 Task: Look for space in Kaufbeuren, Germany from 12th  July, 2023 to 15th July, 2023 for 3 adults in price range Rs.12000 to Rs.16000. Place can be entire place with 2 bedrooms having 3 beds and 1 bathroom. Property type can be house, flat, guest house. Booking option can be shelf check-in. Required host language is English.
Action: Mouse moved to (457, 124)
Screenshot: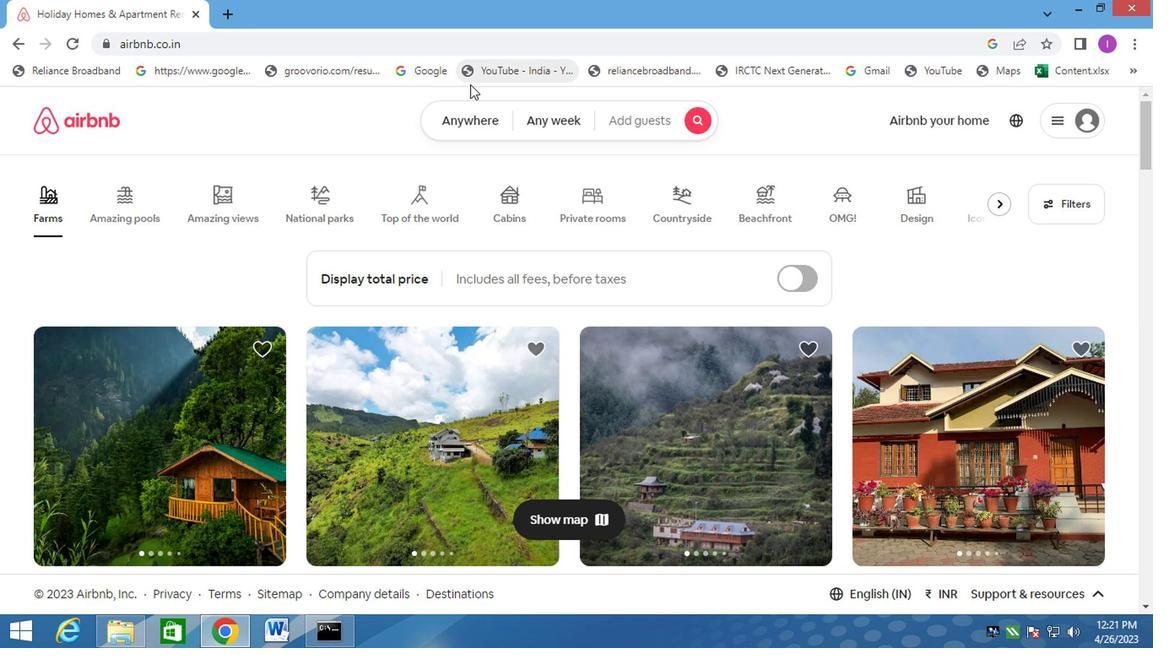 
Action: Mouse pressed left at (457, 124)
Screenshot: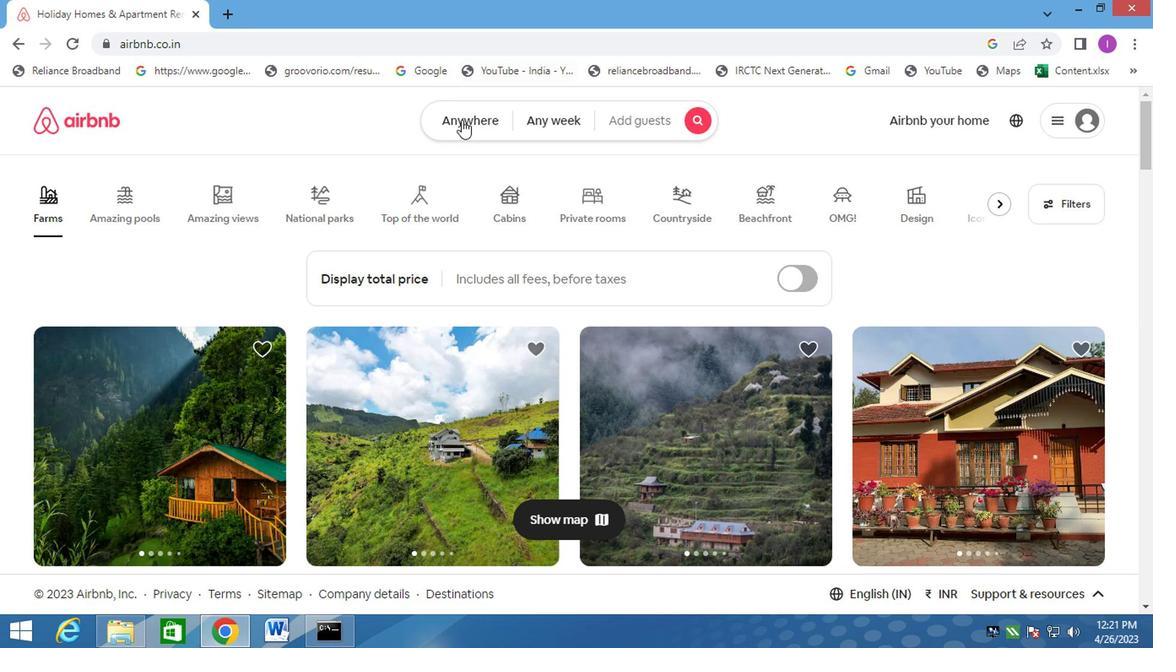 
Action: Mouse moved to (340, 190)
Screenshot: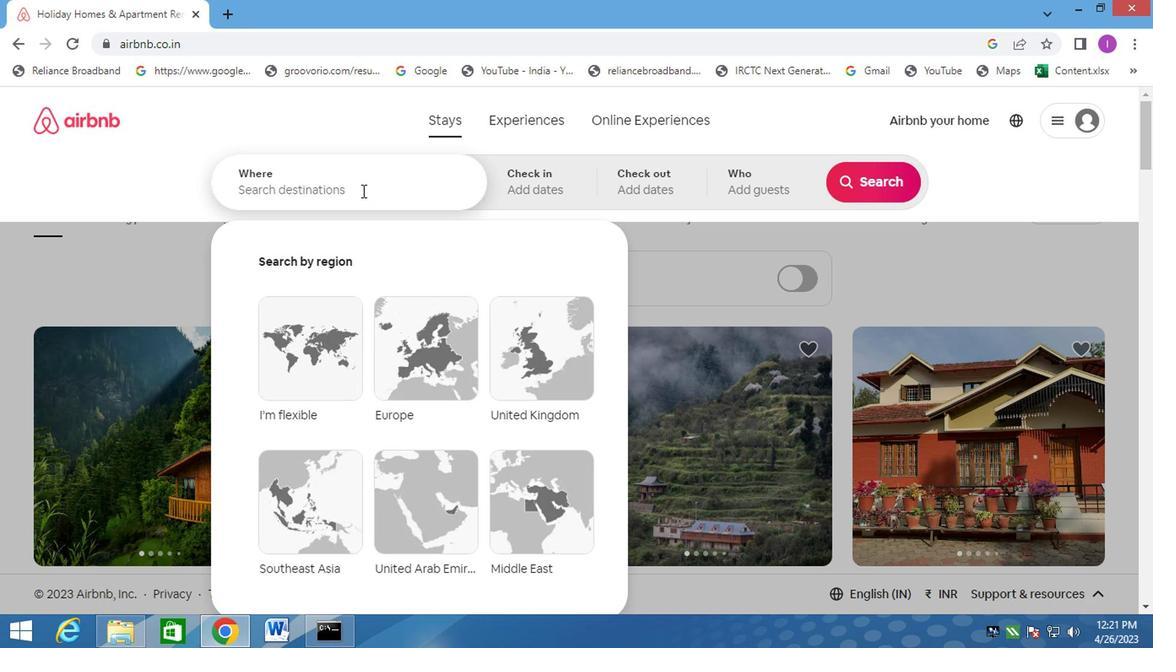 
Action: Mouse pressed left at (340, 190)
Screenshot: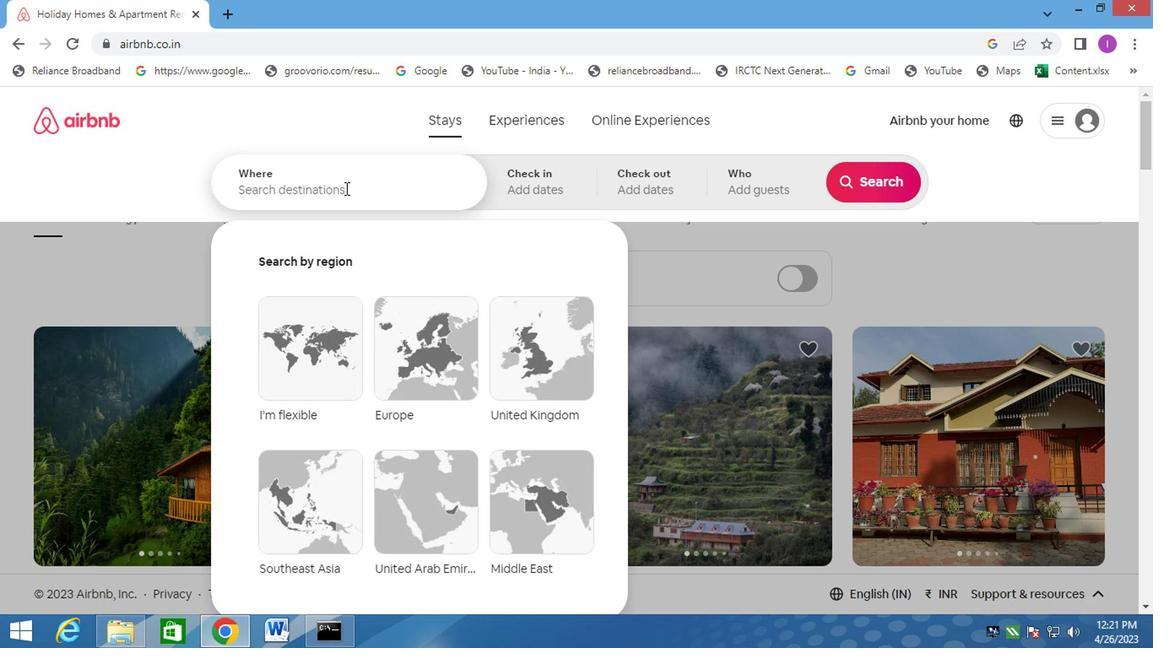 
Action: Mouse moved to (347, 186)
Screenshot: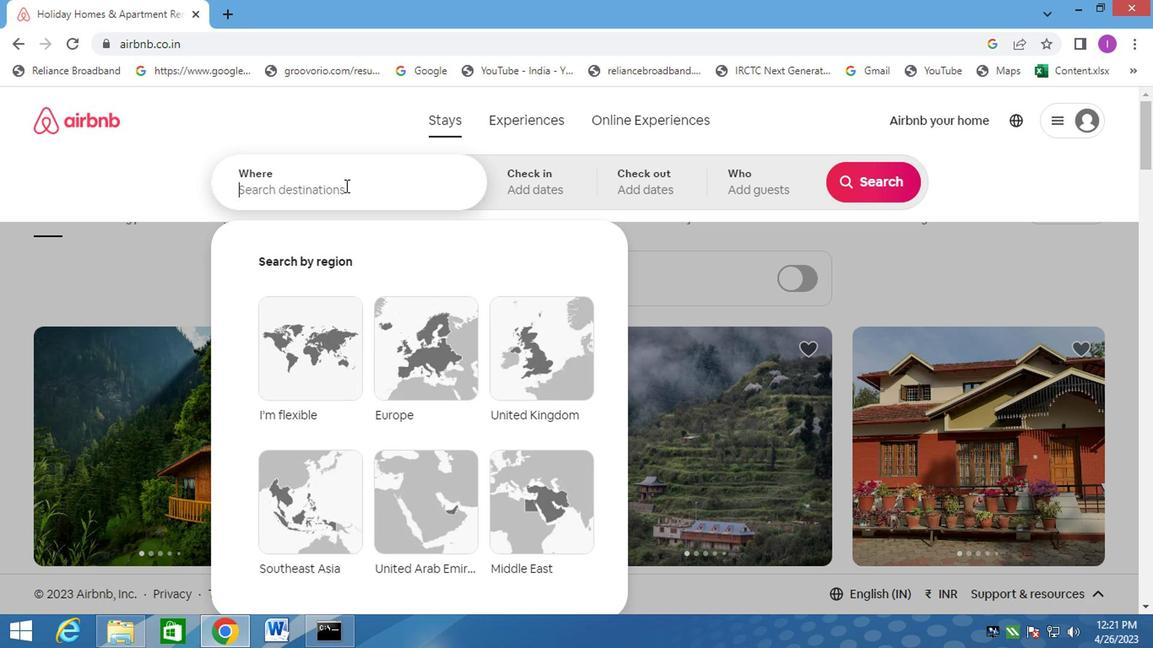 
Action: Key pressed kaufbeuren,germant<Key.backspace>y
Screenshot: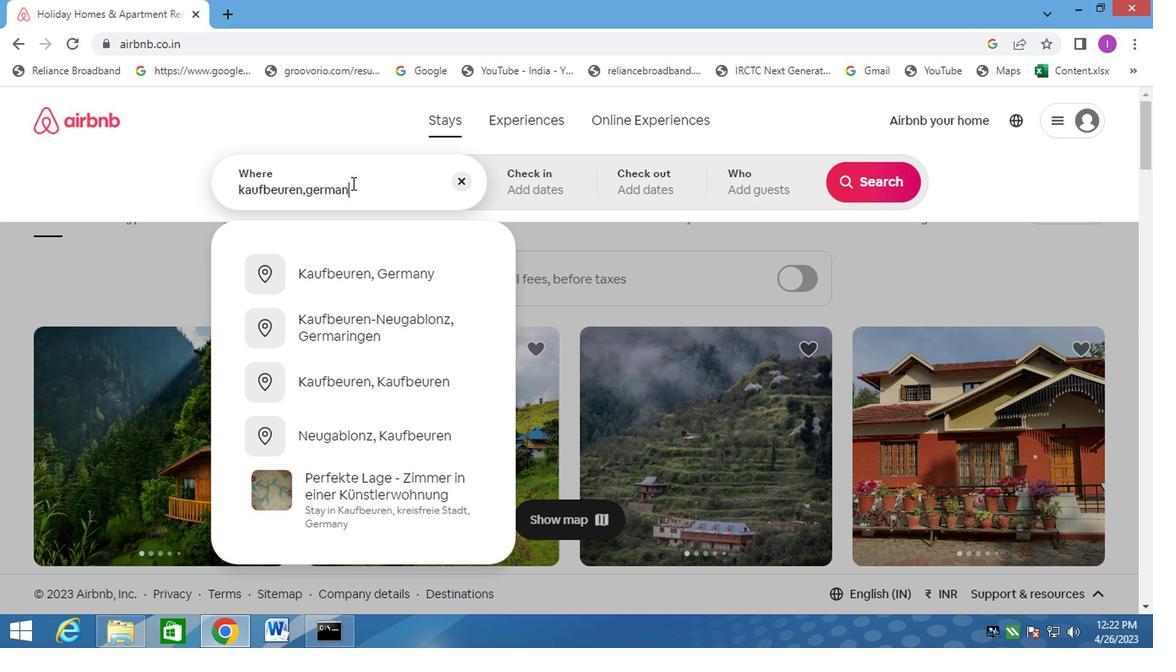 
Action: Mouse moved to (294, 279)
Screenshot: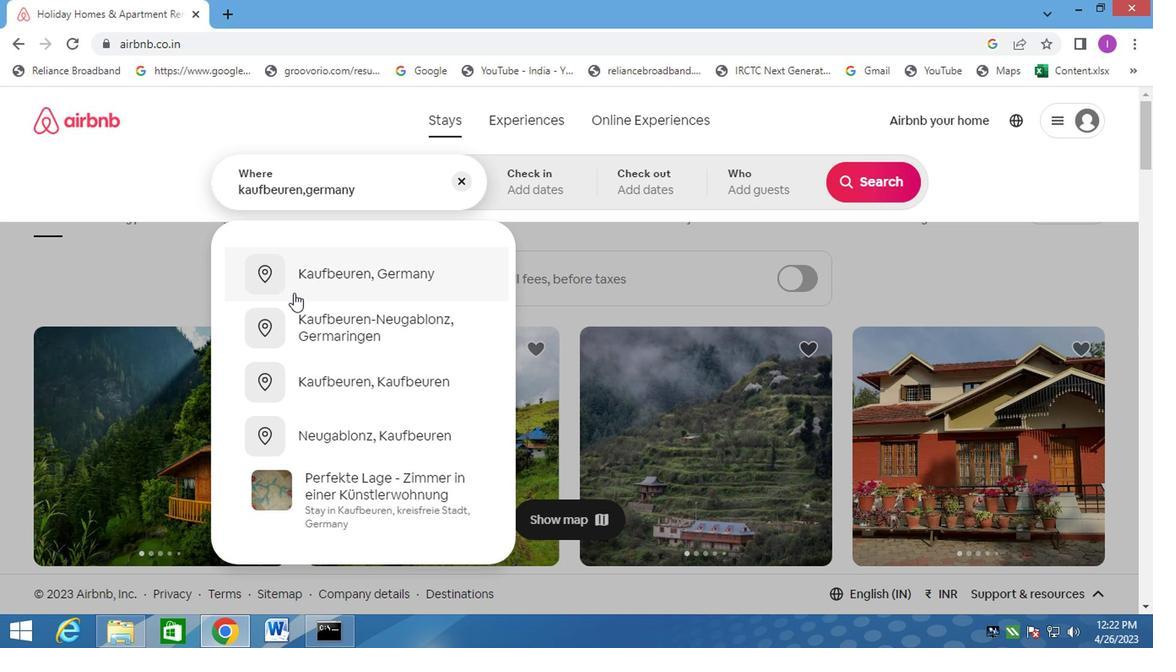 
Action: Mouse pressed left at (294, 279)
Screenshot: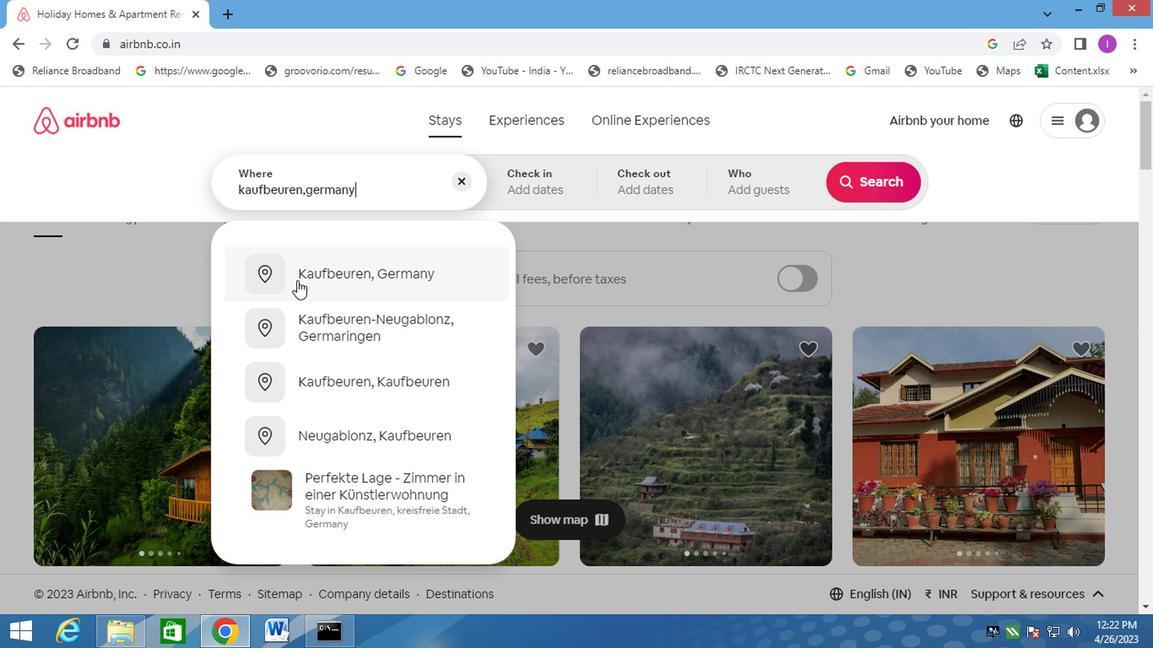 
Action: Mouse moved to (862, 317)
Screenshot: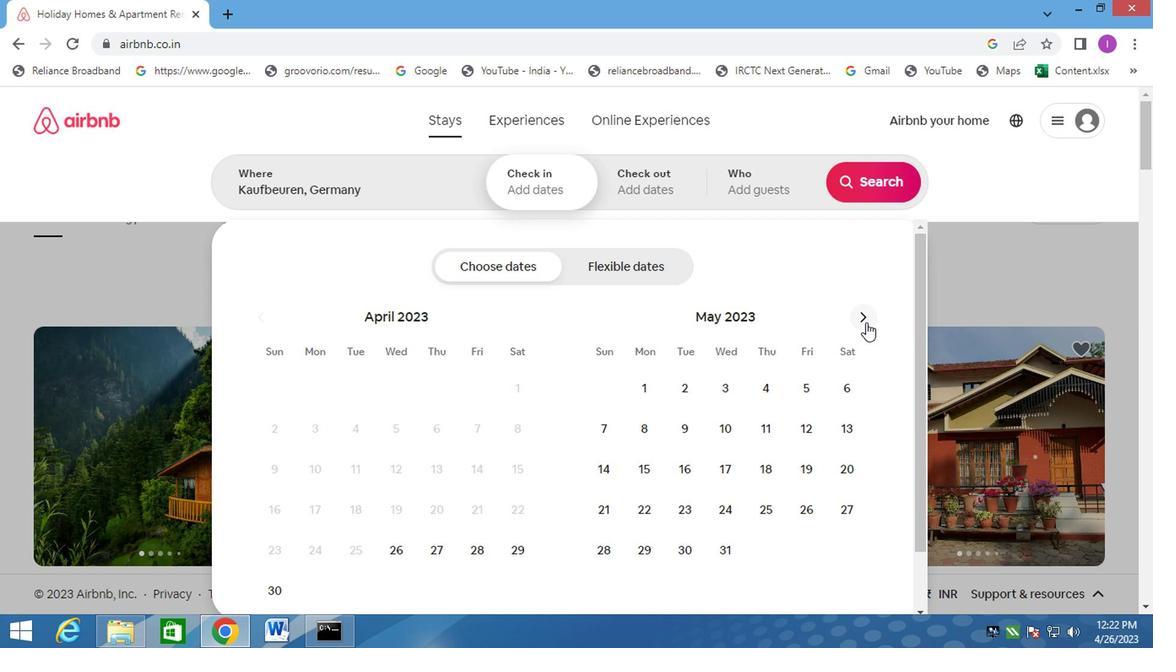 
Action: Mouse pressed left at (862, 317)
Screenshot: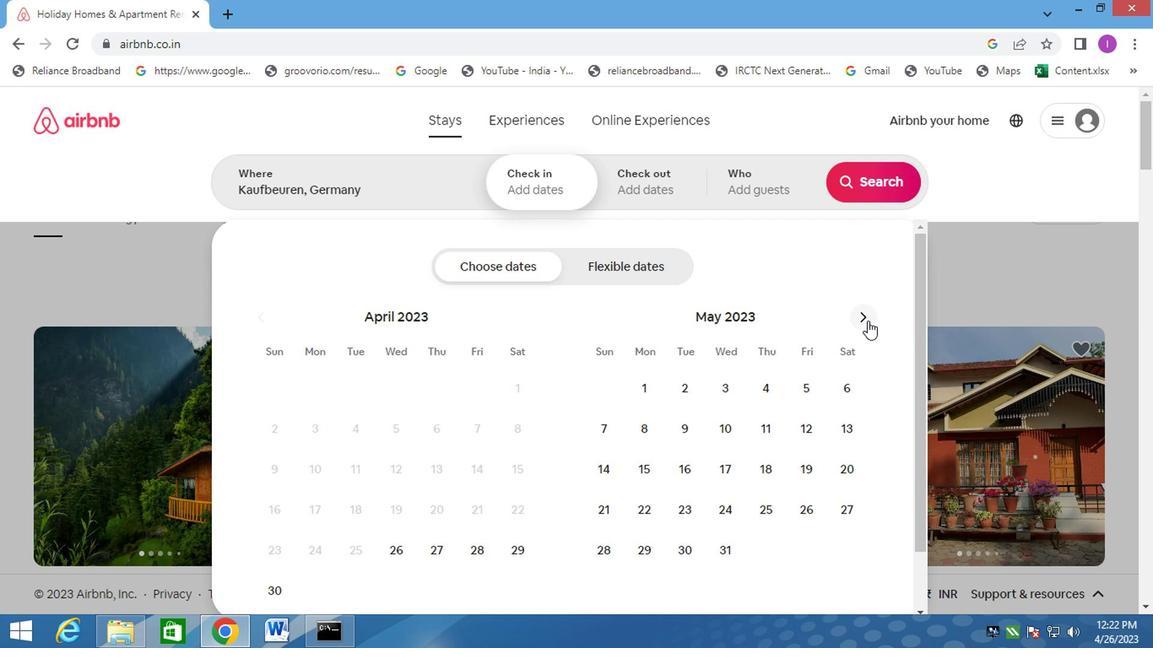 
Action: Mouse pressed left at (862, 317)
Screenshot: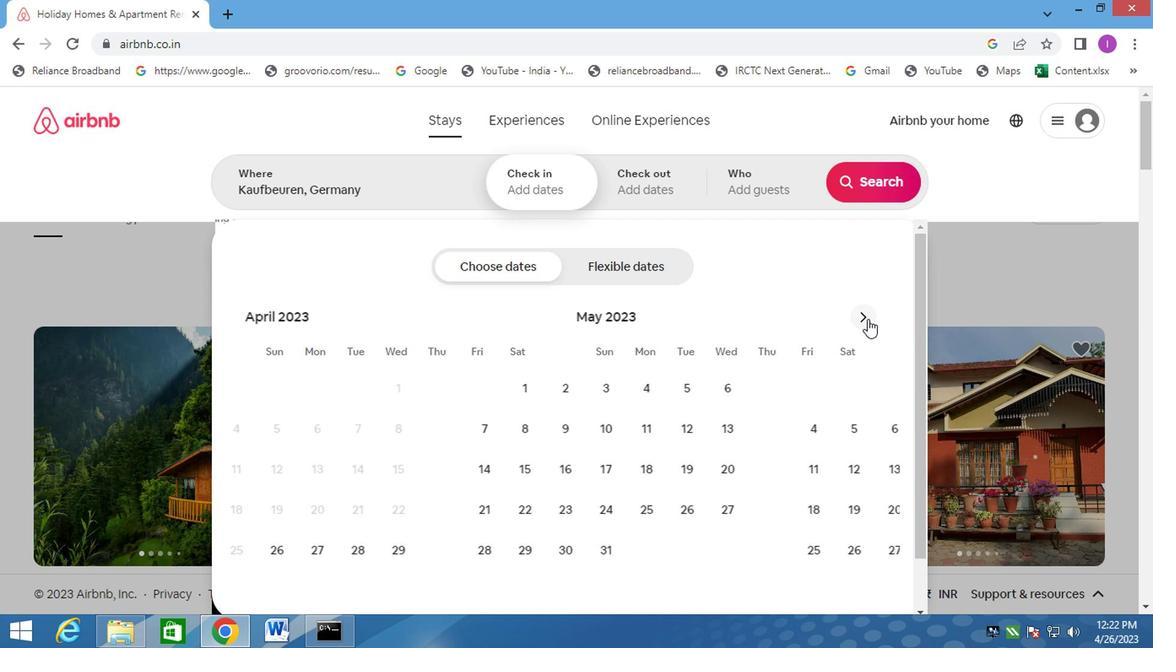 
Action: Mouse moved to (724, 469)
Screenshot: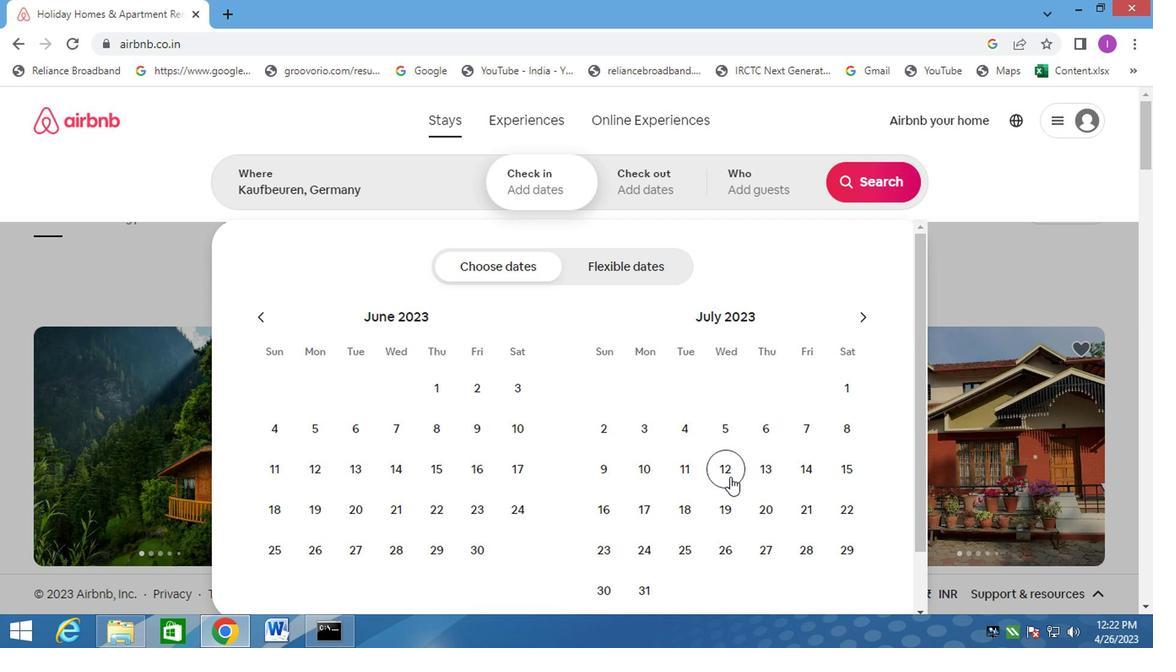 
Action: Mouse pressed left at (724, 469)
Screenshot: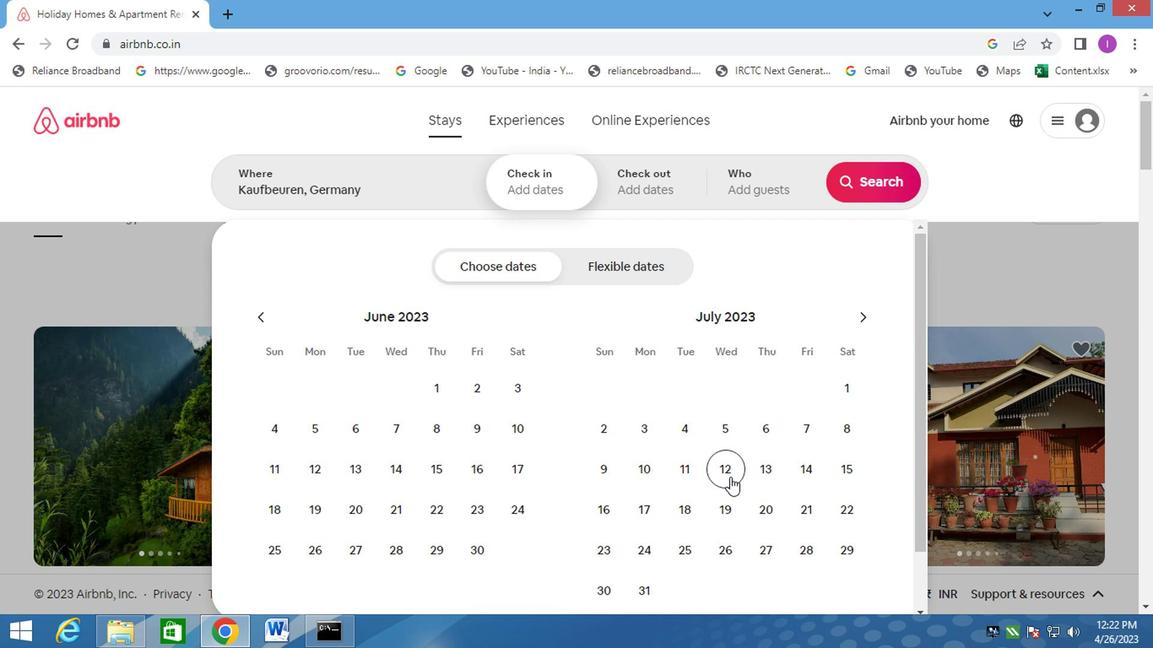 
Action: Mouse moved to (839, 464)
Screenshot: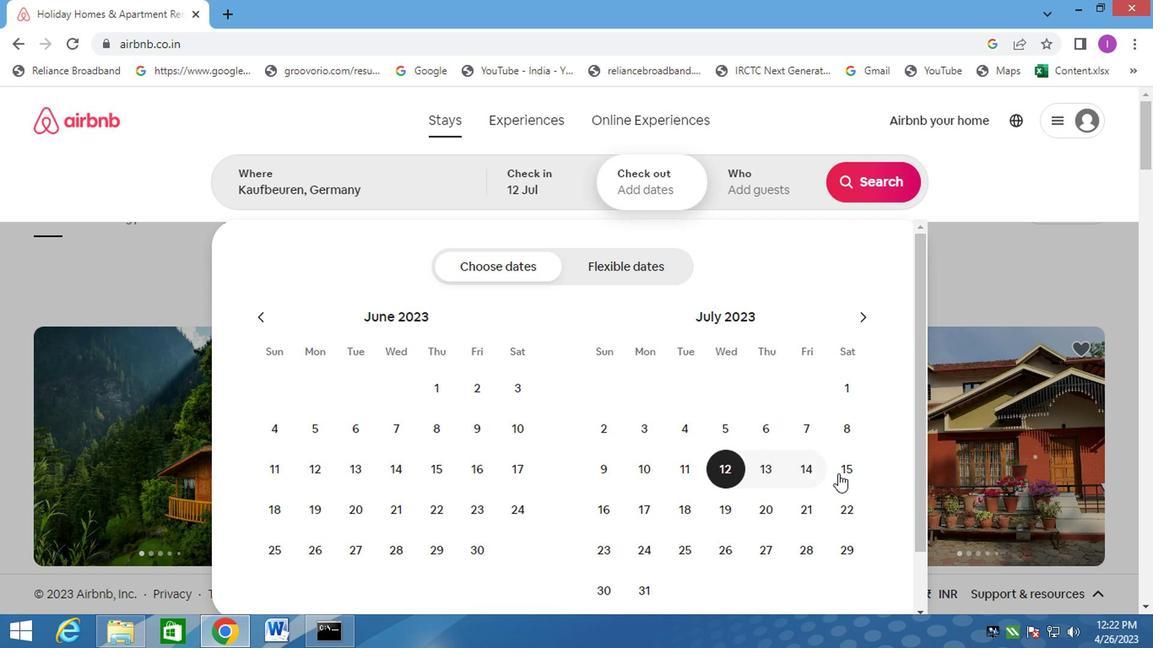 
Action: Mouse pressed left at (839, 464)
Screenshot: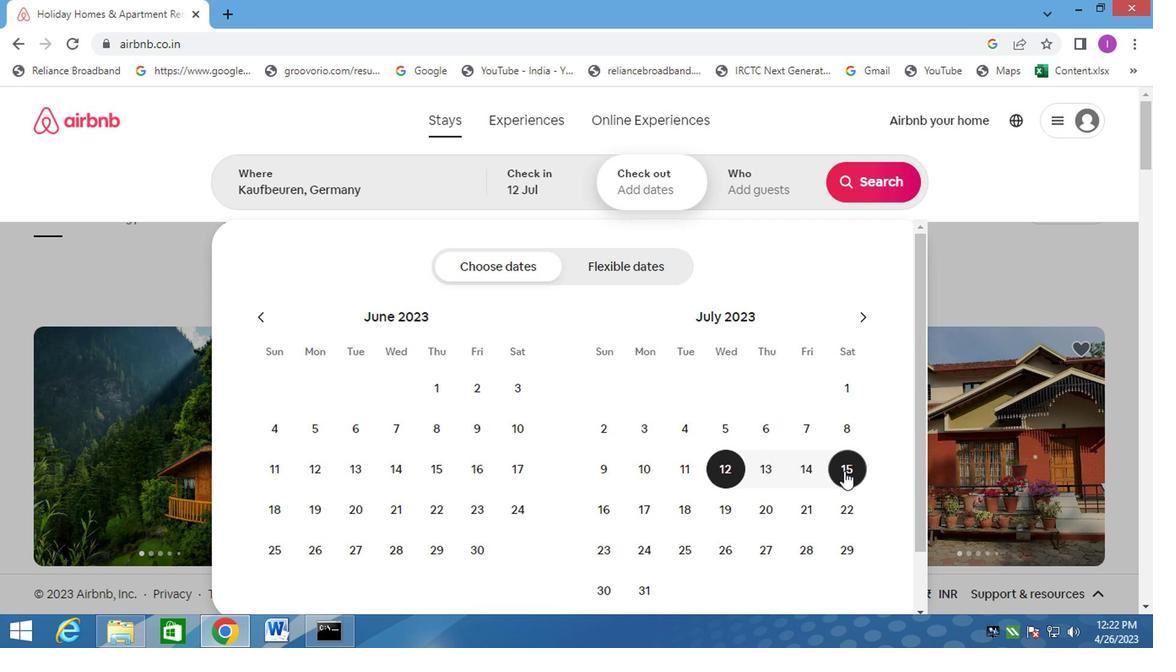 
Action: Mouse moved to (794, 190)
Screenshot: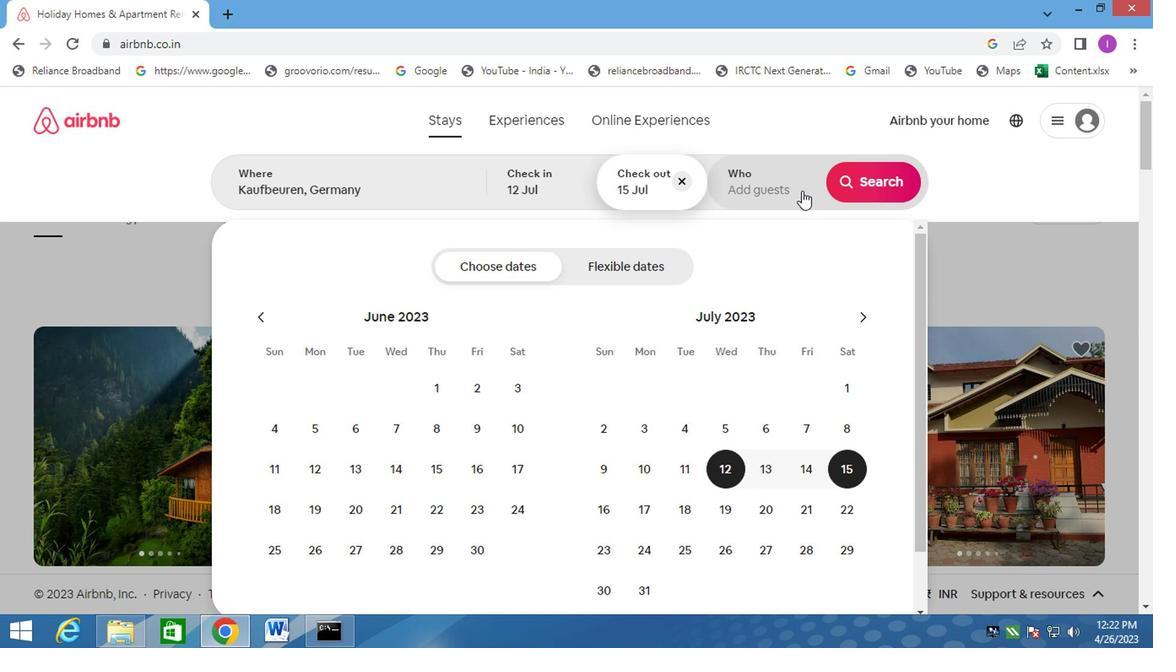 
Action: Mouse pressed left at (794, 190)
Screenshot: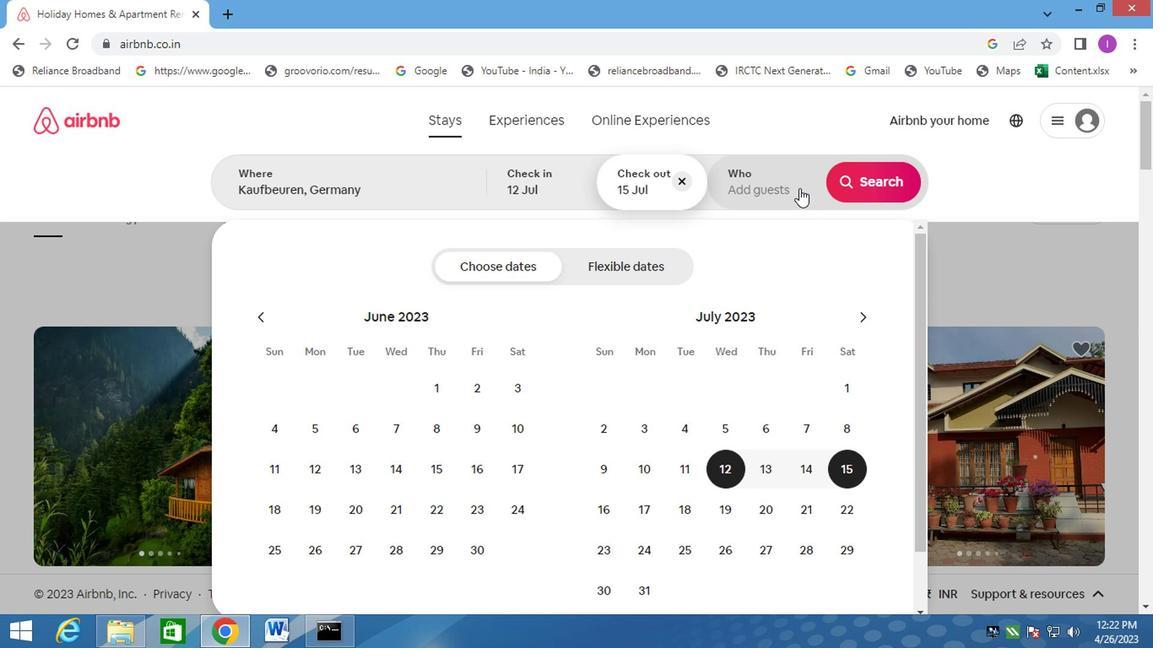 
Action: Mouse moved to (879, 271)
Screenshot: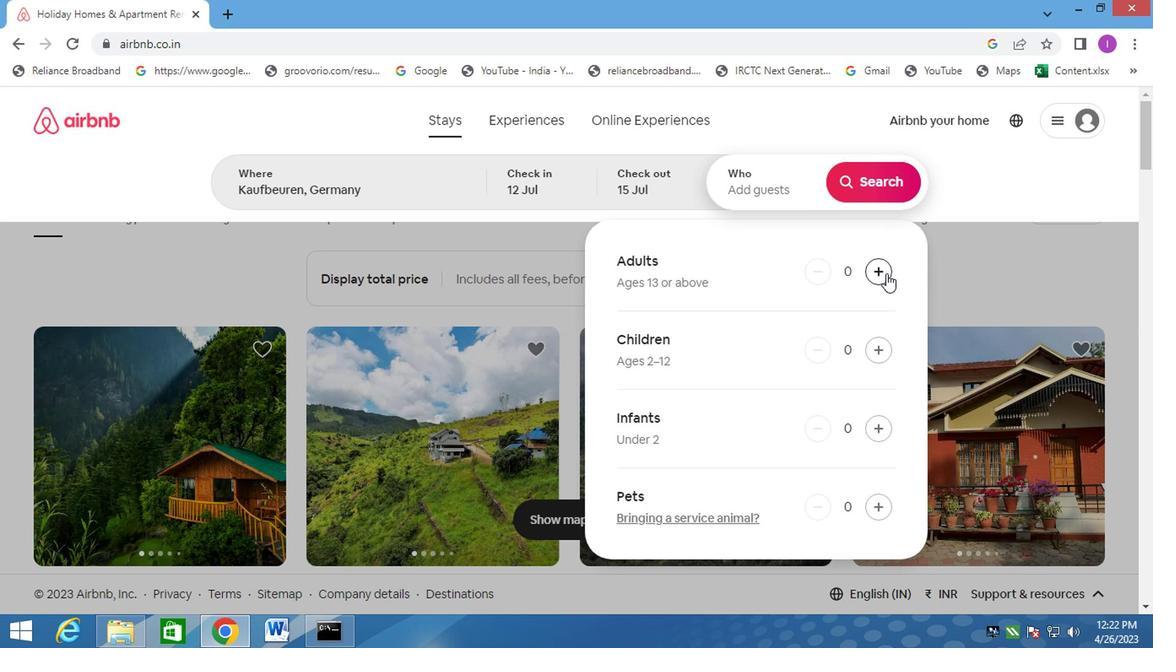 
Action: Mouse pressed left at (879, 271)
Screenshot: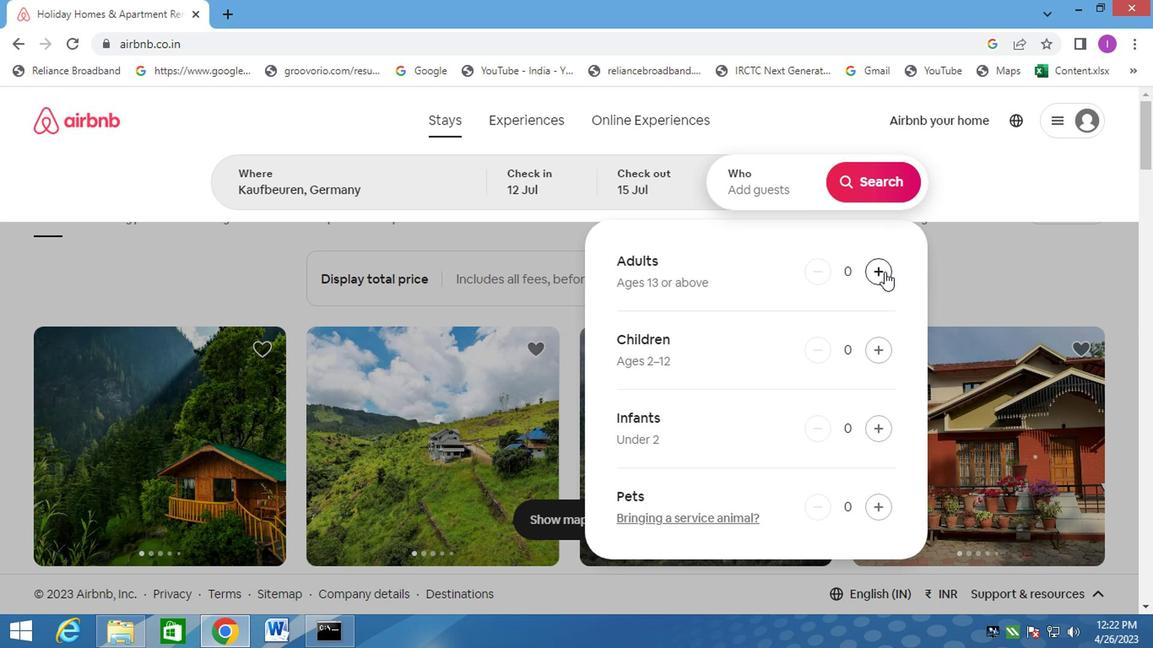
Action: Mouse pressed left at (879, 271)
Screenshot: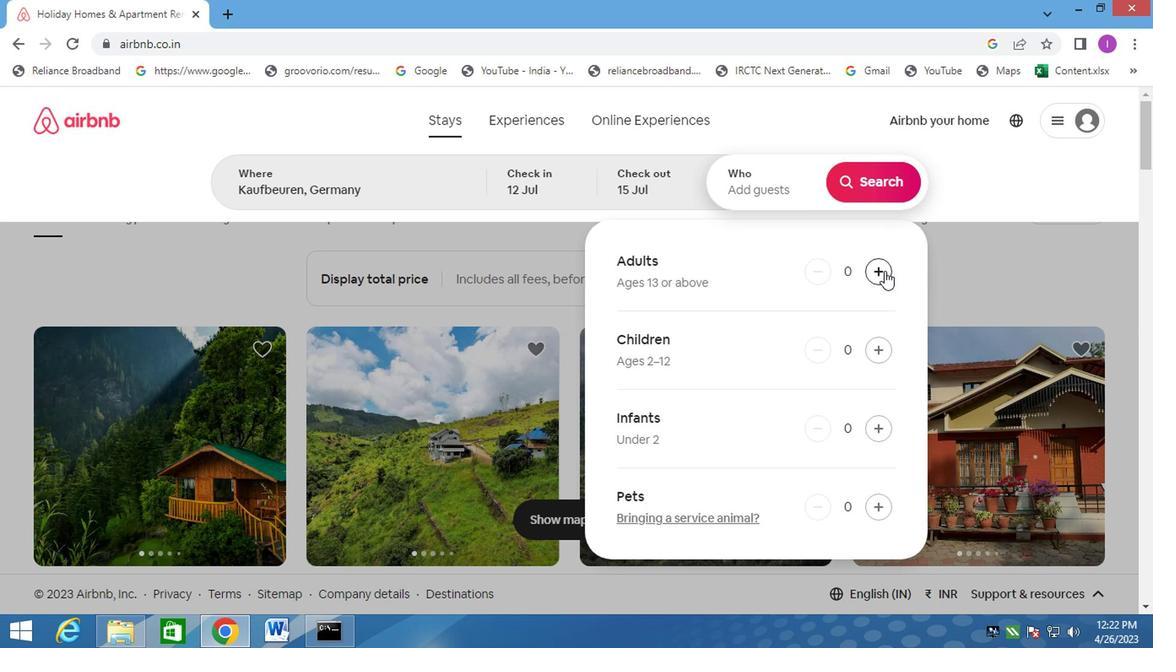 
Action: Mouse pressed left at (879, 271)
Screenshot: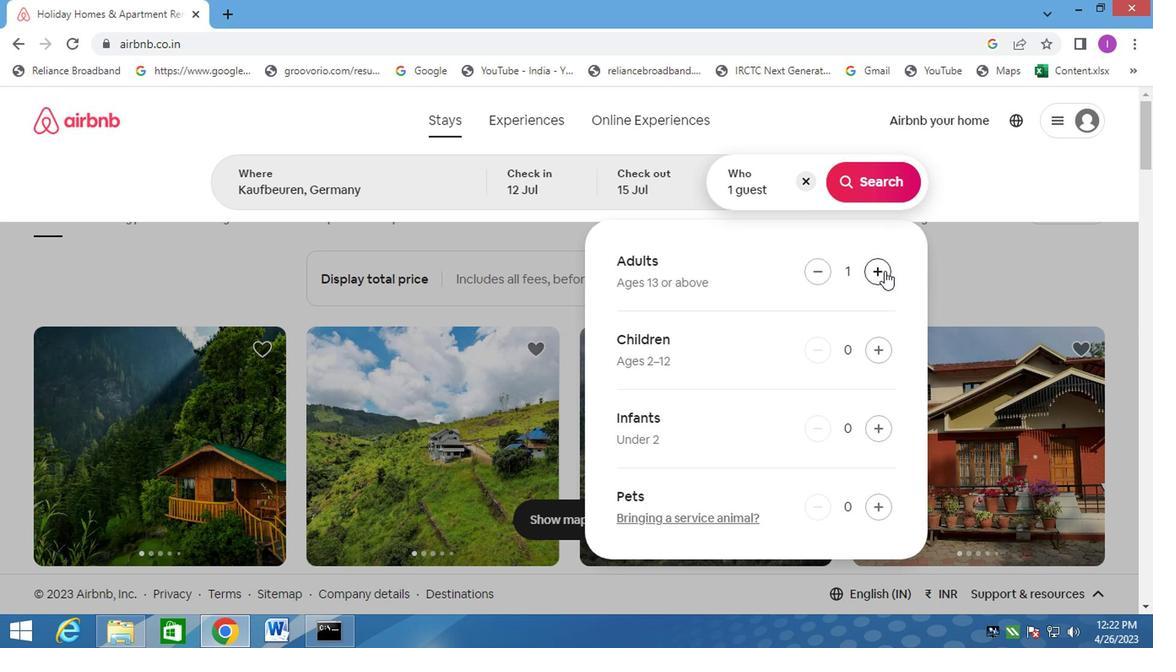 
Action: Mouse moved to (845, 192)
Screenshot: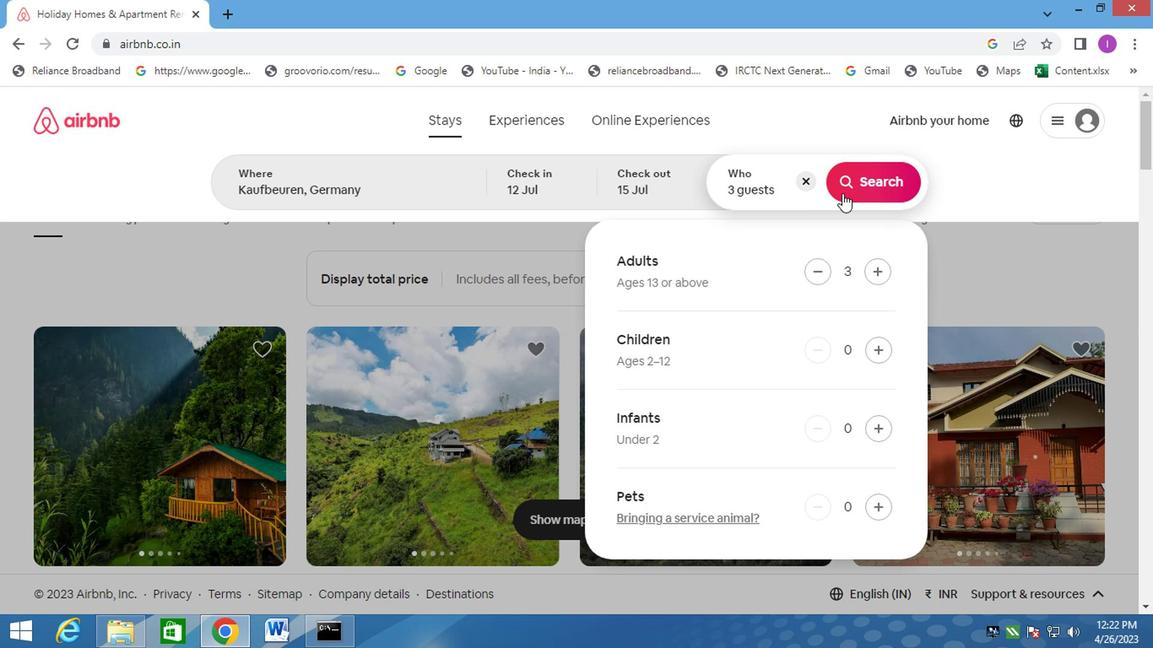 
Action: Mouse pressed left at (845, 192)
Screenshot: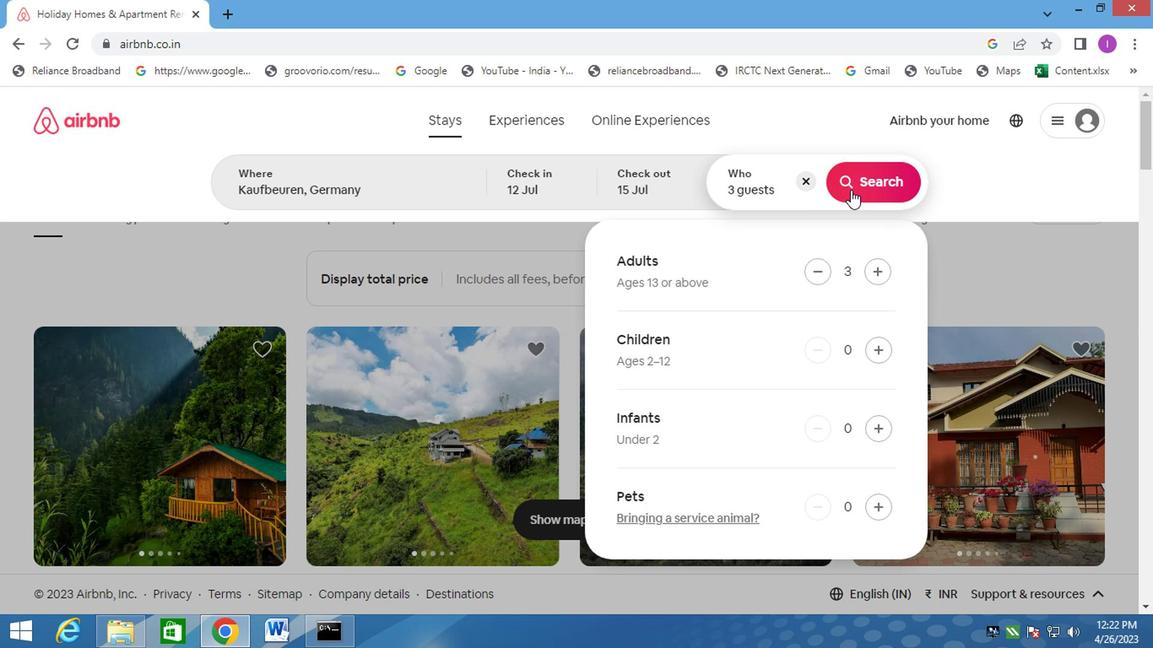 
Action: Mouse moved to (1090, 195)
Screenshot: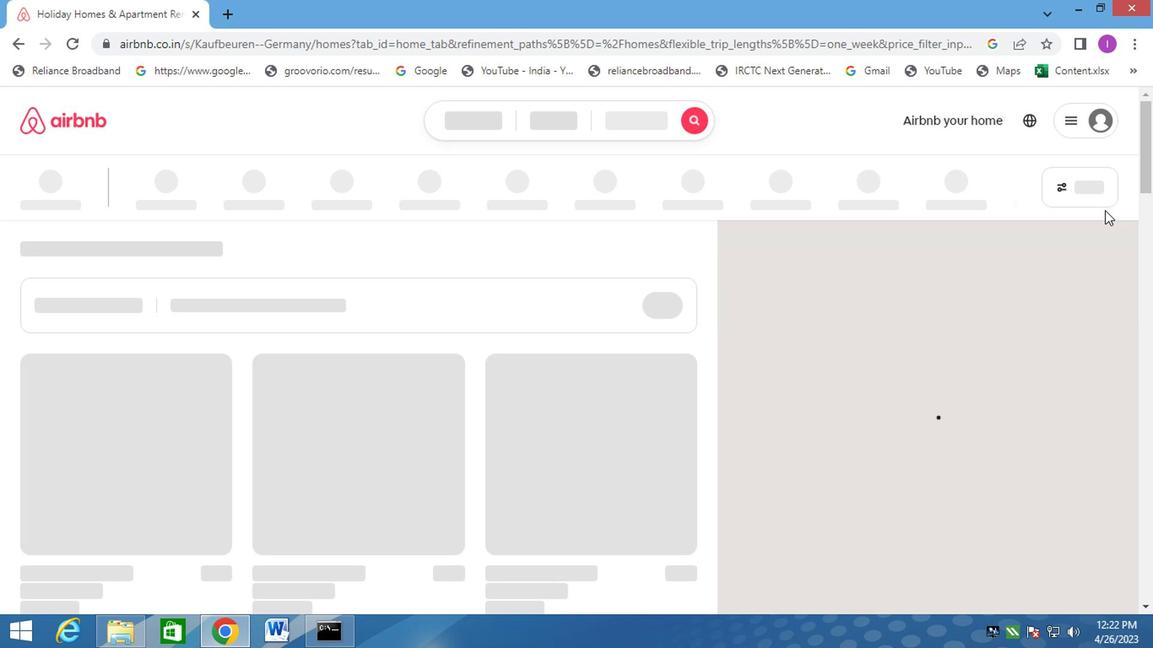 
Action: Mouse pressed left at (1090, 195)
Screenshot: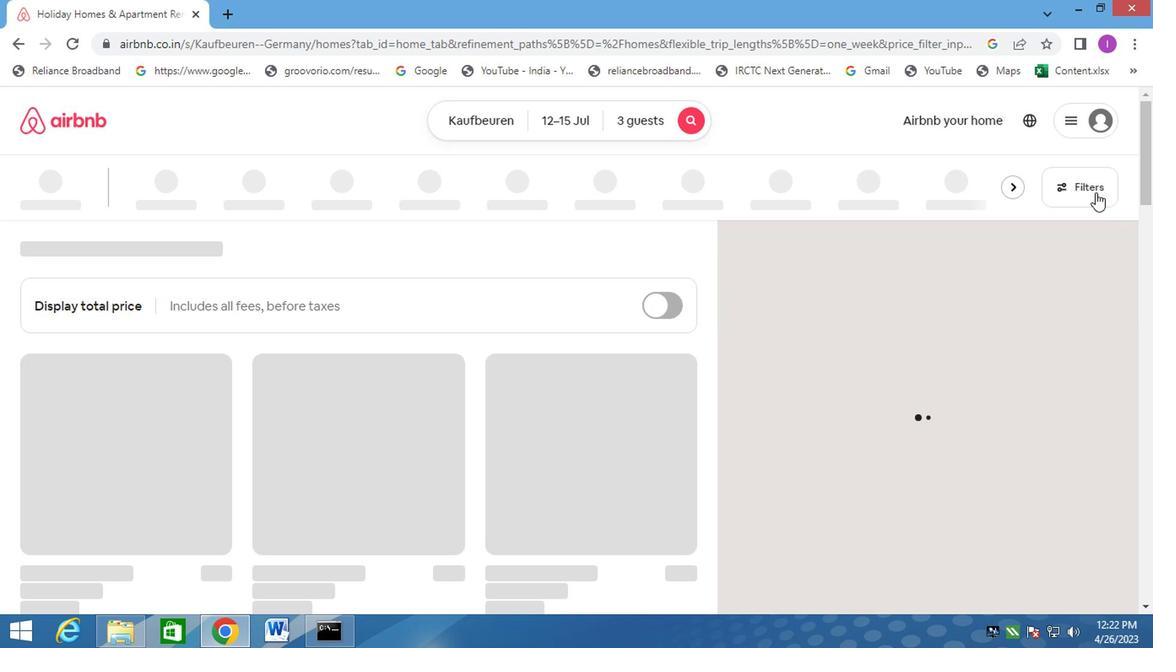 
Action: Mouse moved to (378, 395)
Screenshot: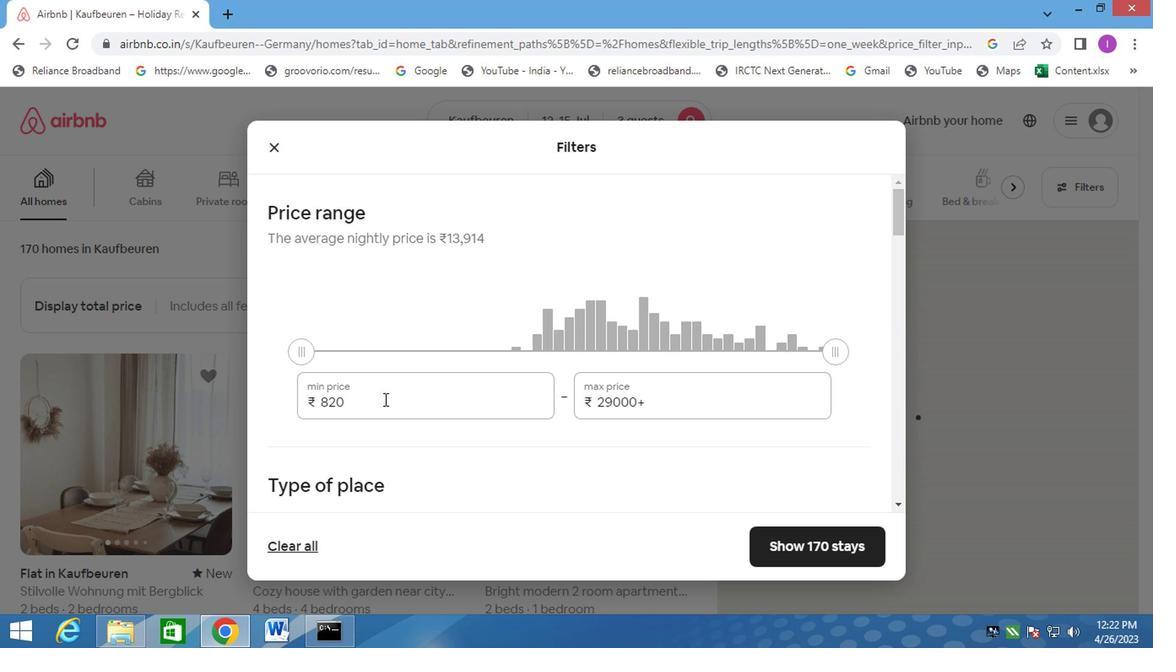 
Action: Mouse pressed left at (378, 395)
Screenshot: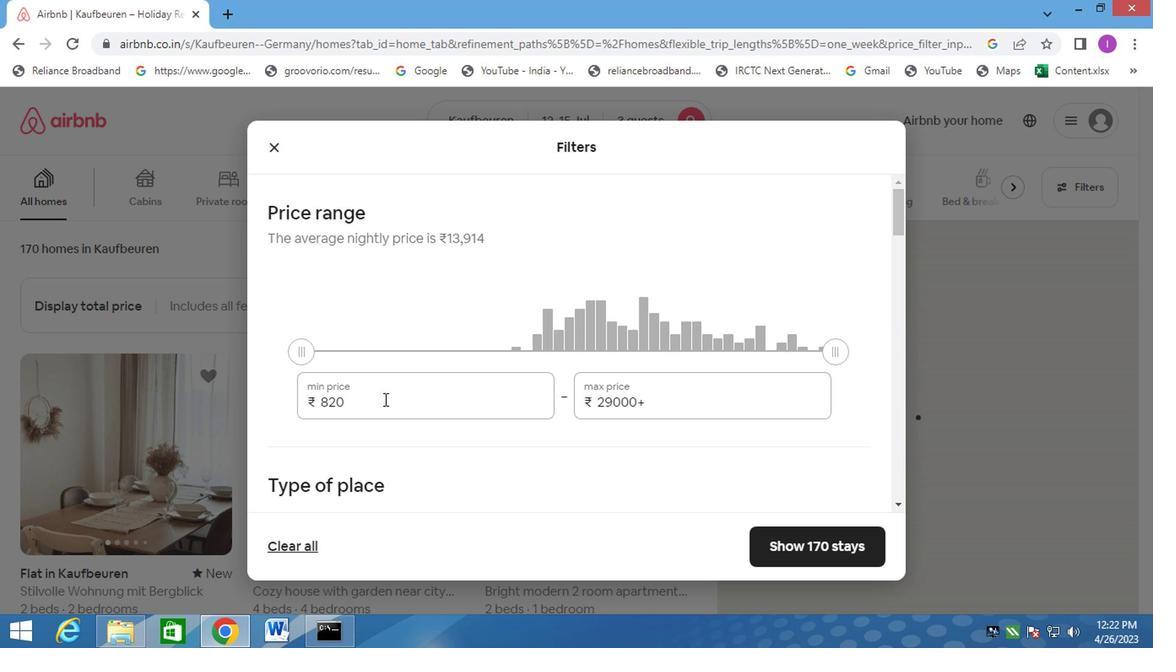 
Action: Mouse moved to (322, 397)
Screenshot: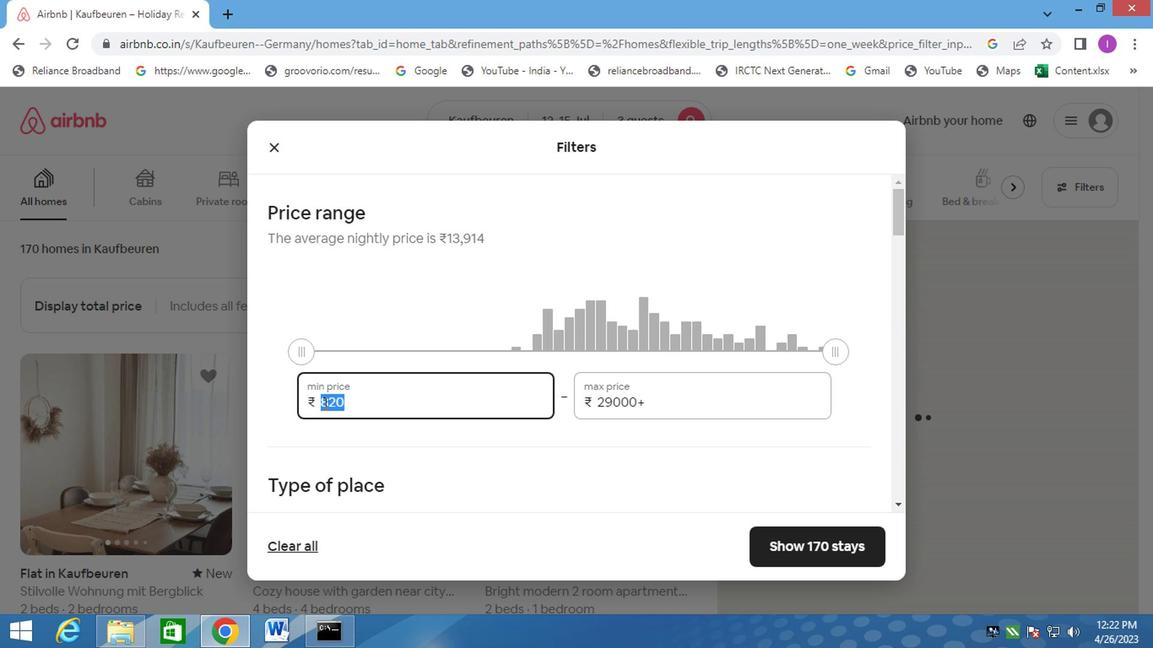 
Action: Key pressed 12000
Screenshot: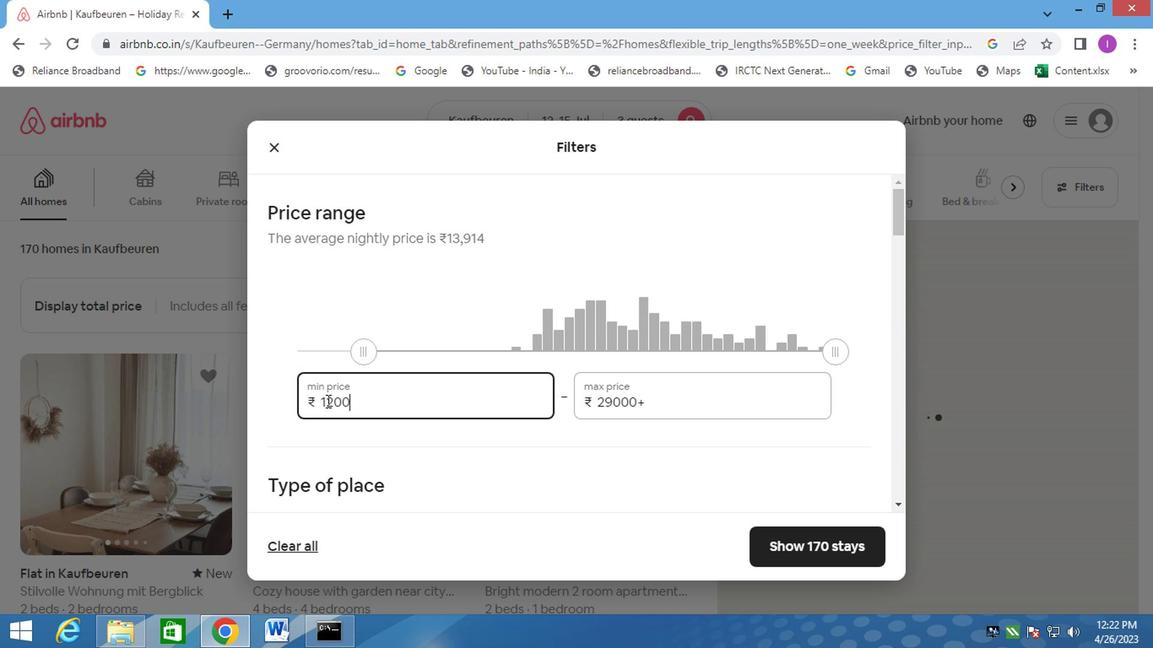 
Action: Mouse moved to (397, 455)
Screenshot: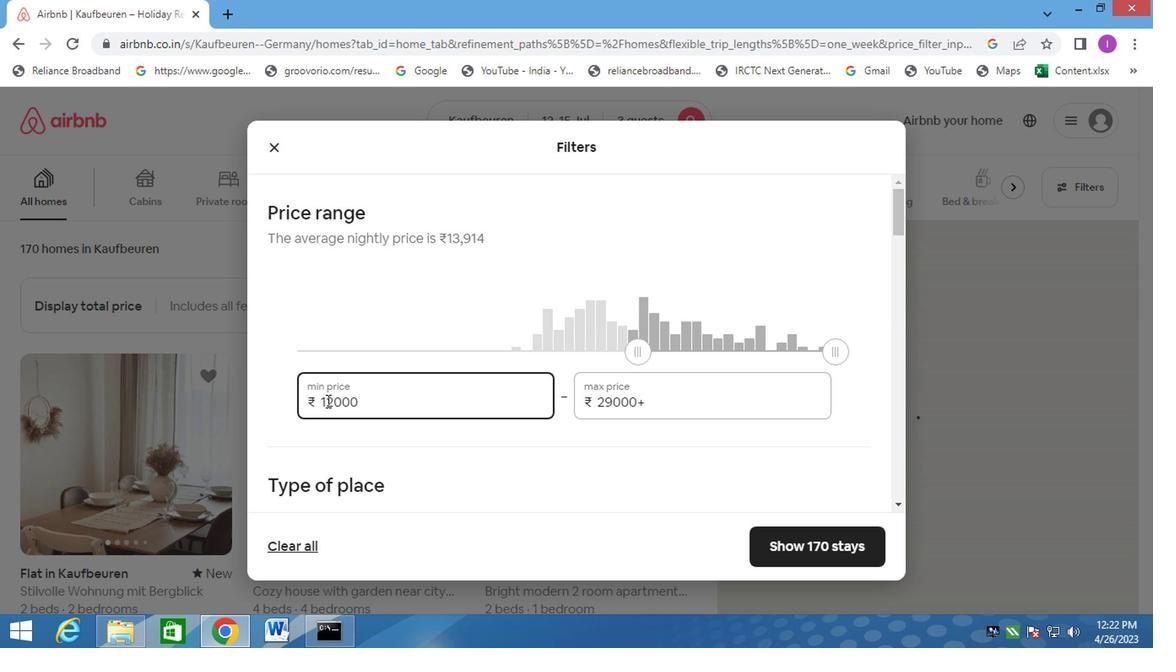 
Action: Mouse scrolled (397, 454) with delta (0, -1)
Screenshot: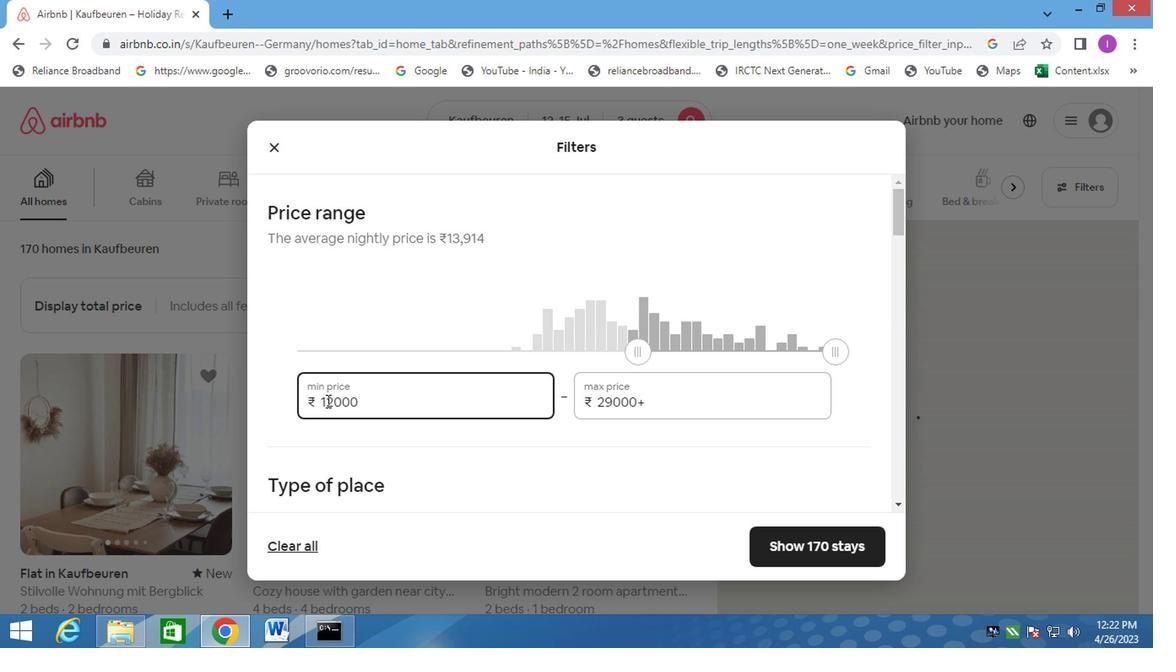 
Action: Mouse moved to (672, 322)
Screenshot: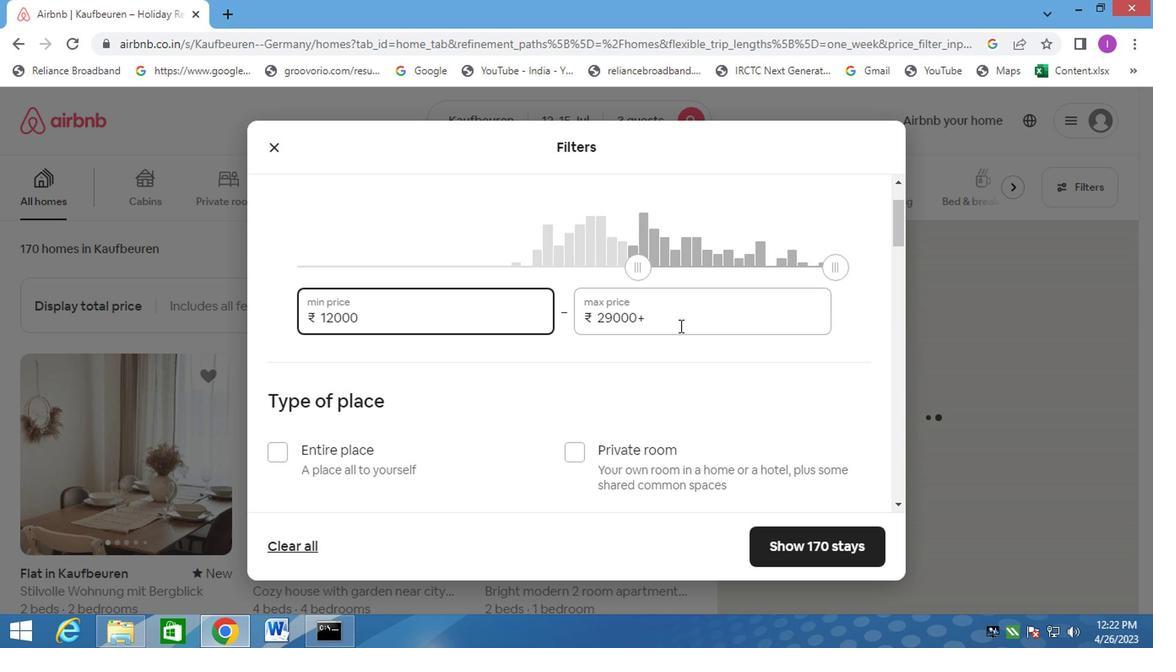 
Action: Mouse pressed left at (672, 322)
Screenshot: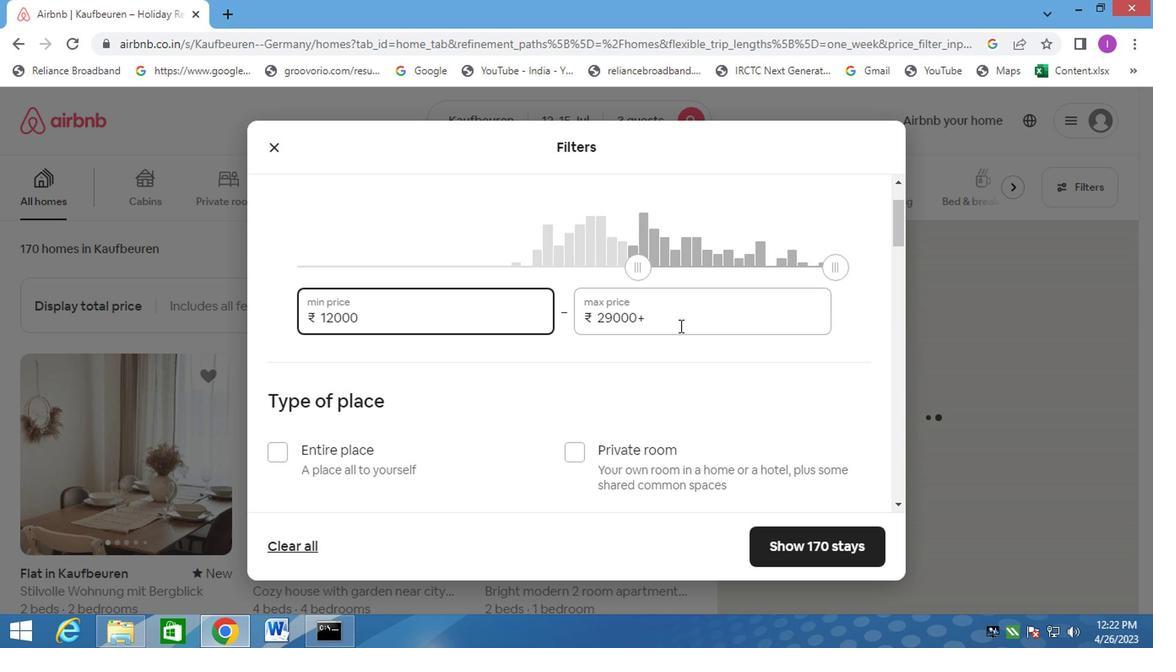 
Action: Mouse moved to (585, 320)
Screenshot: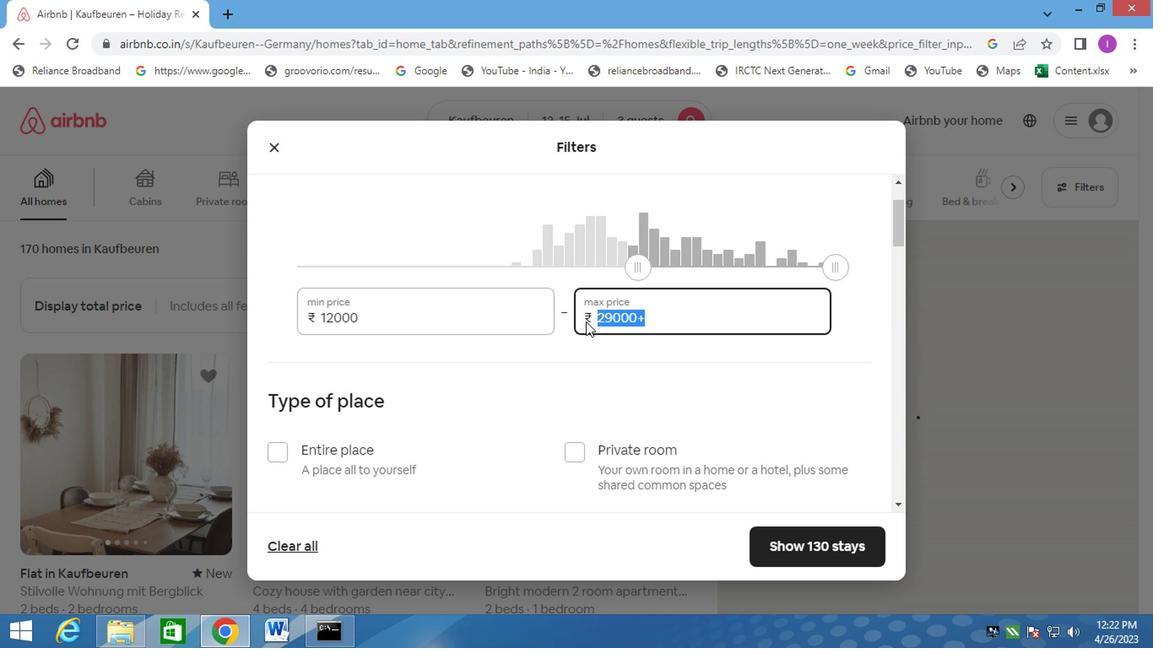 
Action: Key pressed 16000
Screenshot: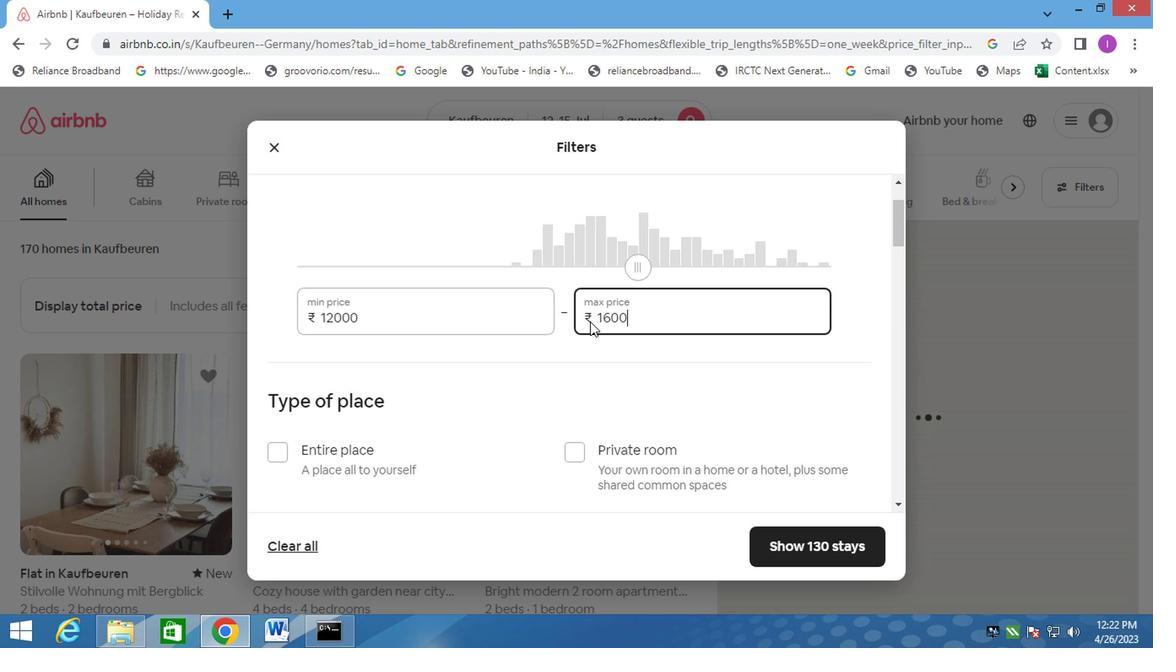 
Action: Mouse moved to (542, 329)
Screenshot: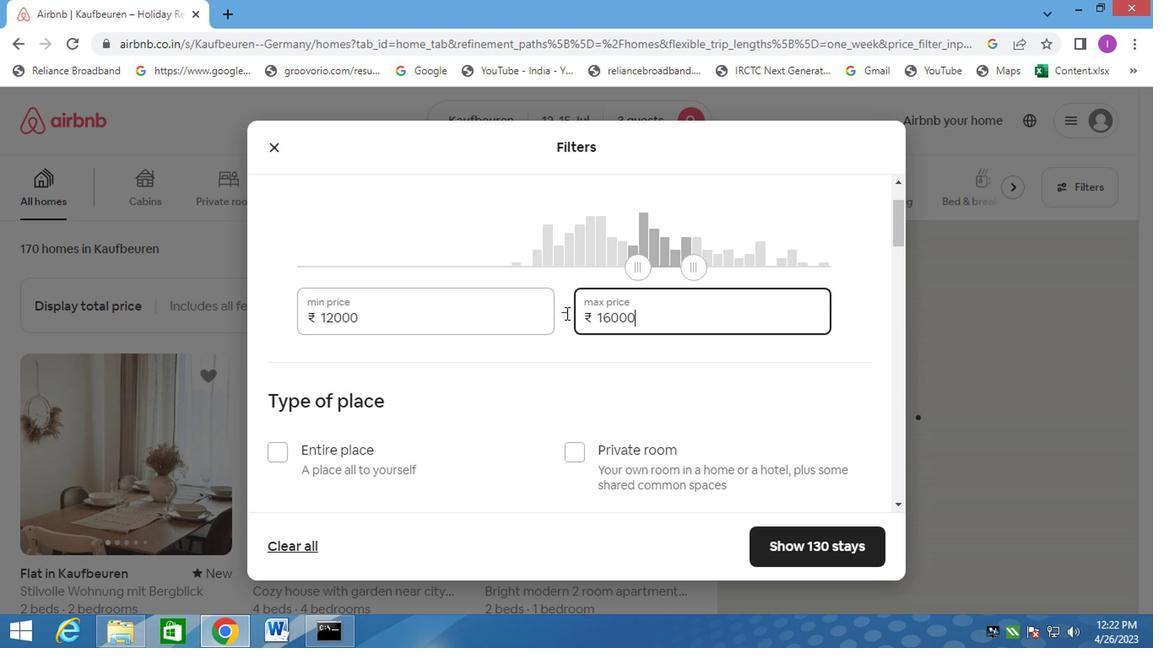 
Action: Mouse scrolled (542, 328) with delta (0, 0)
Screenshot: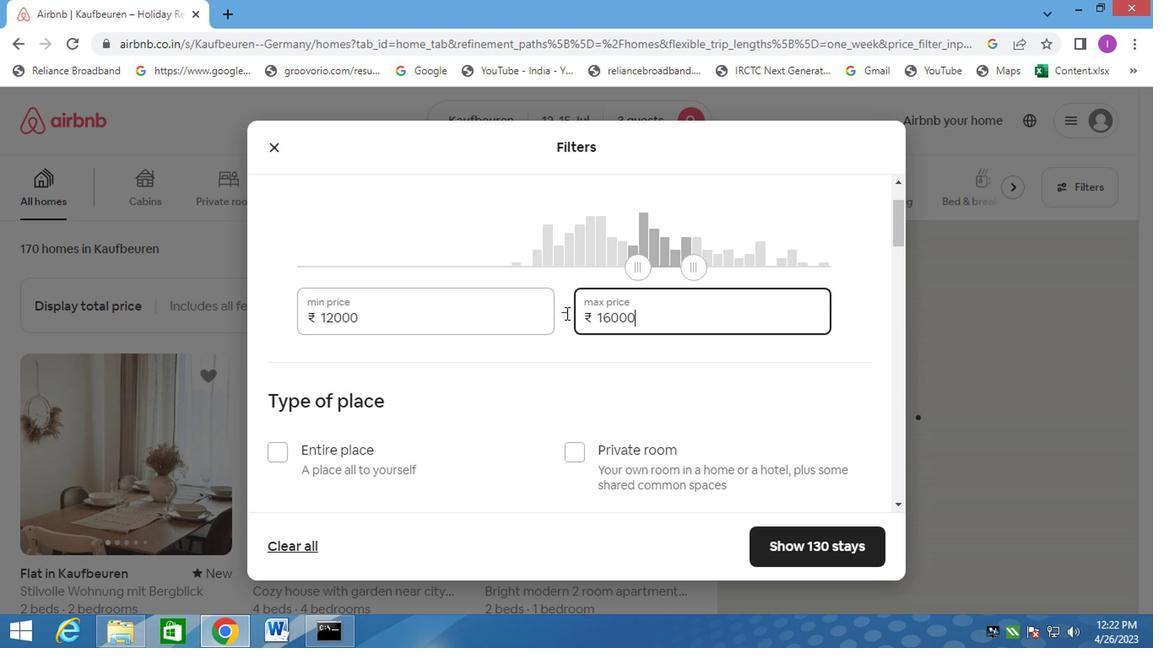 
Action: Mouse moved to (278, 364)
Screenshot: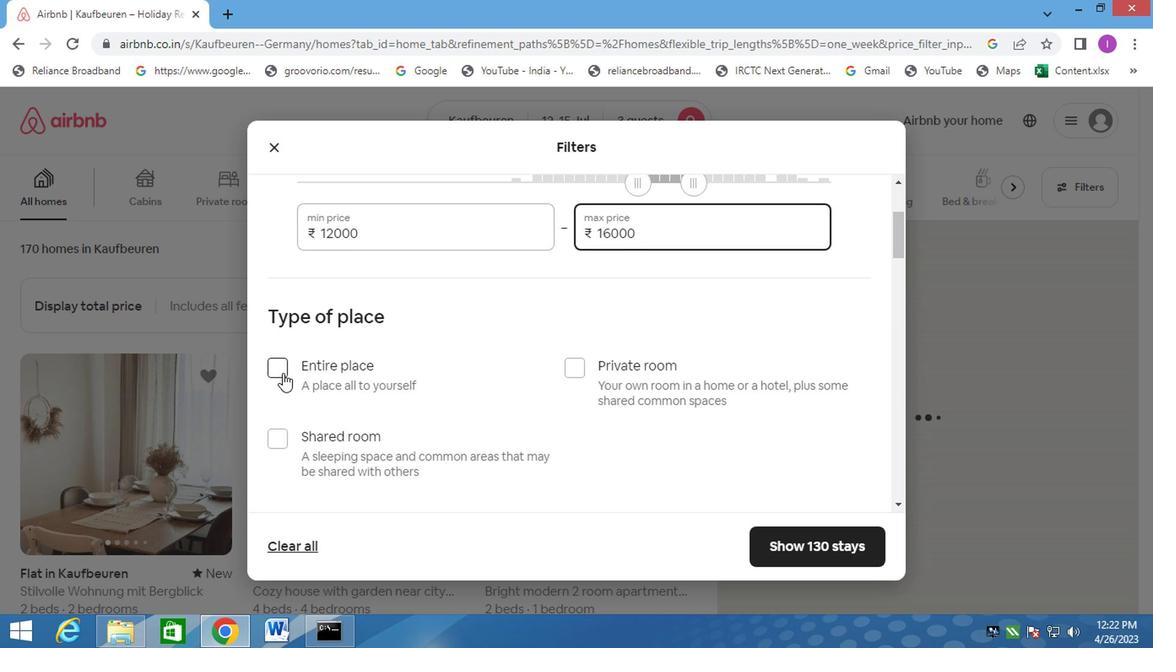 
Action: Mouse pressed left at (278, 364)
Screenshot: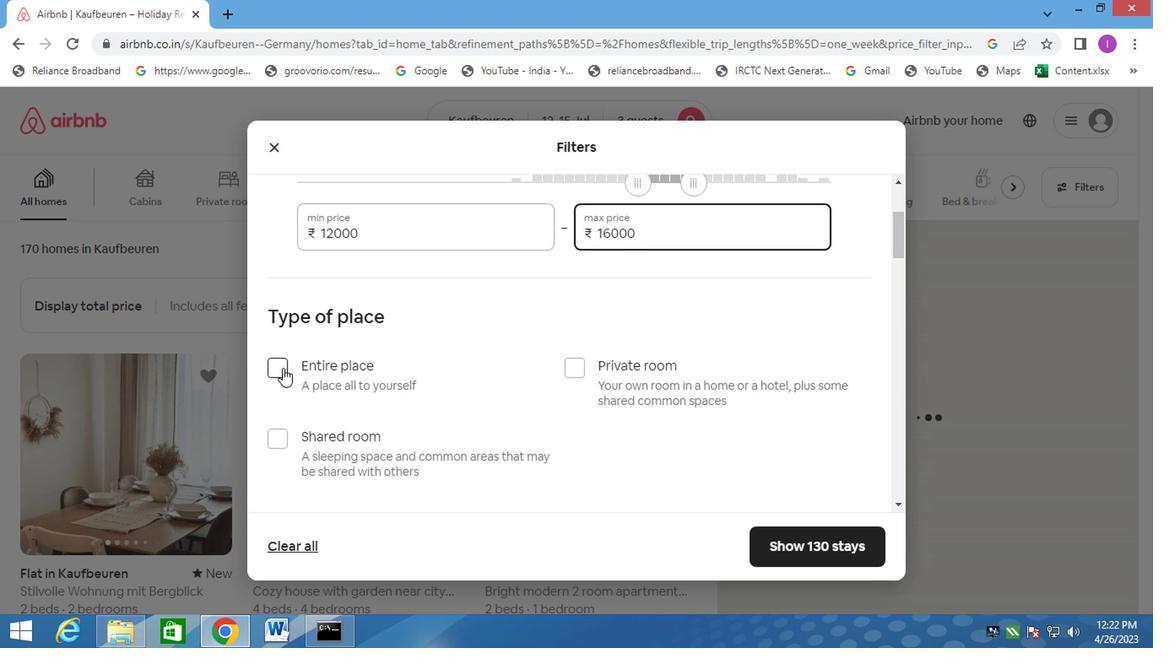 
Action: Mouse moved to (397, 373)
Screenshot: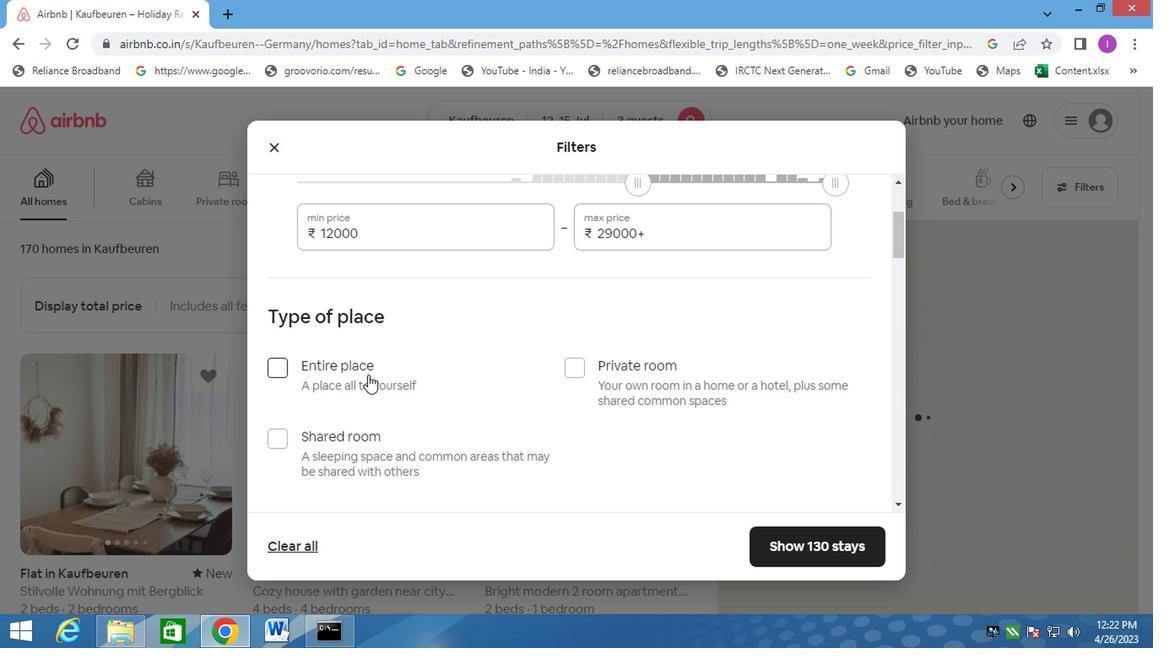
Action: Mouse scrolled (397, 372) with delta (0, -1)
Screenshot: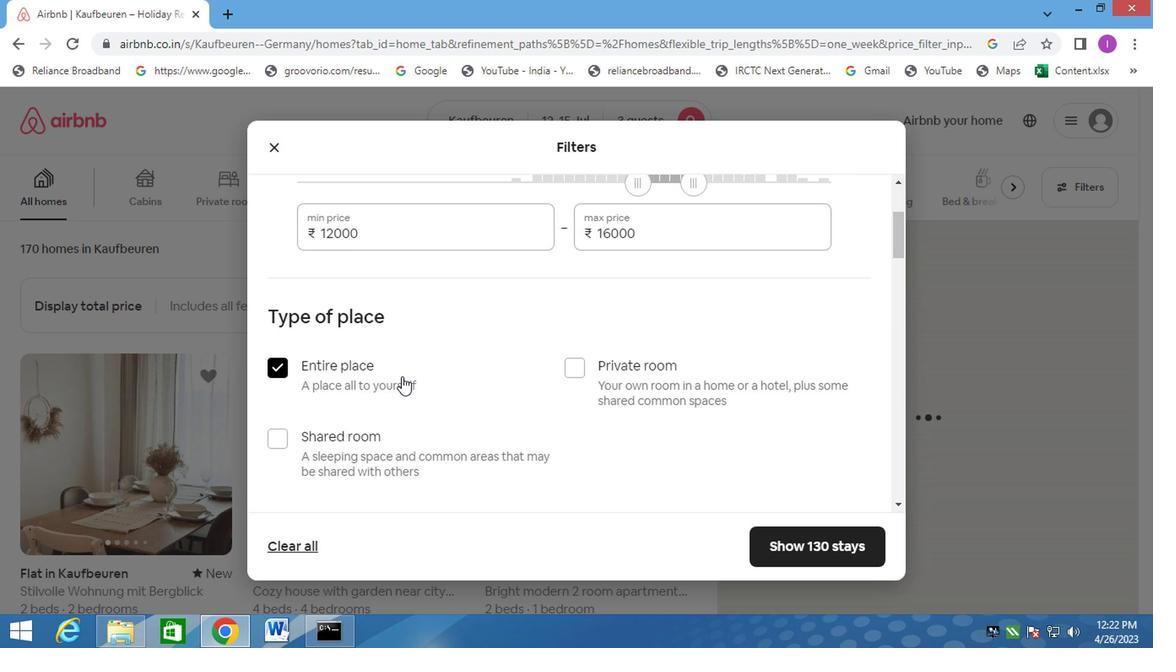 
Action: Mouse scrolled (397, 372) with delta (0, -1)
Screenshot: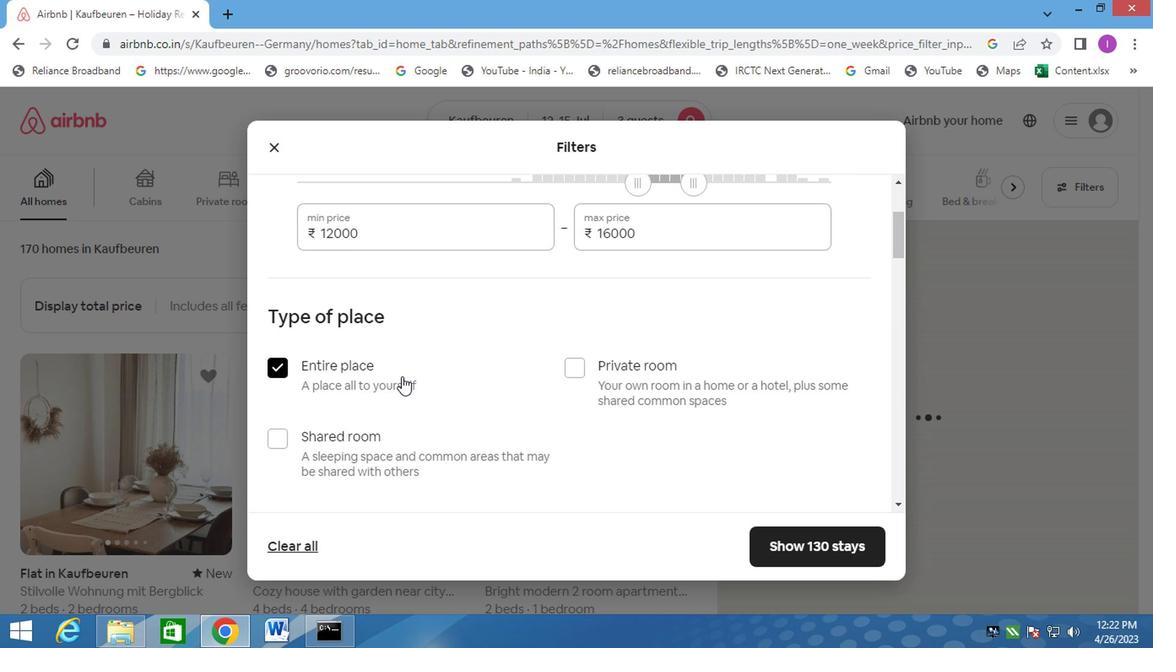 
Action: Mouse scrolled (397, 372) with delta (0, -1)
Screenshot: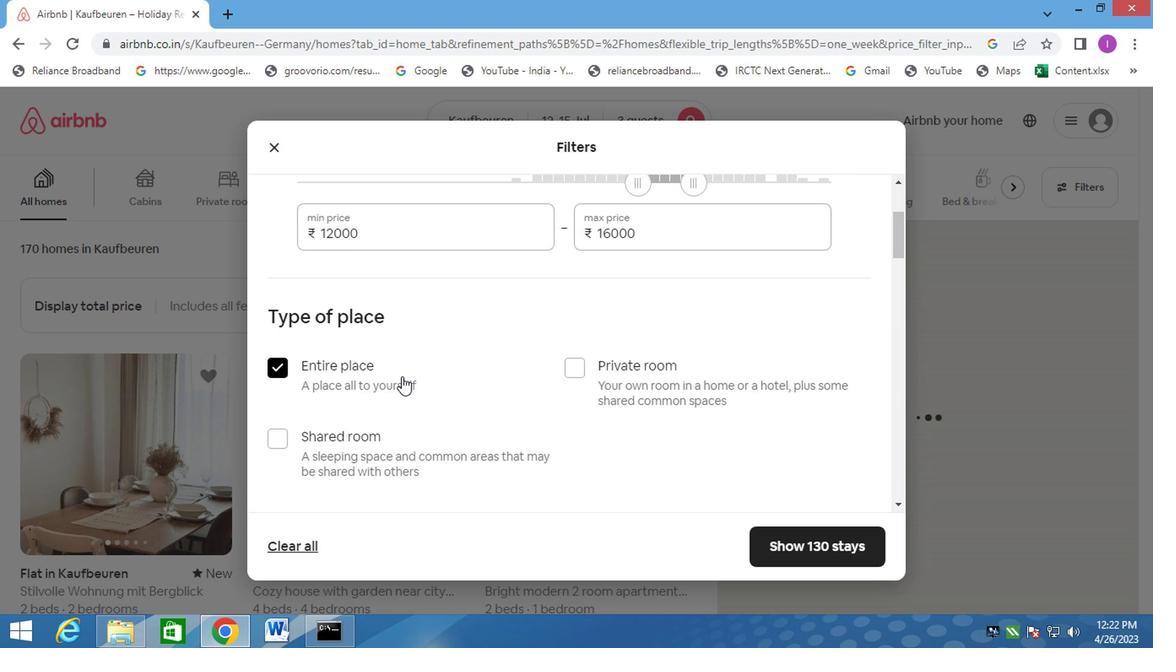 
Action: Mouse moved to (401, 370)
Screenshot: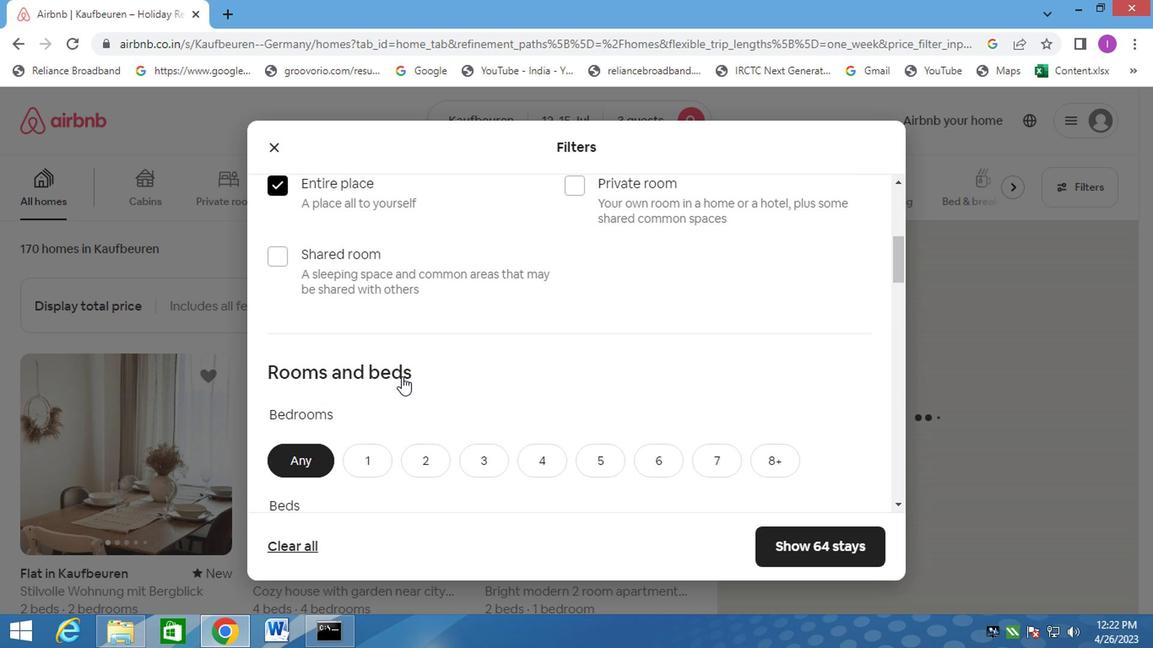 
Action: Mouse scrolled (401, 369) with delta (0, 0)
Screenshot: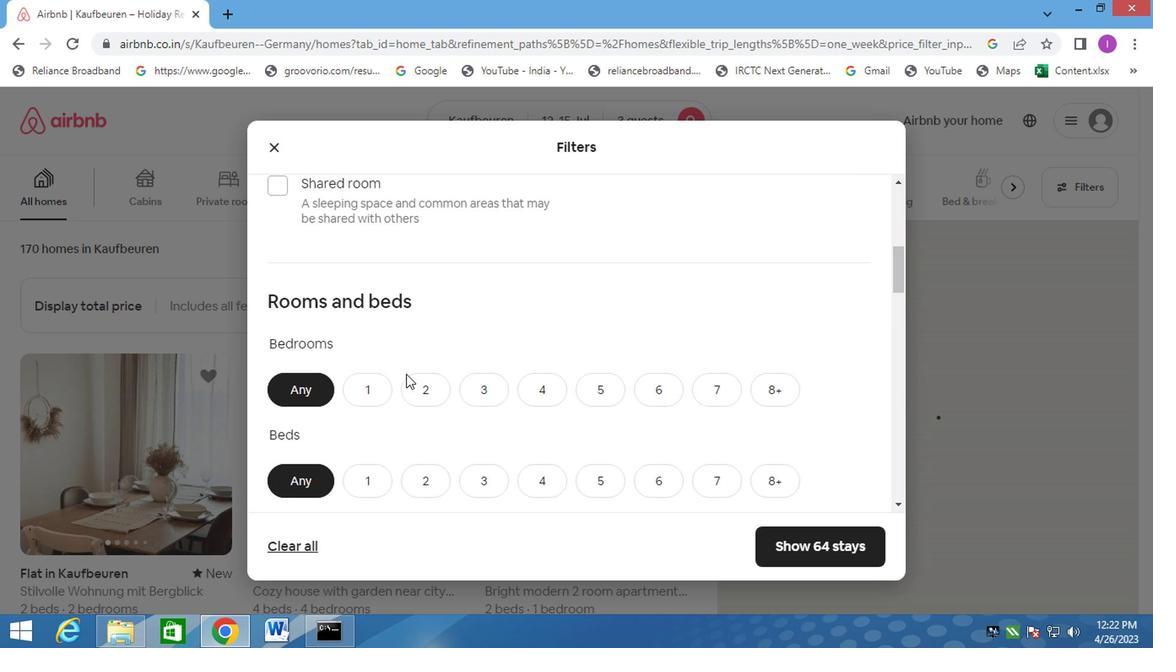 
Action: Mouse moved to (424, 302)
Screenshot: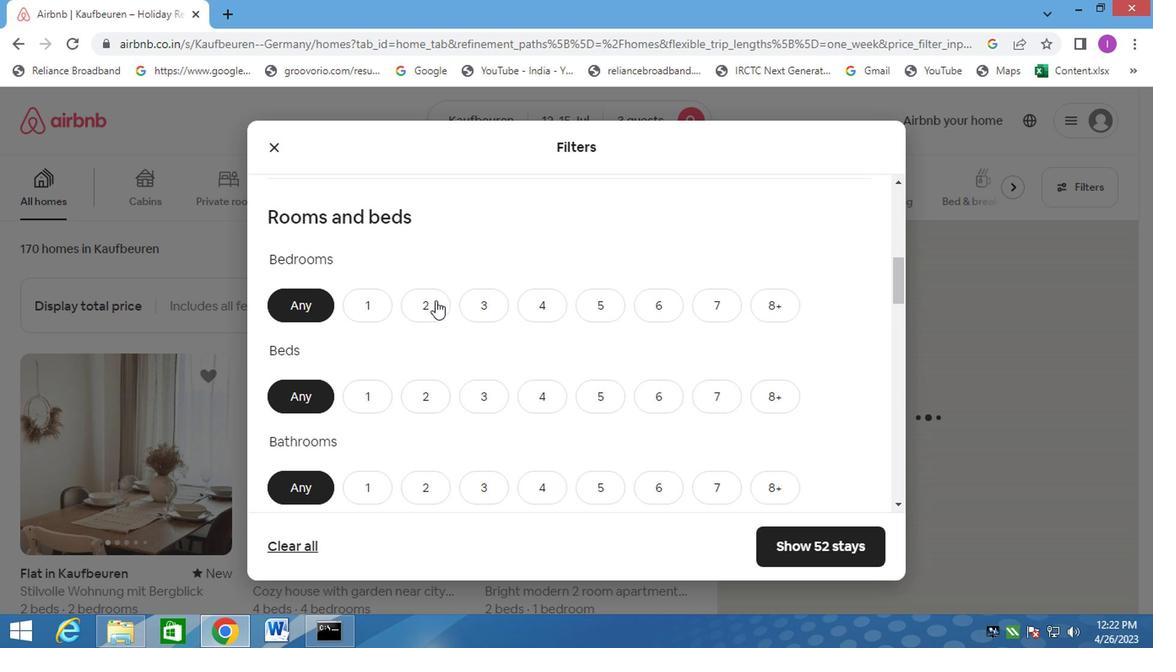 
Action: Mouse pressed left at (424, 302)
Screenshot: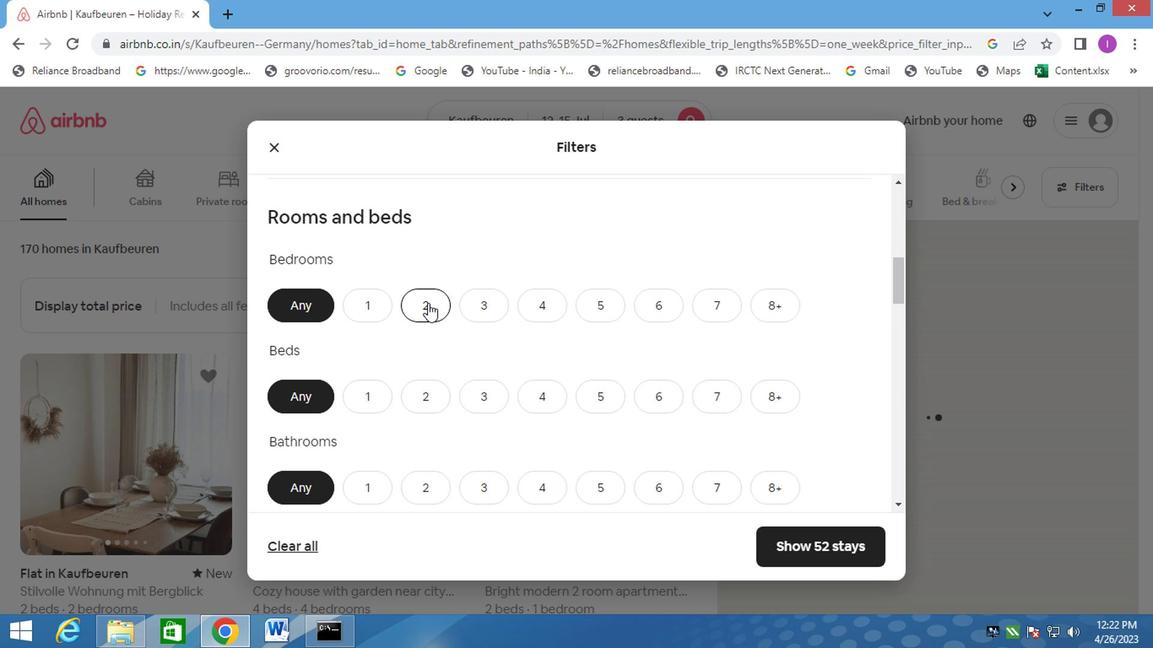 
Action: Mouse moved to (476, 400)
Screenshot: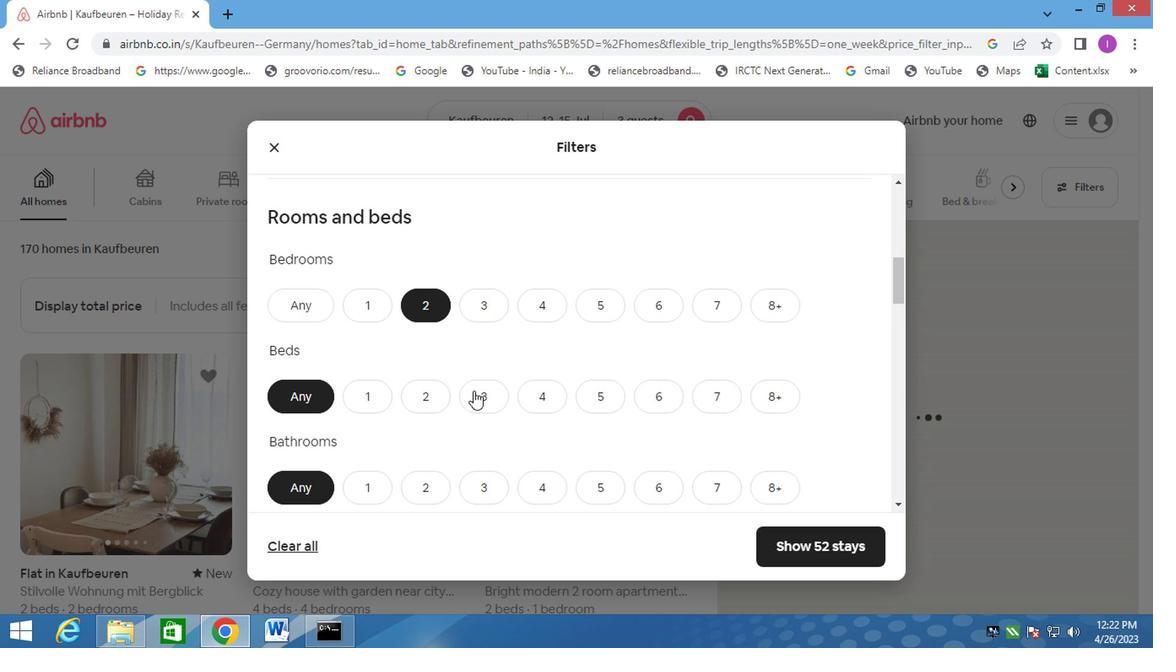 
Action: Mouse pressed left at (476, 400)
Screenshot: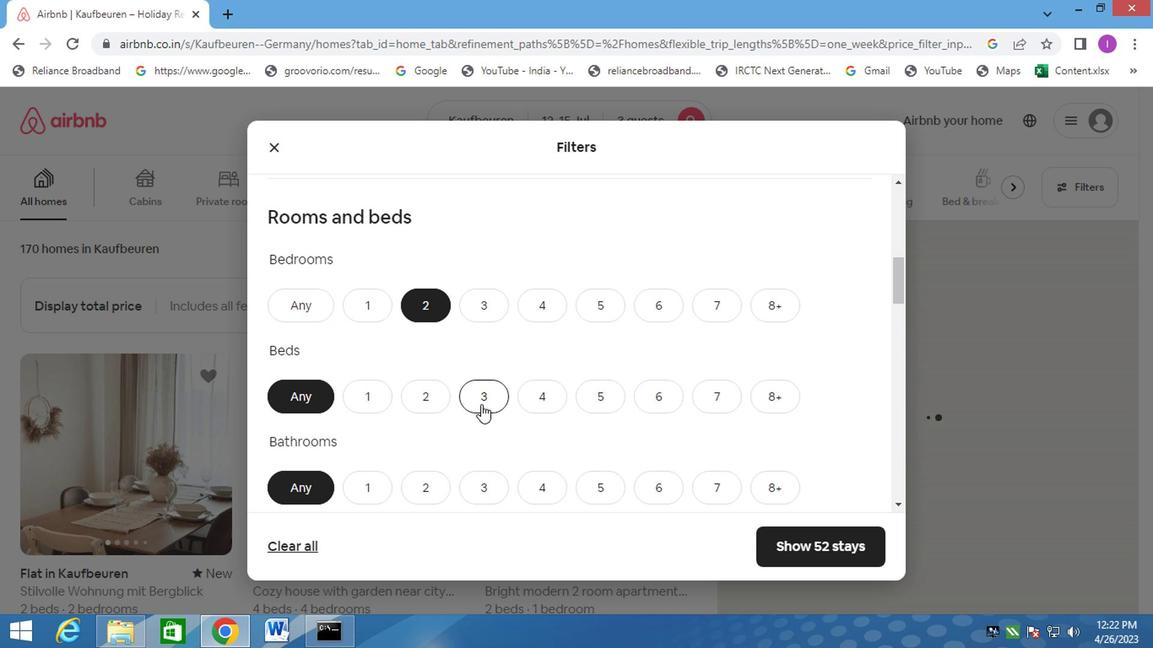 
Action: Mouse moved to (367, 470)
Screenshot: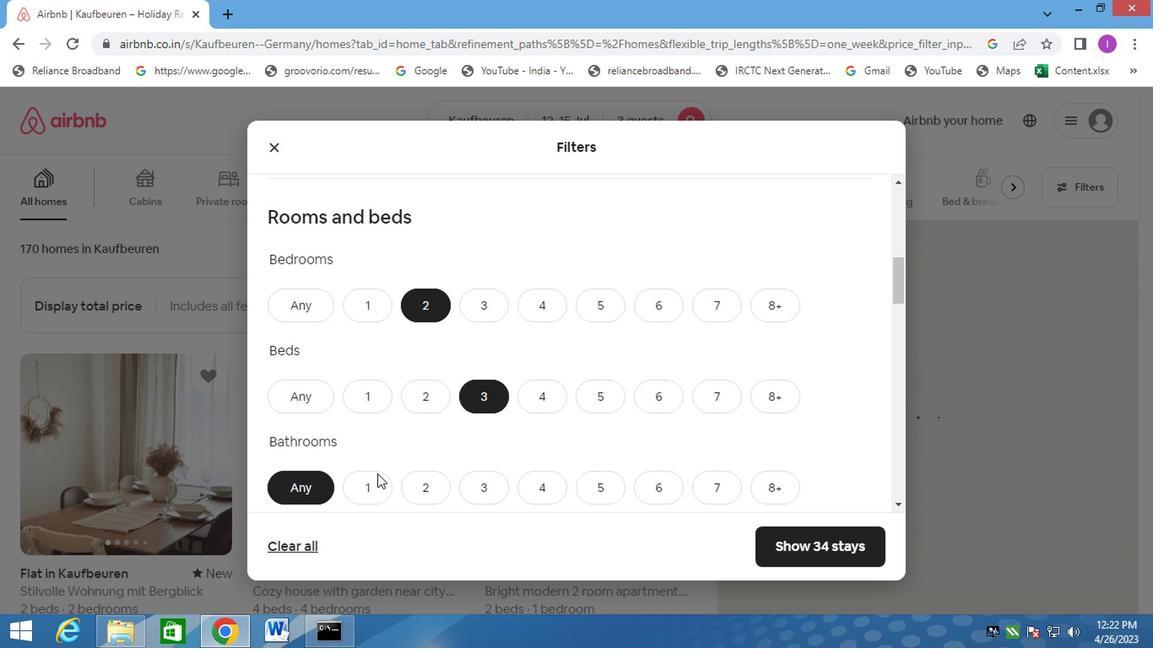 
Action: Mouse pressed left at (367, 470)
Screenshot: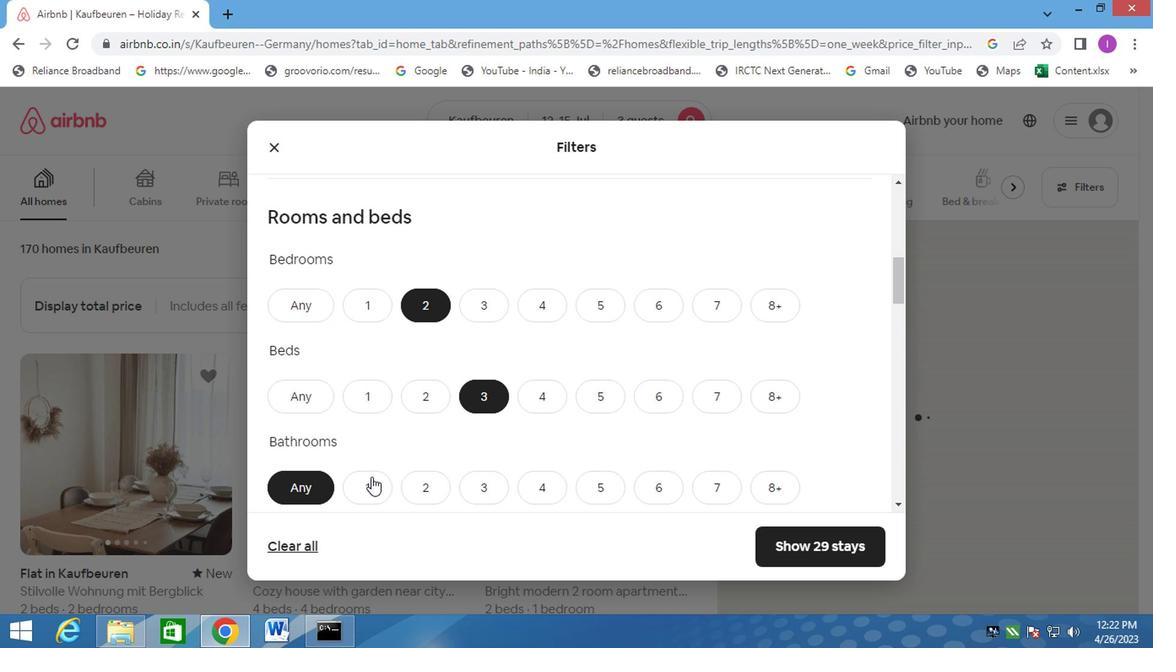 
Action: Mouse moved to (480, 412)
Screenshot: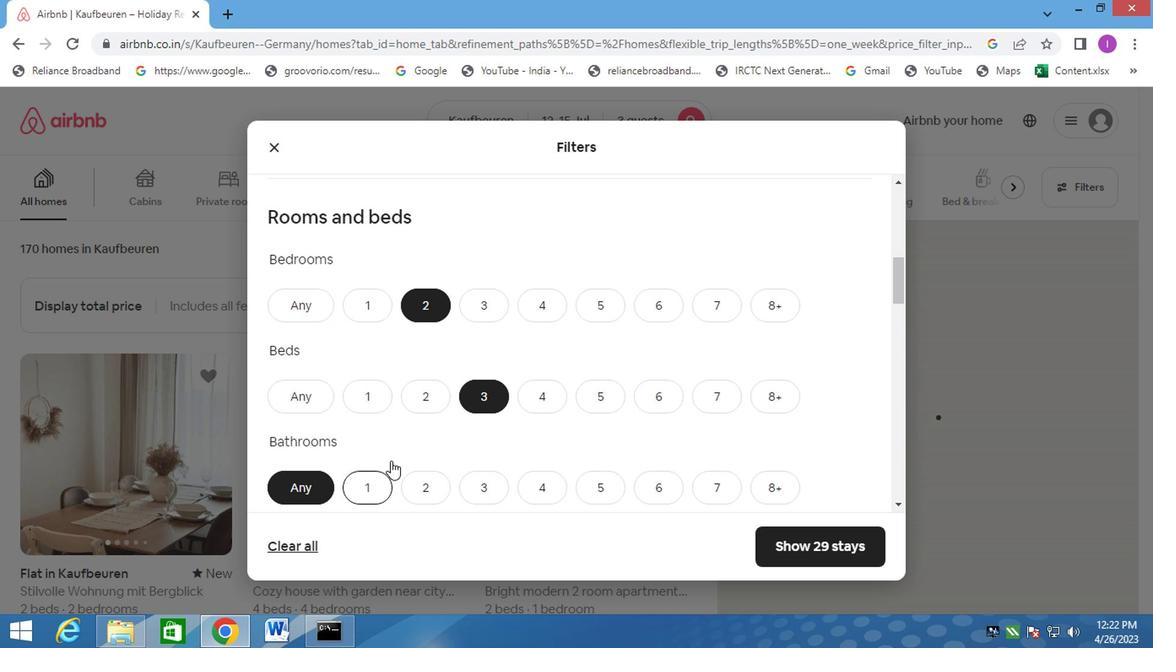 
Action: Mouse scrolled (480, 411) with delta (0, -1)
Screenshot: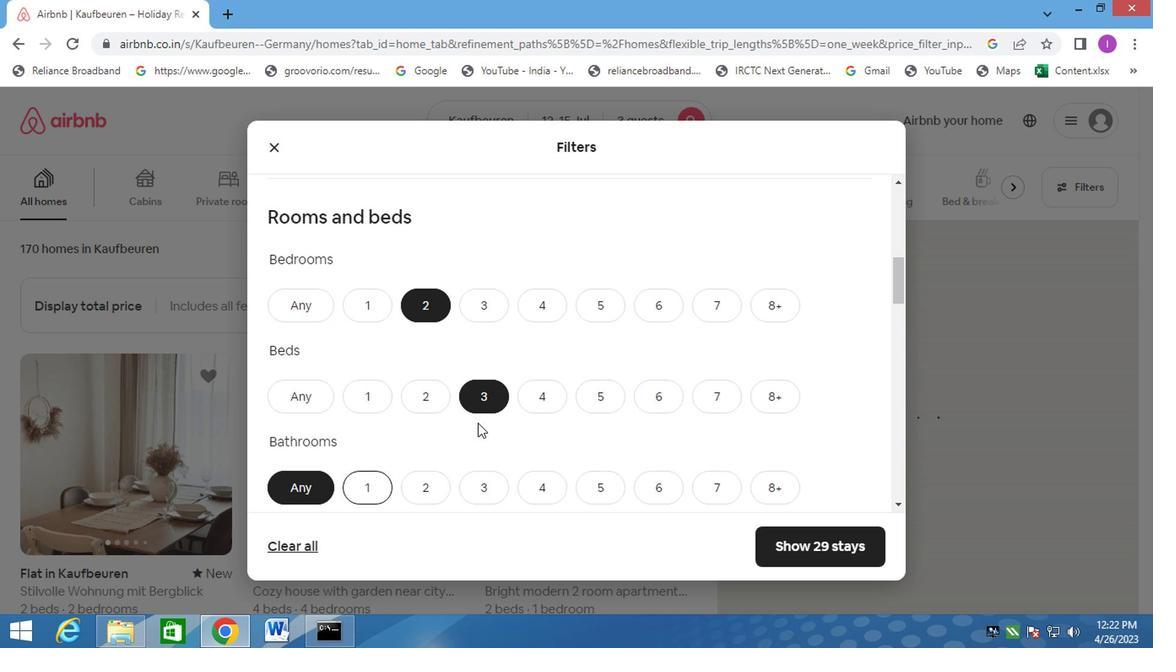 
Action: Mouse scrolled (480, 411) with delta (0, -1)
Screenshot: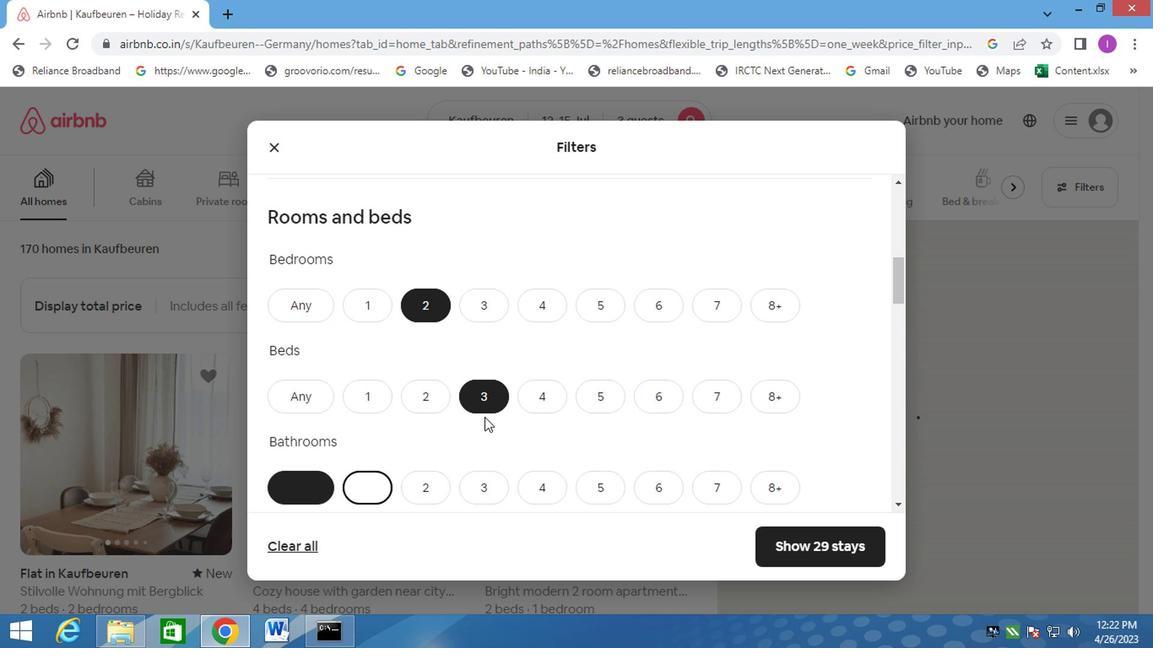
Action: Mouse scrolled (480, 411) with delta (0, -1)
Screenshot: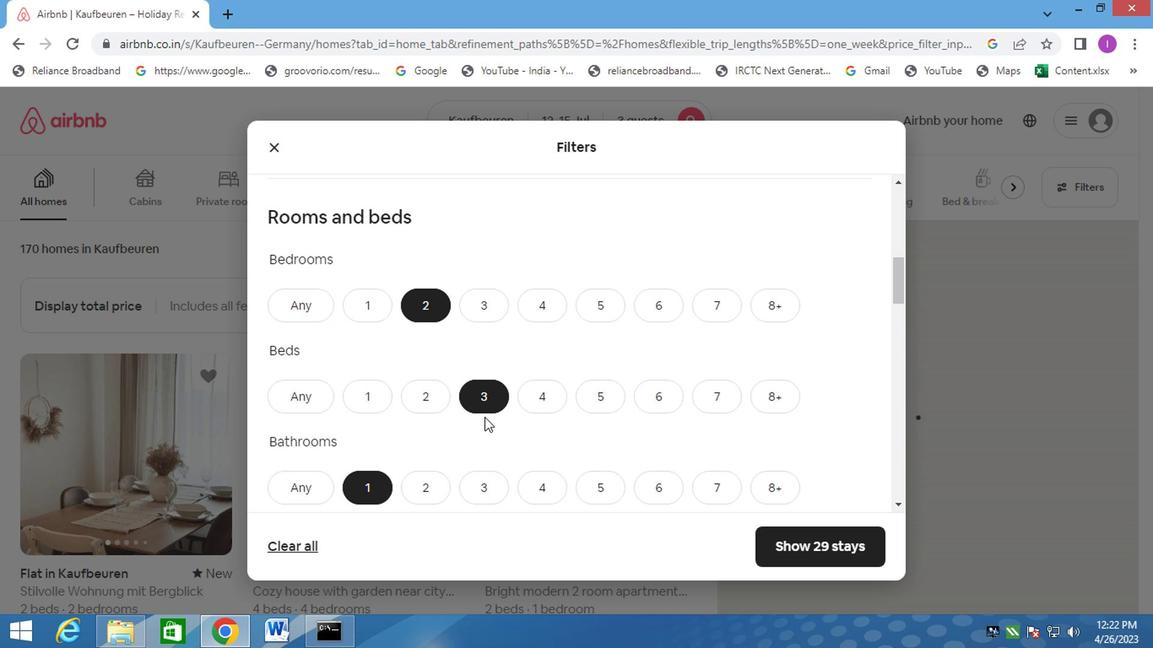 
Action: Mouse moved to (502, 388)
Screenshot: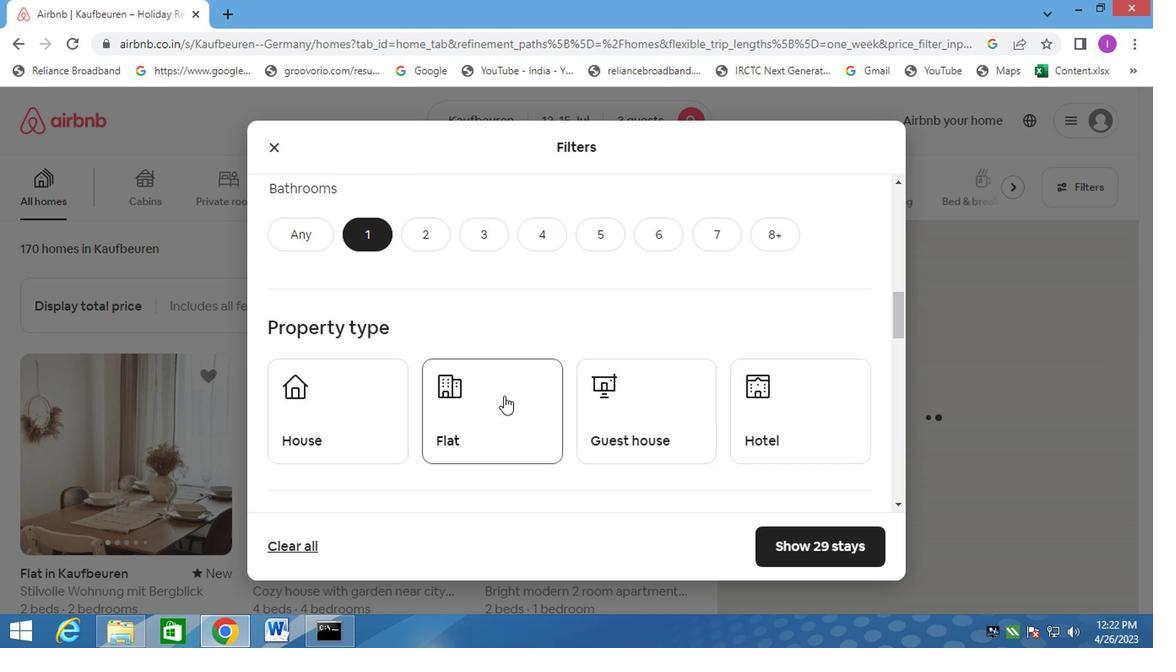 
Action: Mouse scrolled (502, 387) with delta (0, 0)
Screenshot: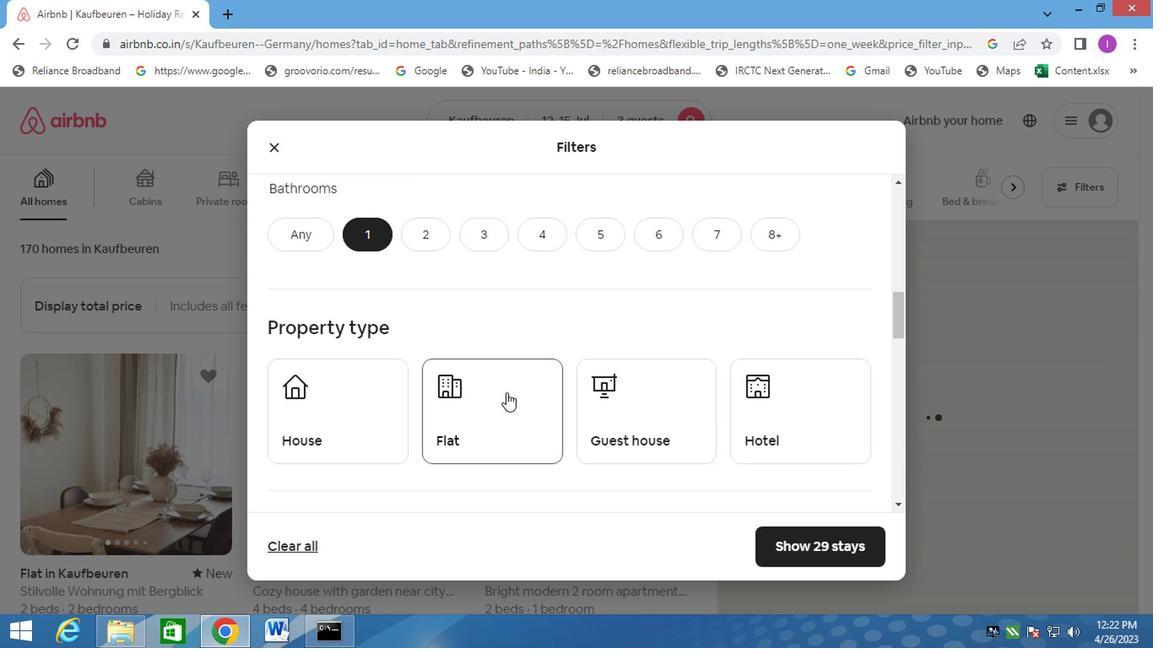 
Action: Mouse scrolled (502, 387) with delta (0, 0)
Screenshot: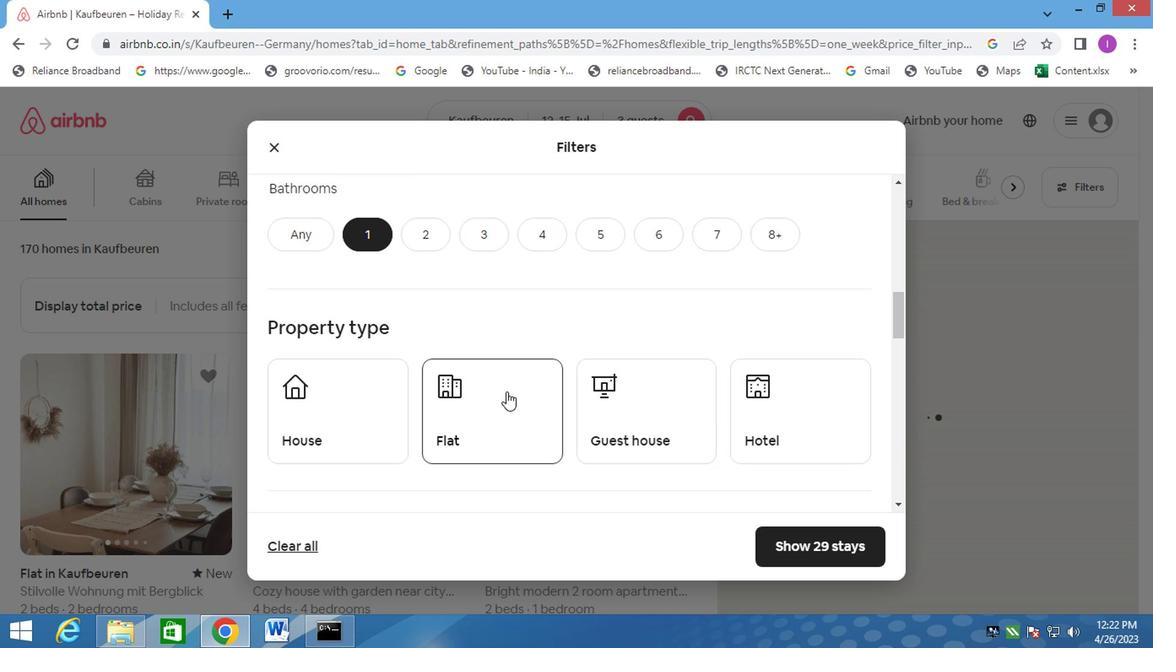 
Action: Mouse moved to (361, 272)
Screenshot: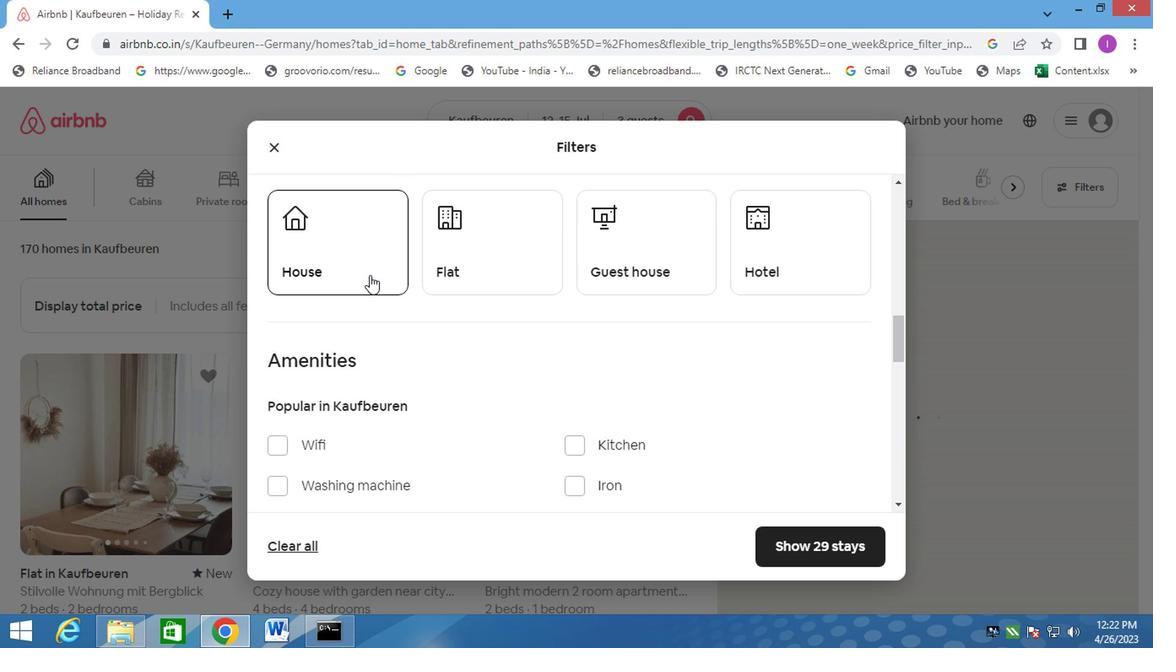 
Action: Mouse pressed left at (361, 272)
Screenshot: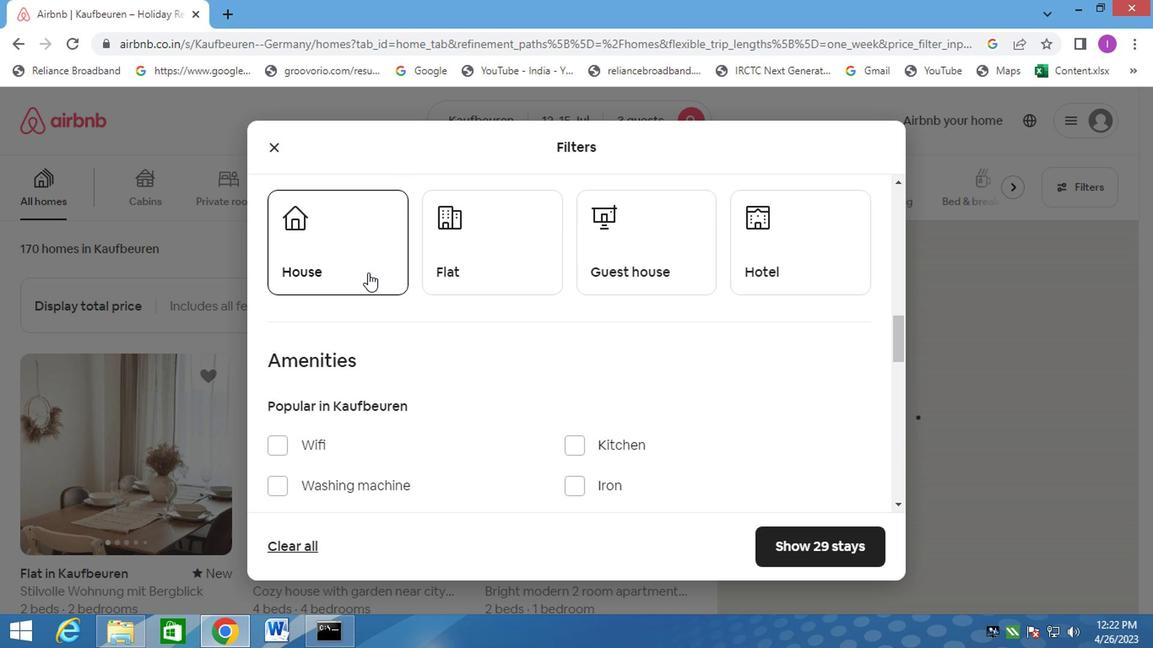 
Action: Mouse moved to (472, 284)
Screenshot: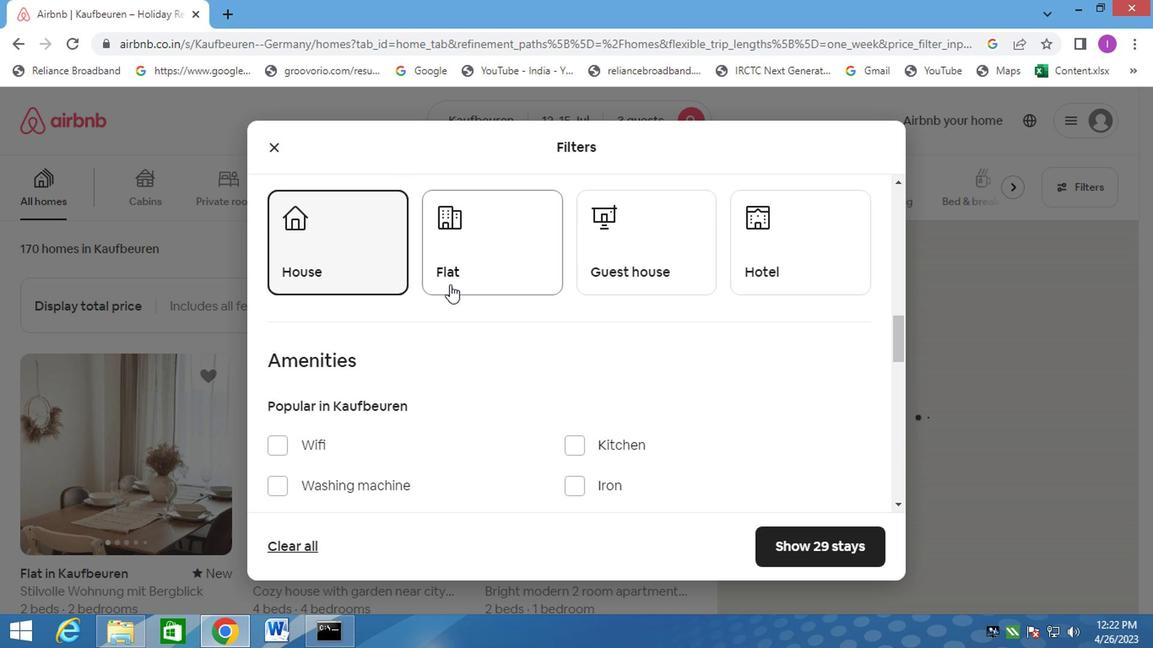 
Action: Mouse pressed left at (472, 284)
Screenshot: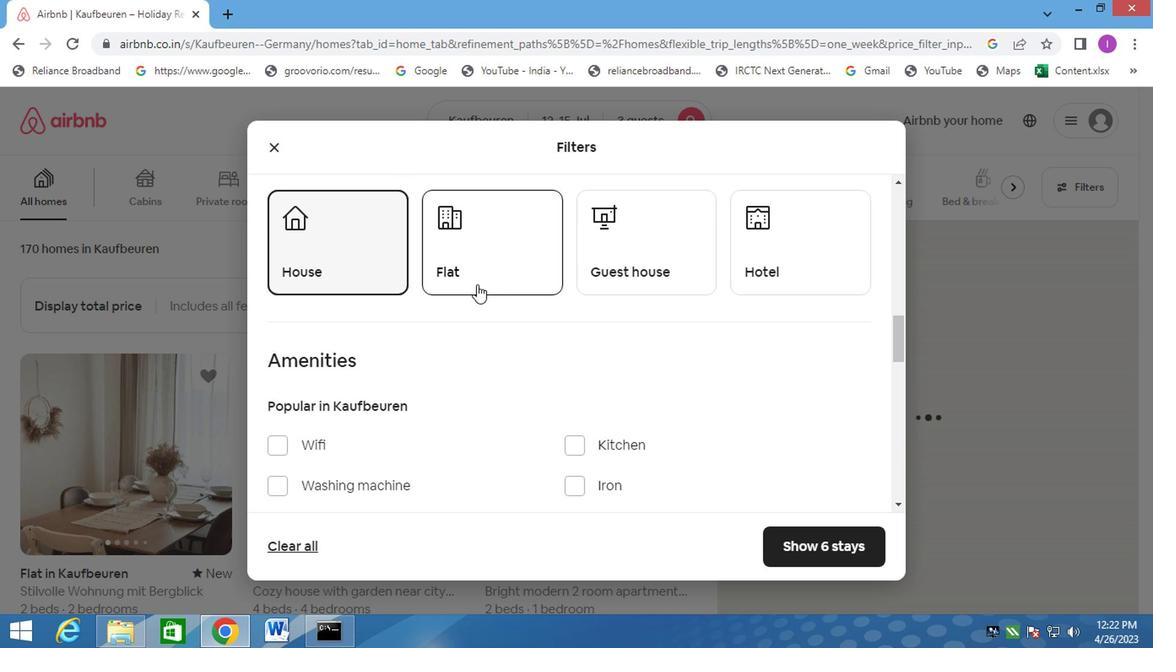 
Action: Mouse moved to (619, 278)
Screenshot: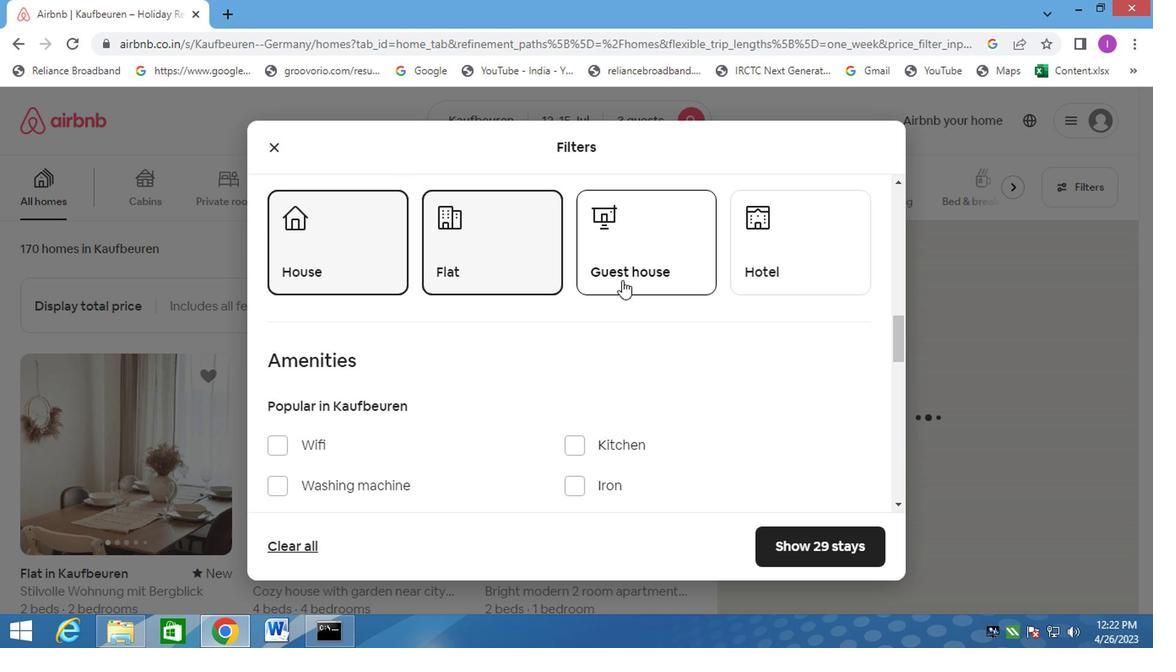 
Action: Mouse pressed left at (619, 278)
Screenshot: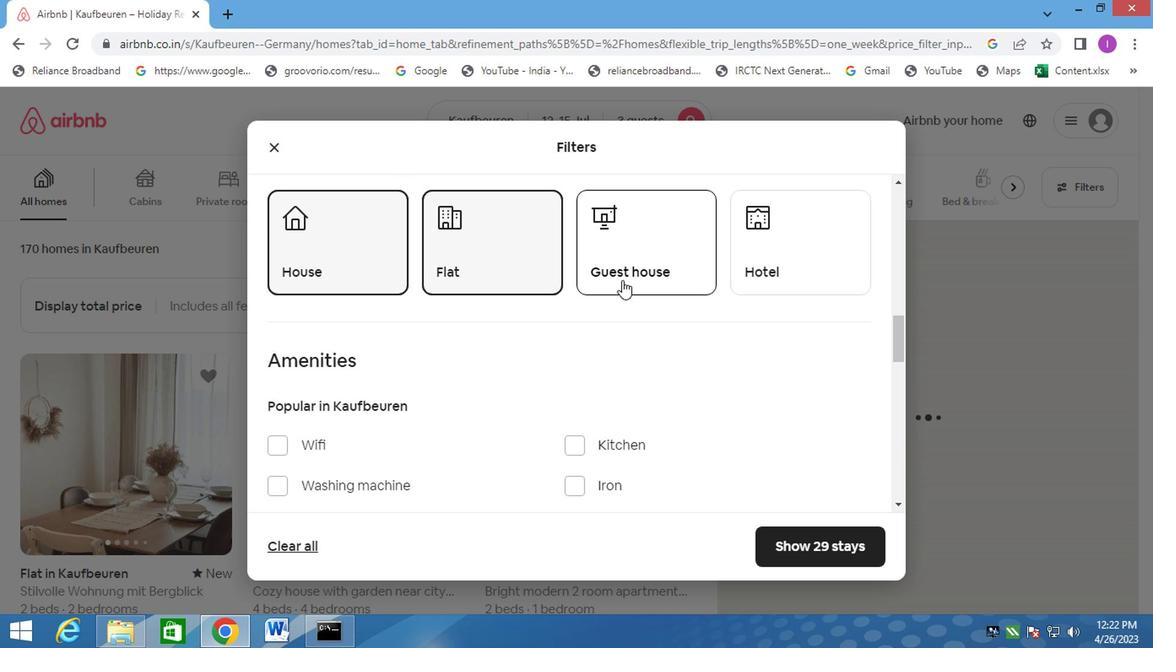
Action: Mouse moved to (531, 349)
Screenshot: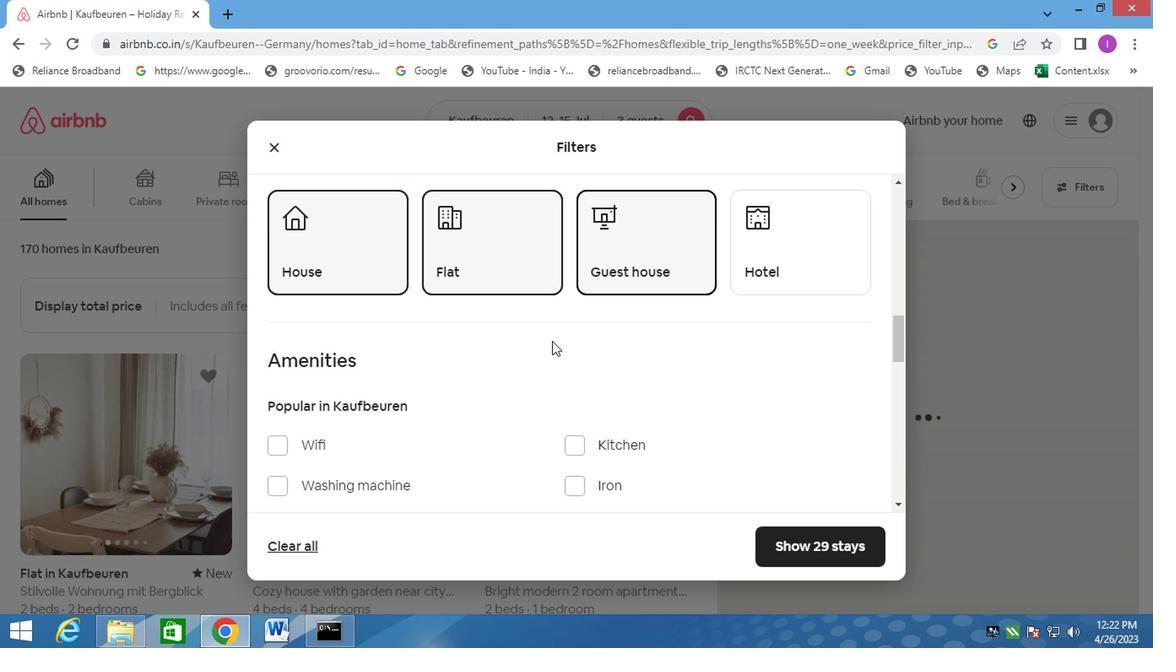 
Action: Mouse scrolled (531, 348) with delta (0, 0)
Screenshot: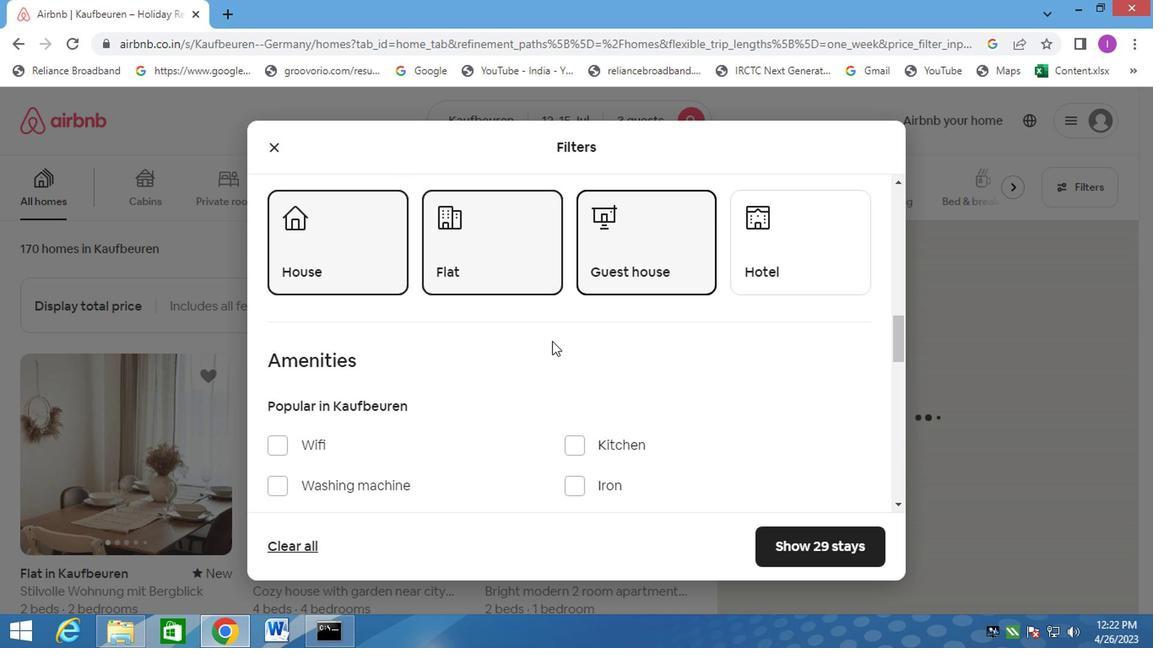 
Action: Mouse moved to (529, 351)
Screenshot: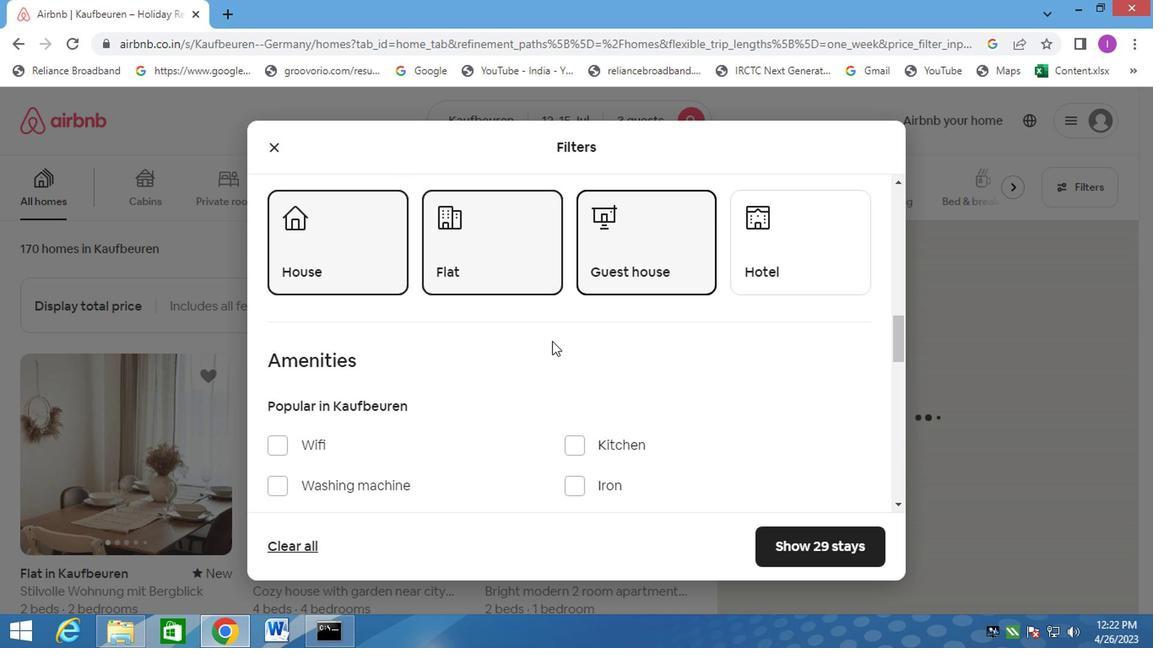 
Action: Mouse scrolled (529, 351) with delta (0, 0)
Screenshot: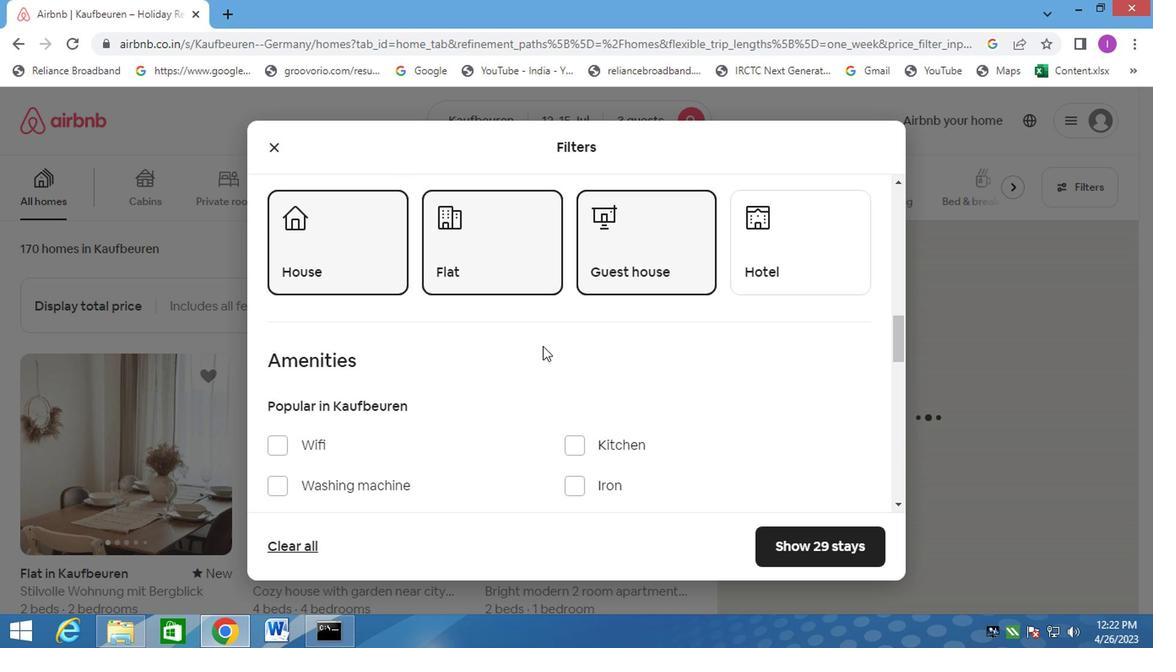 
Action: Mouse moved to (529, 353)
Screenshot: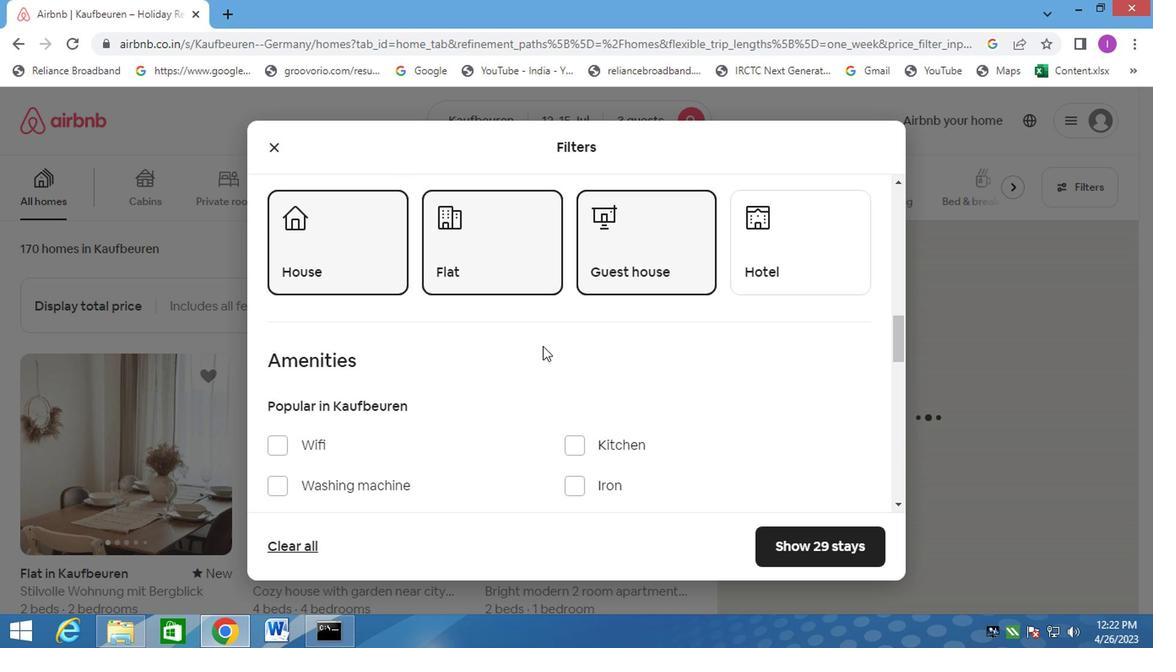 
Action: Mouse scrolled (529, 351) with delta (0, -1)
Screenshot: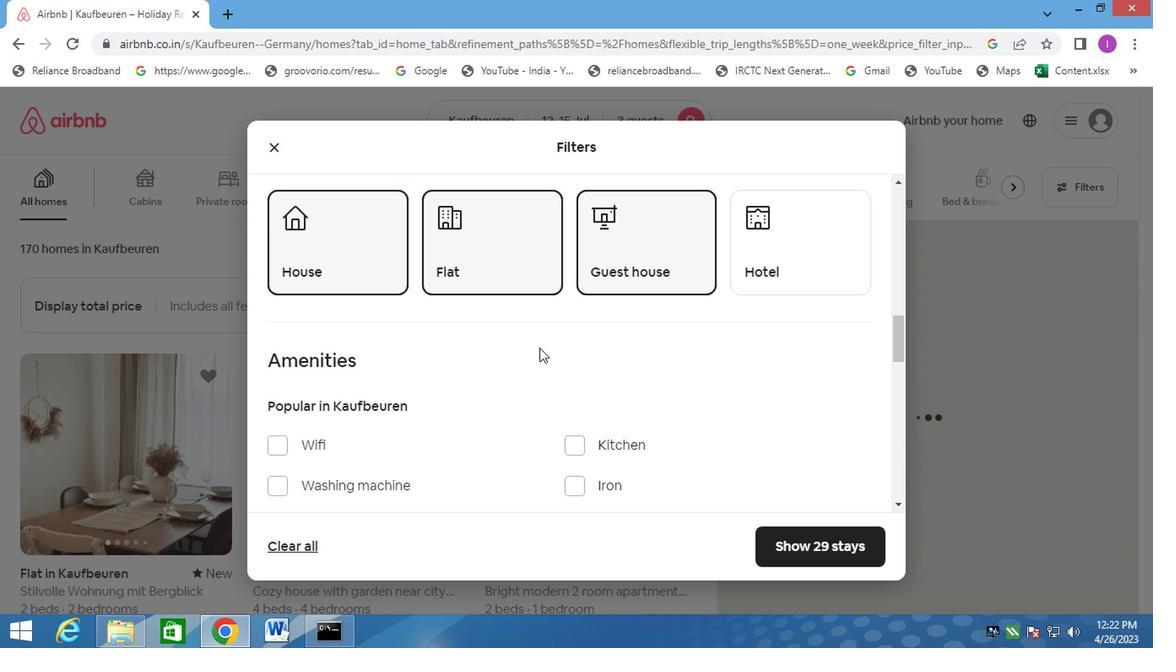
Action: Mouse moved to (527, 347)
Screenshot: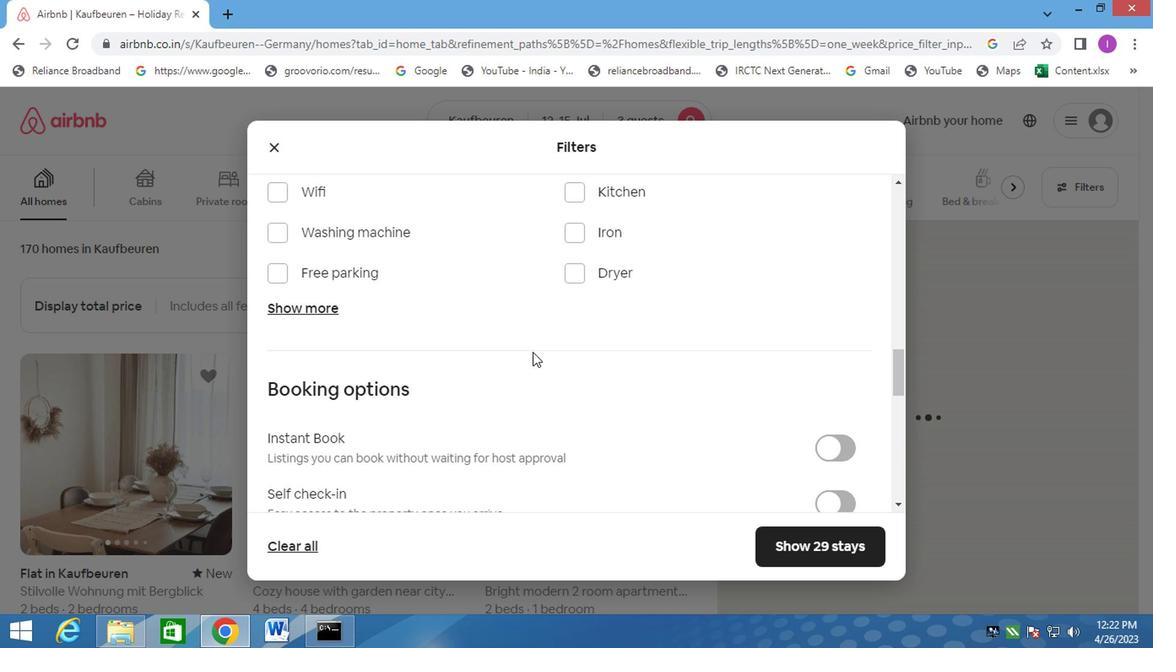 
Action: Mouse scrolled (527, 346) with delta (0, 0)
Screenshot: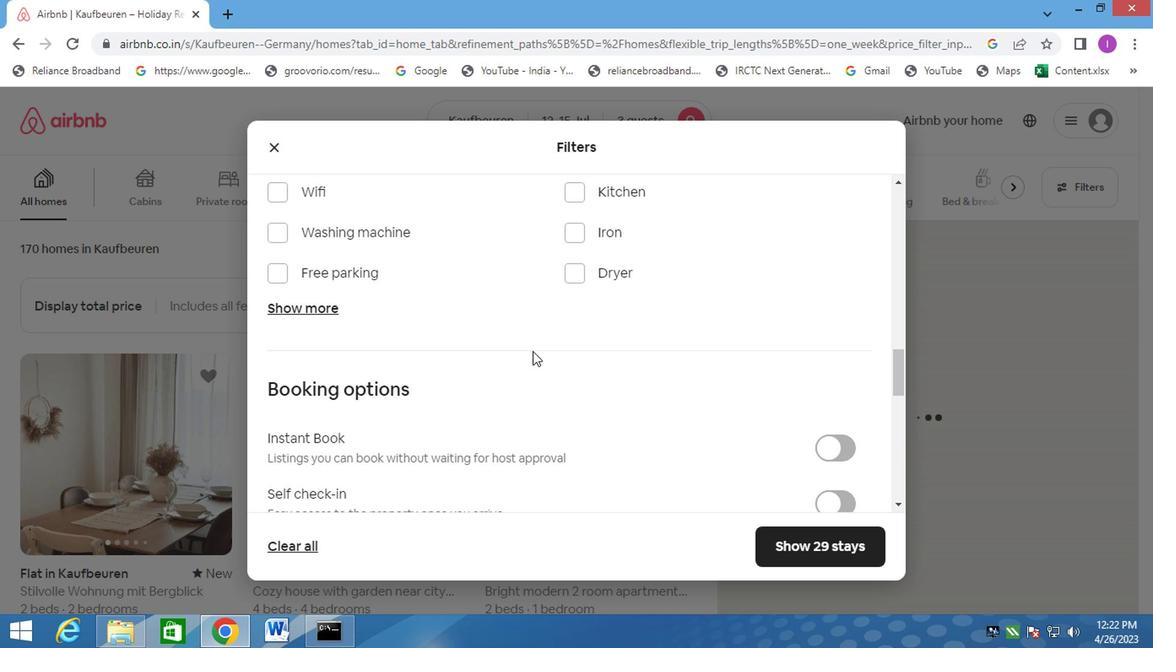
Action: Mouse scrolled (527, 346) with delta (0, 0)
Screenshot: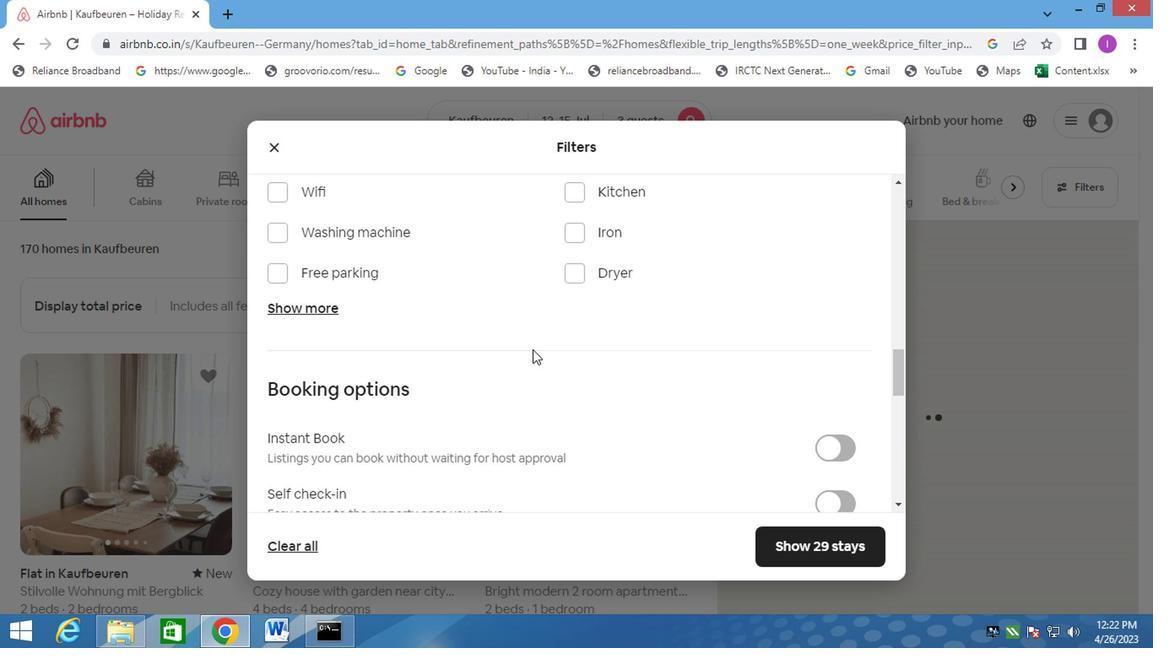 
Action: Mouse moved to (840, 339)
Screenshot: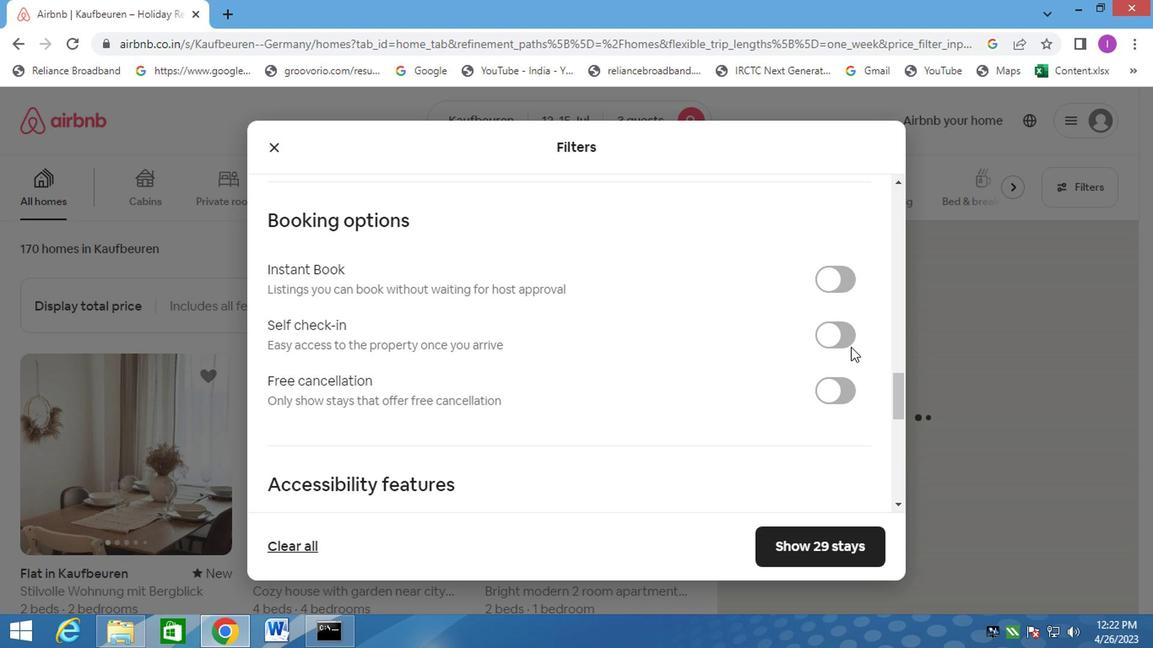 
Action: Mouse pressed left at (840, 339)
Screenshot: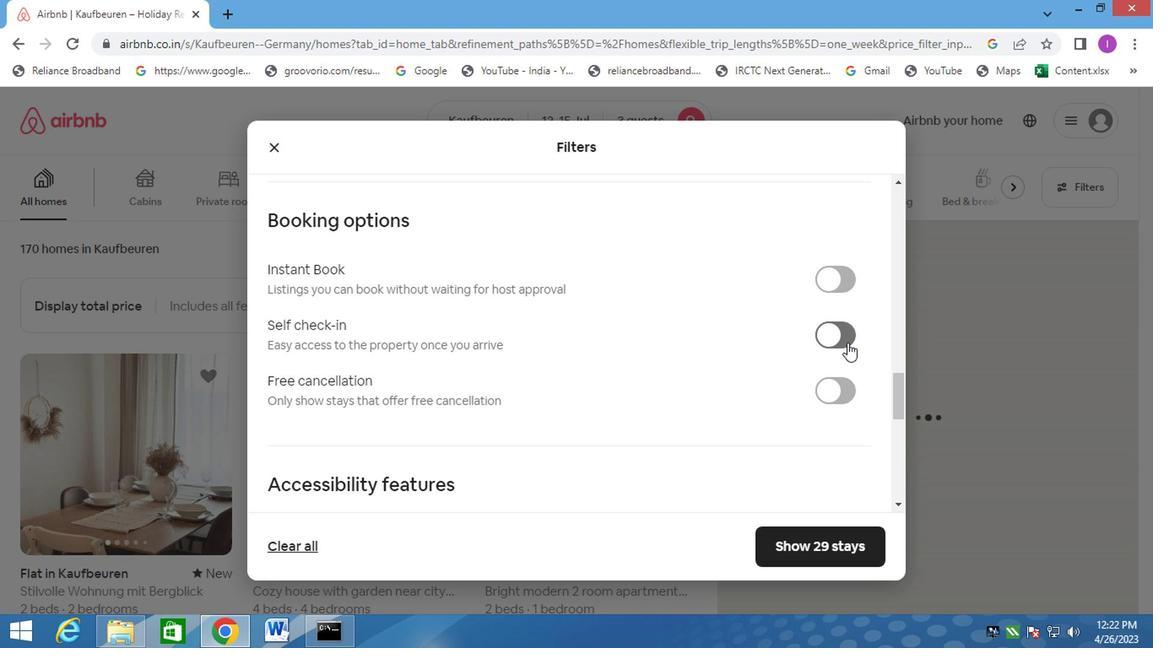 
Action: Mouse moved to (602, 342)
Screenshot: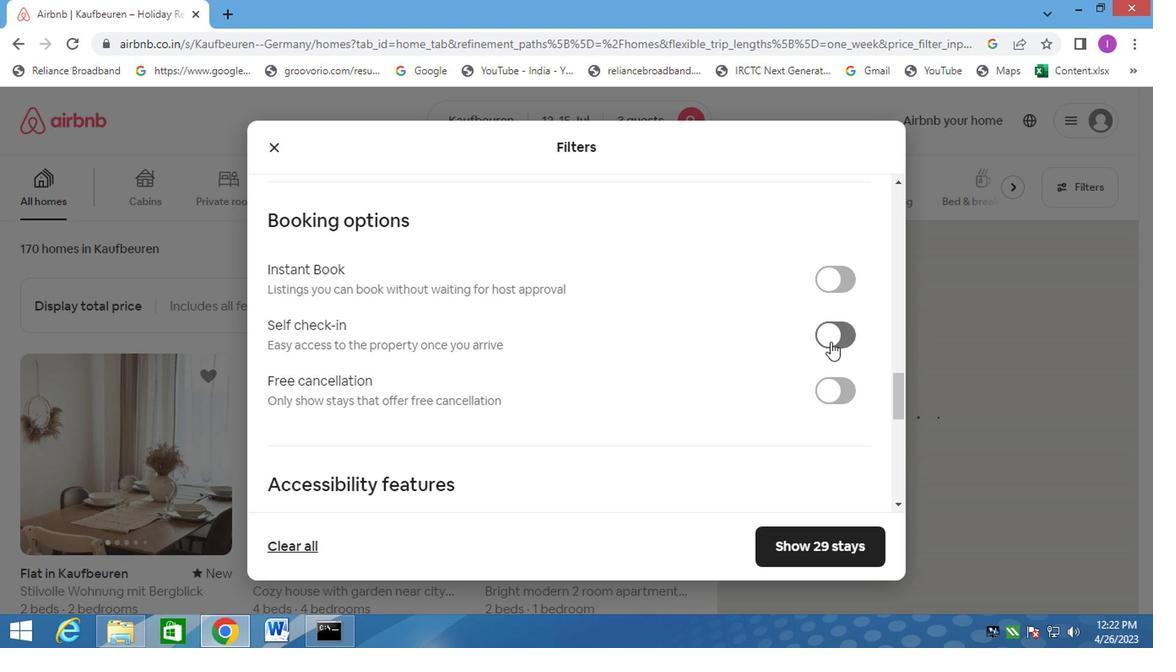 
Action: Mouse scrolled (602, 342) with delta (0, 0)
Screenshot: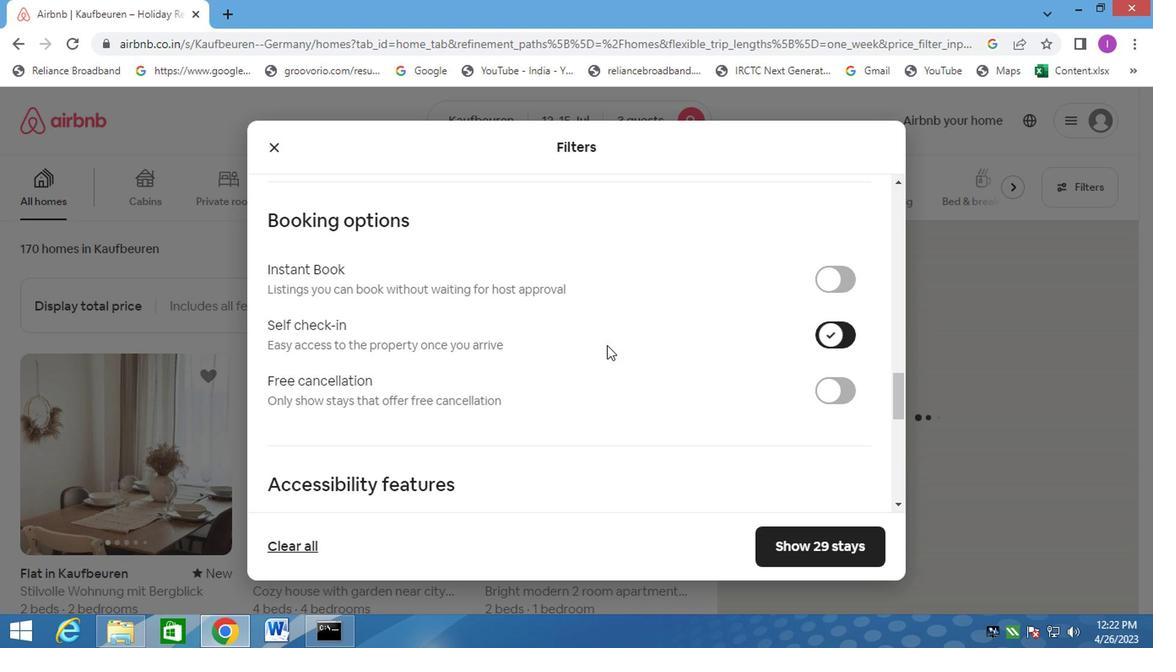 
Action: Mouse scrolled (602, 342) with delta (0, 0)
Screenshot: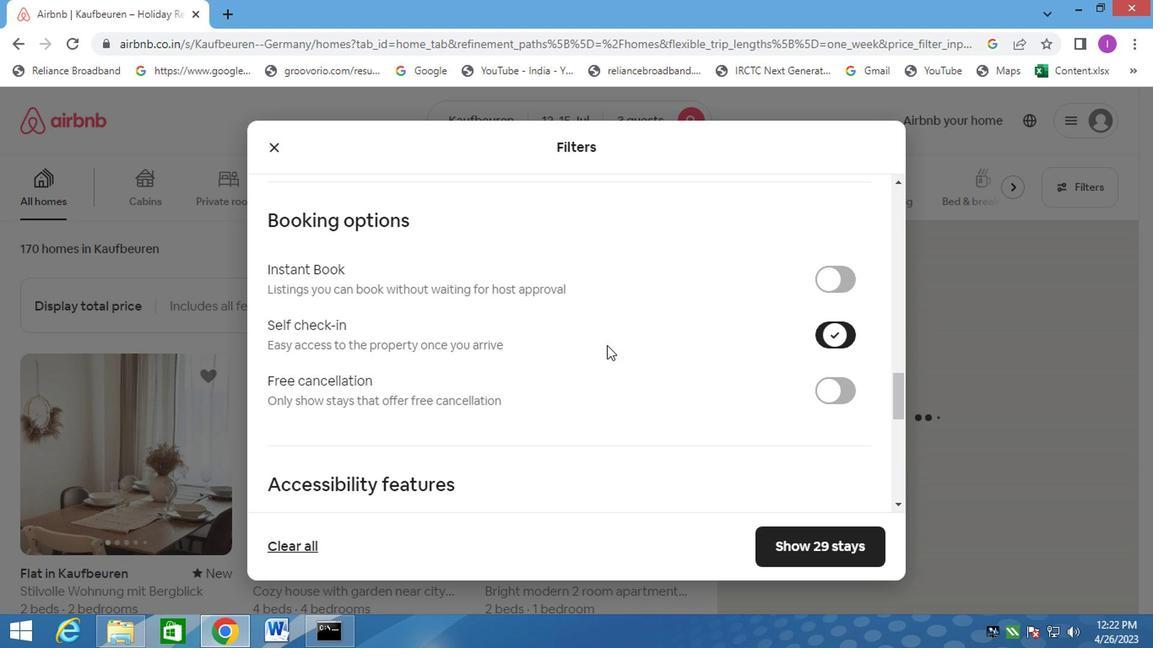 
Action: Mouse moved to (601, 344)
Screenshot: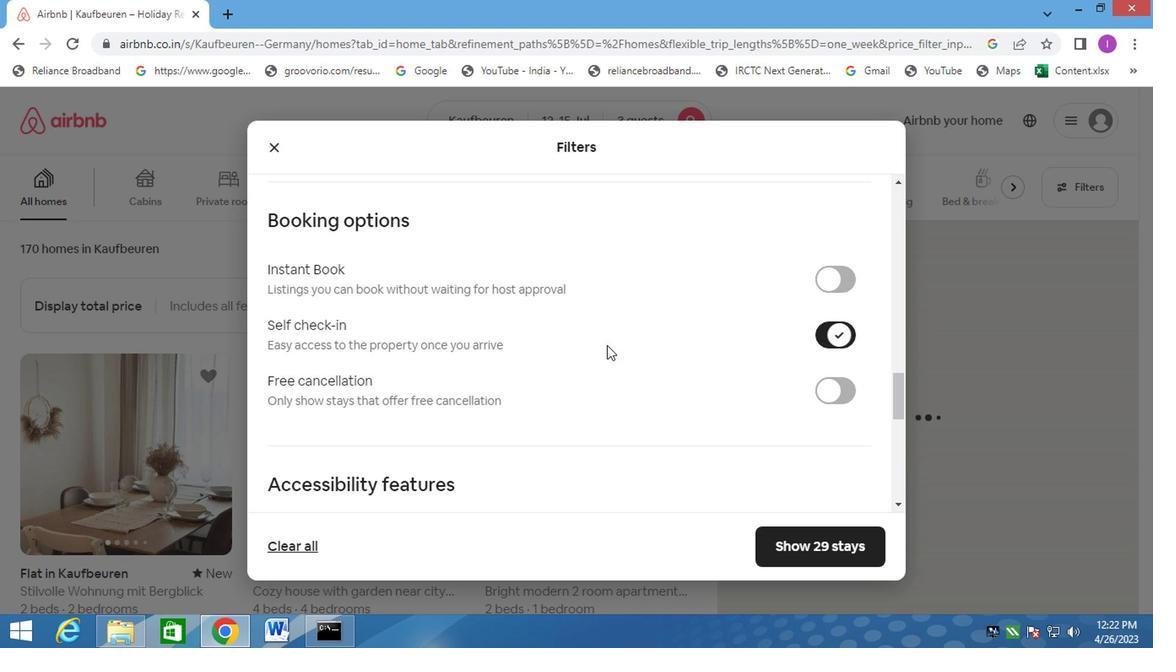 
Action: Mouse scrolled (601, 344) with delta (0, 0)
Screenshot: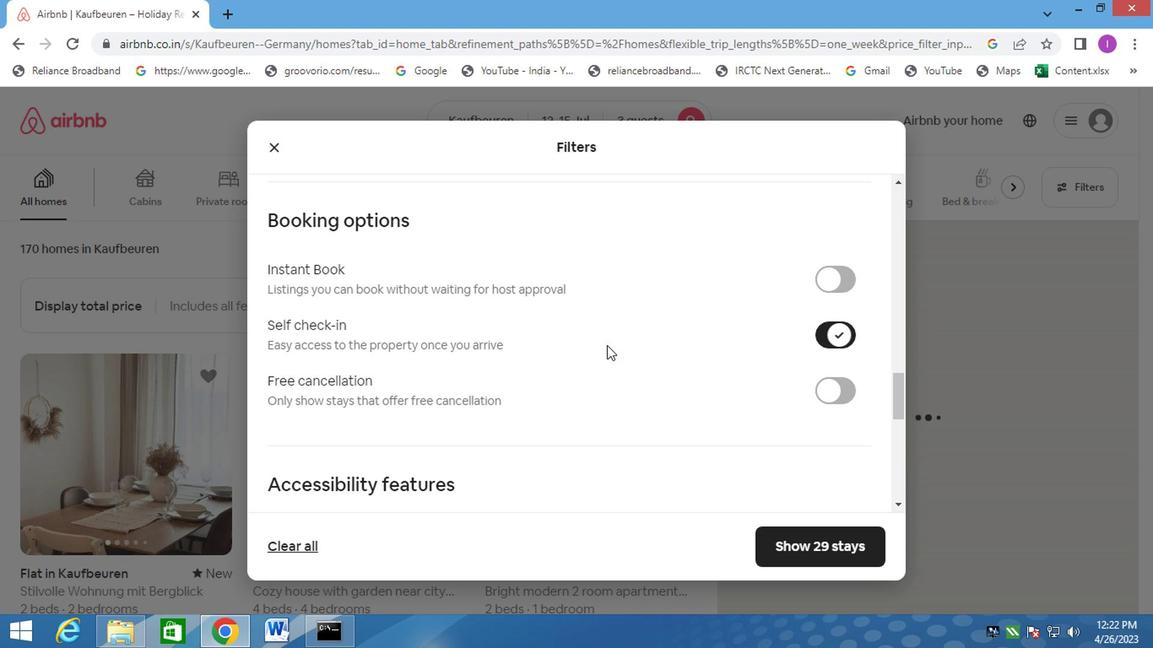 
Action: Mouse scrolled (601, 344) with delta (0, 0)
Screenshot: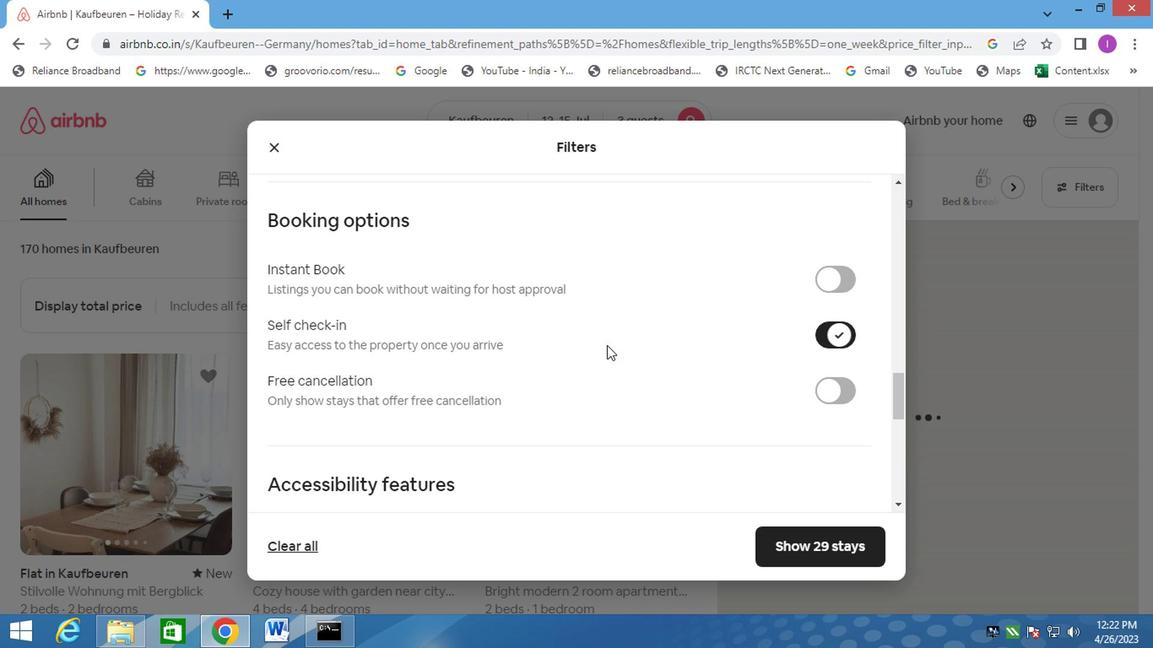 
Action: Mouse moved to (598, 346)
Screenshot: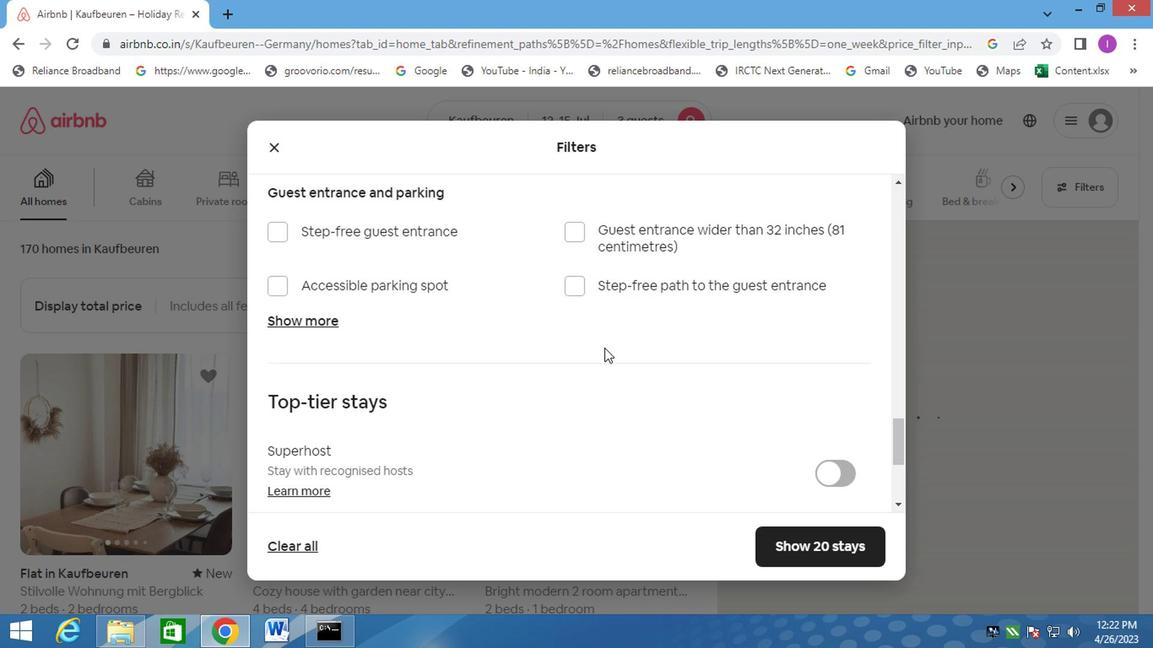 
Action: Mouse scrolled (598, 345) with delta (0, -1)
Screenshot: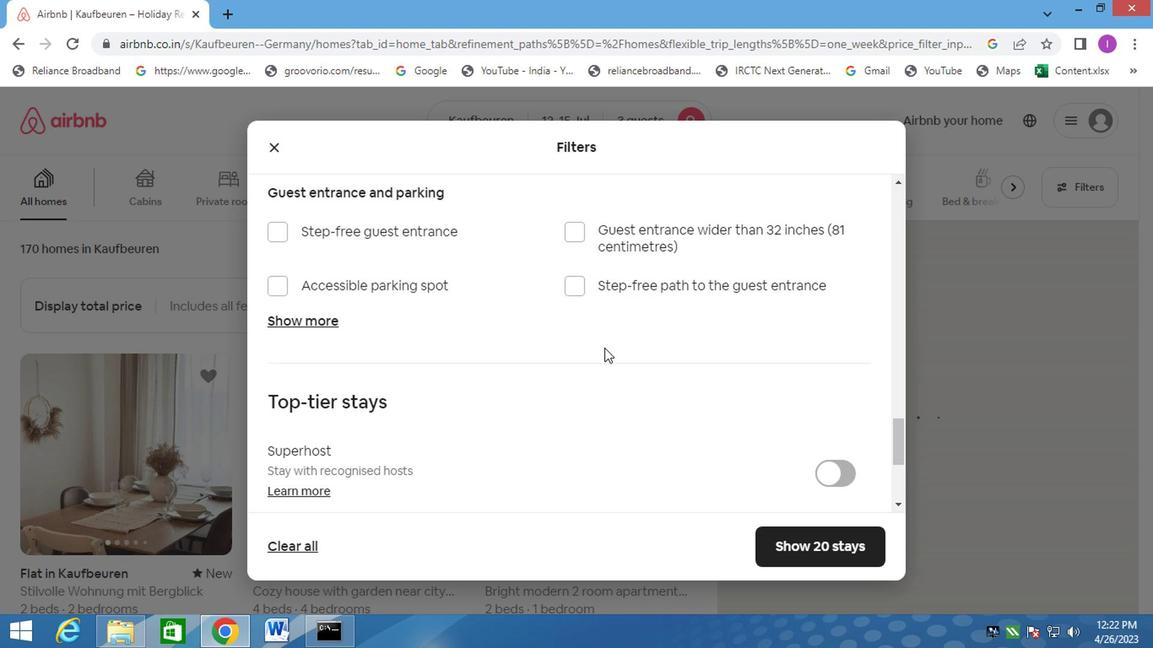 
Action: Mouse scrolled (598, 345) with delta (0, -1)
Screenshot: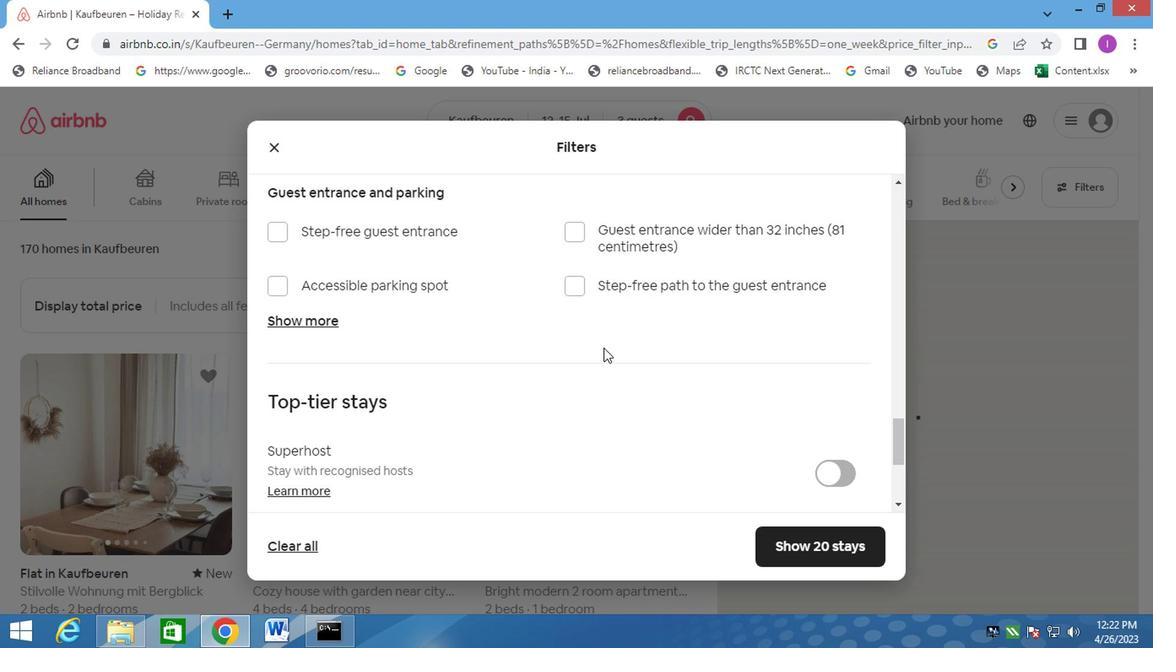
Action: Mouse scrolled (598, 345) with delta (0, -1)
Screenshot: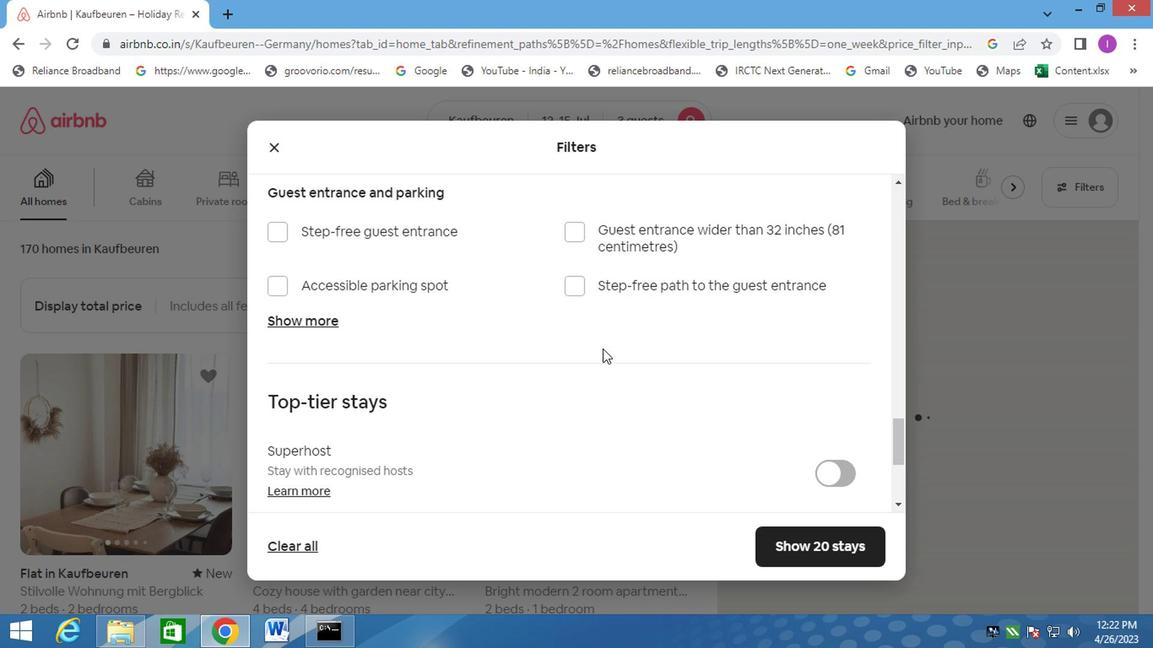 
Action: Mouse moved to (592, 339)
Screenshot: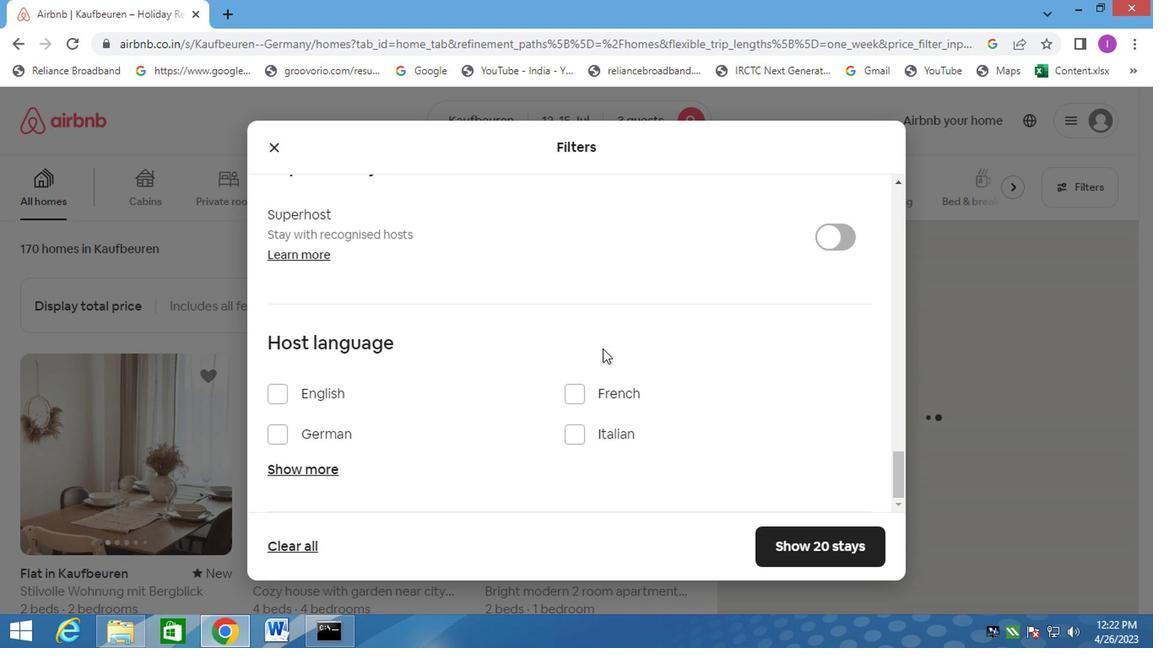
Action: Mouse scrolled (592, 338) with delta (0, -1)
Screenshot: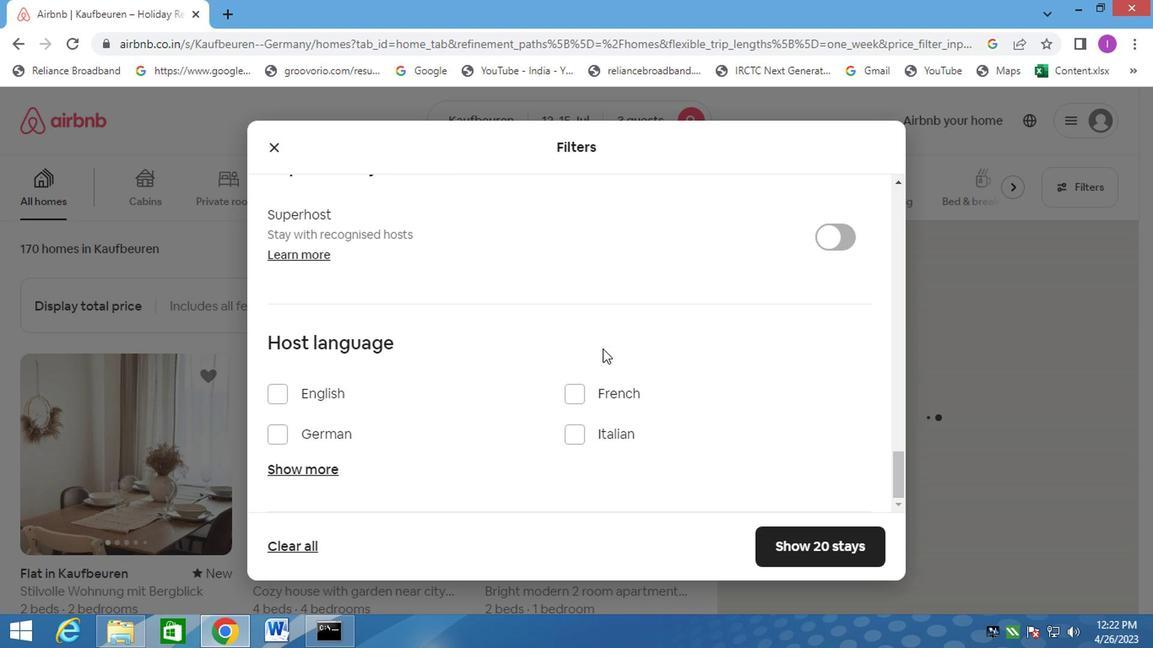 
Action: Mouse scrolled (592, 338) with delta (0, -1)
Screenshot: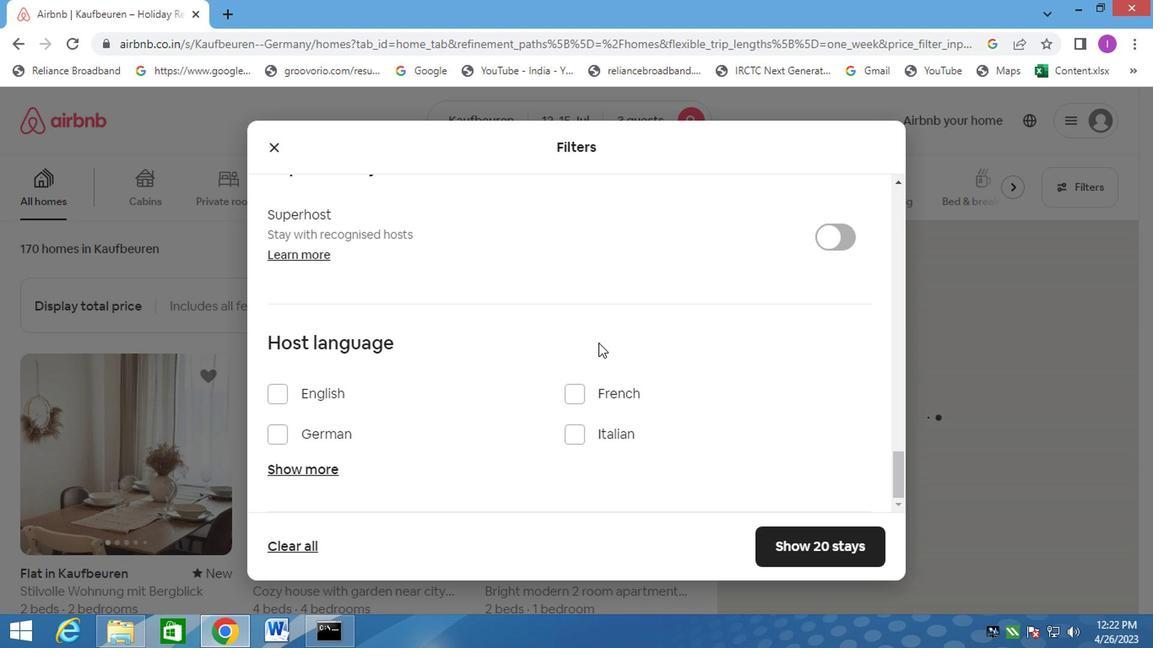 
Action: Mouse moved to (591, 339)
Screenshot: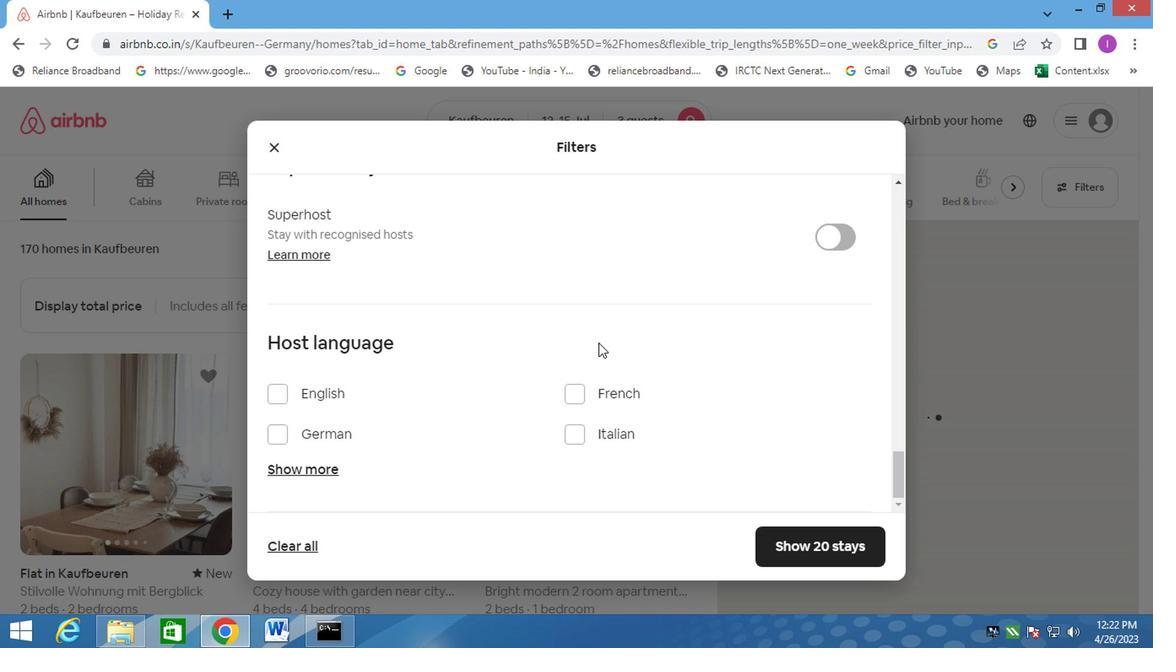 
Action: Mouse scrolled (591, 338) with delta (0, -1)
Screenshot: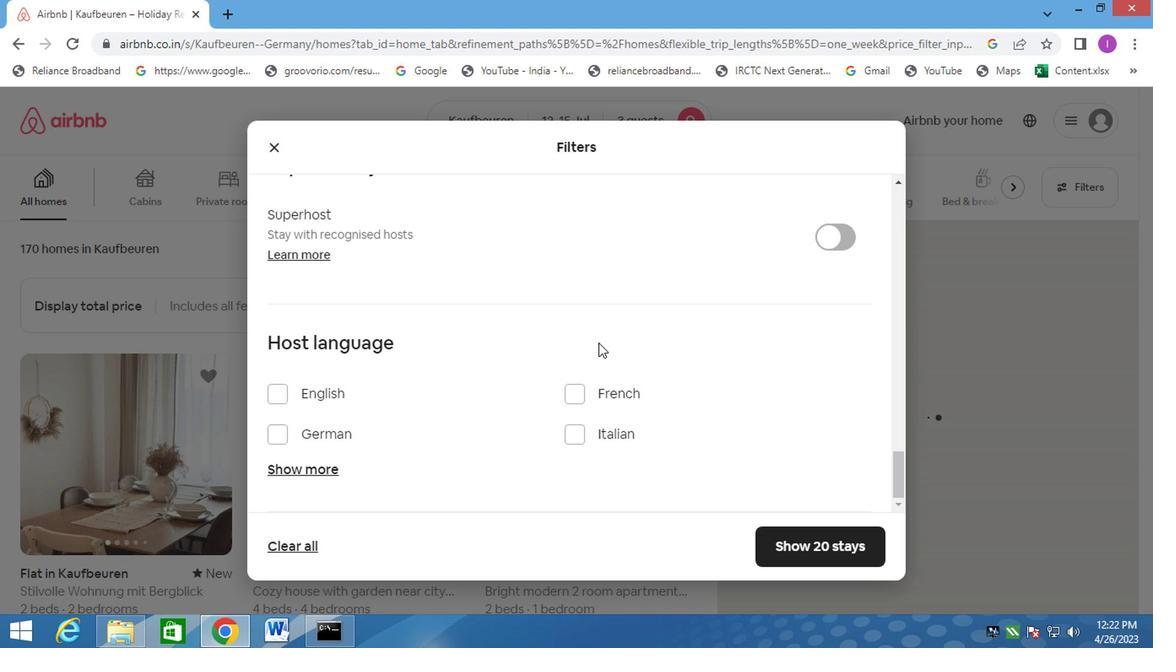 
Action: Mouse moved to (280, 394)
Screenshot: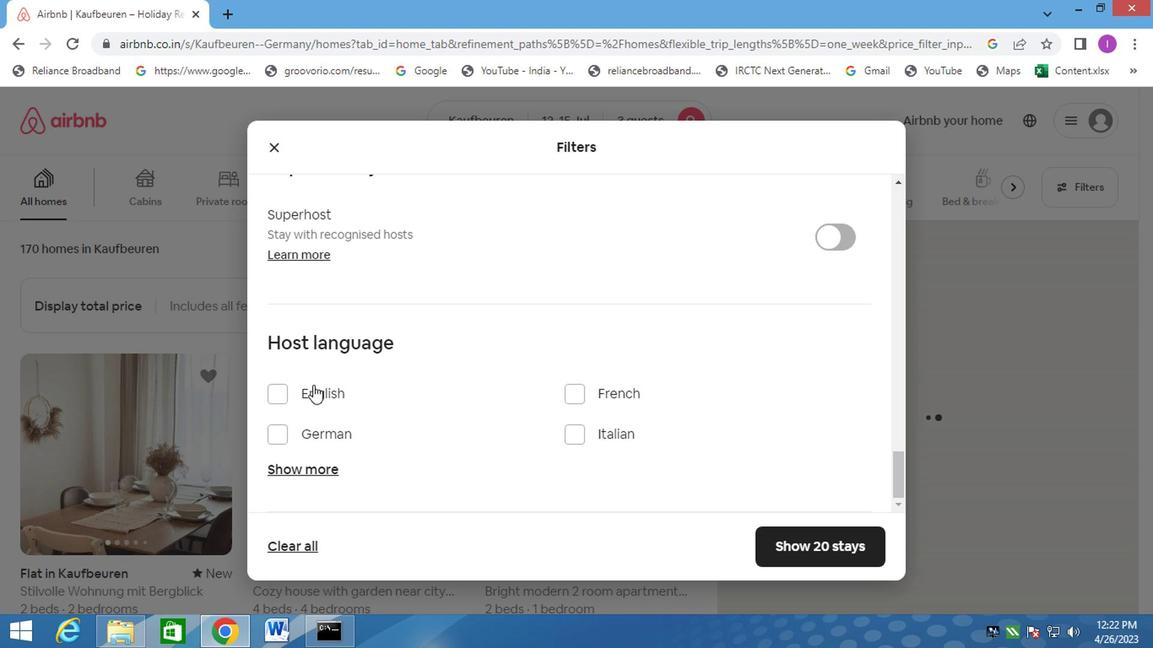 
Action: Mouse pressed left at (280, 394)
Screenshot: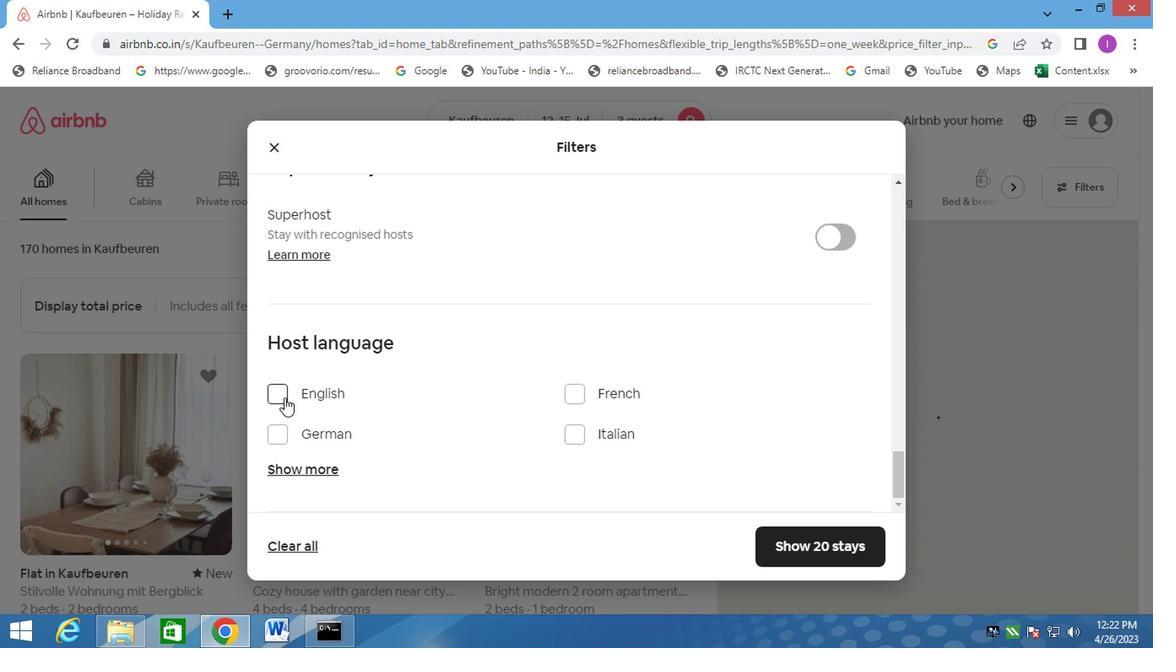 
Action: Mouse moved to (807, 539)
Screenshot: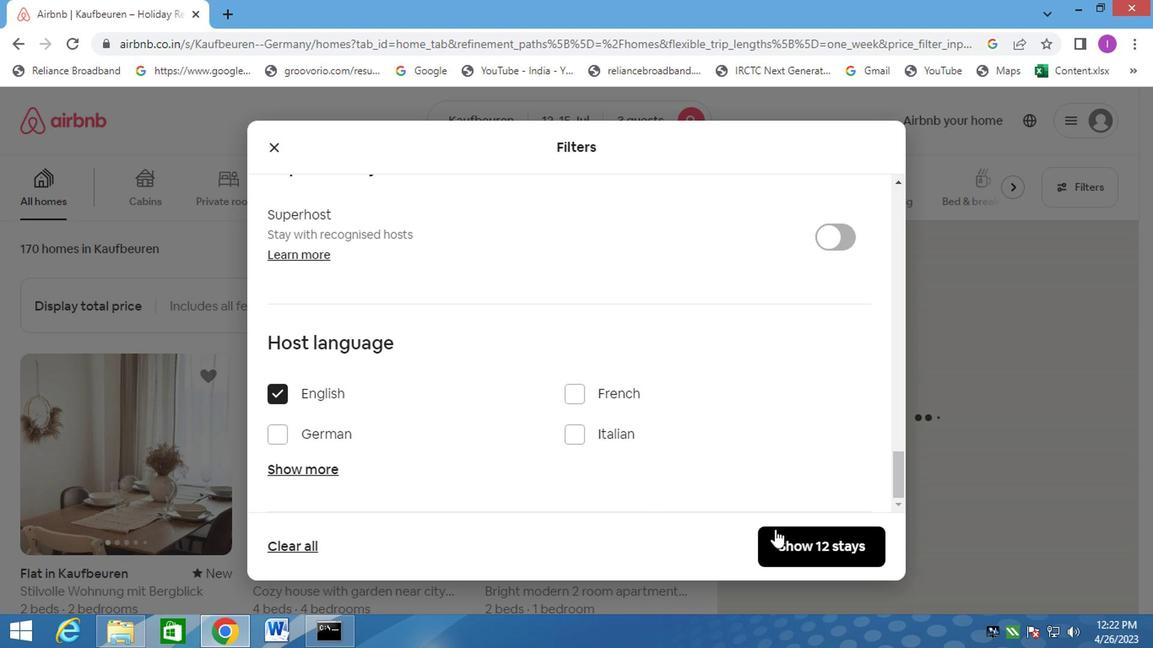 
Action: Mouse pressed left at (807, 539)
Screenshot: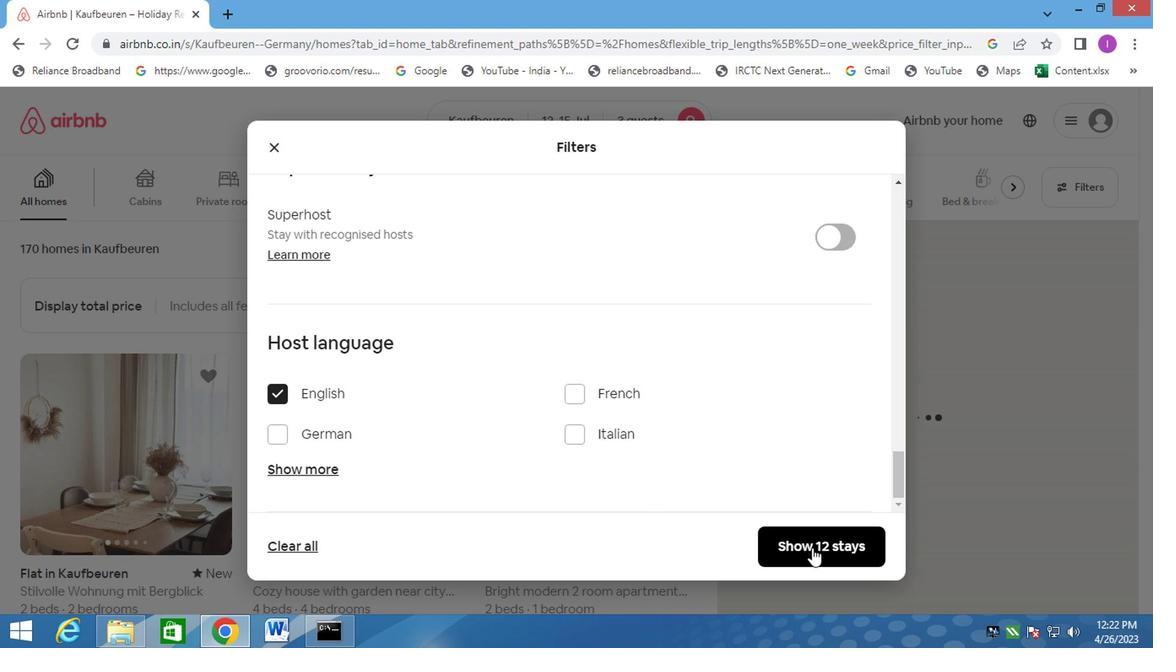 
Action: Mouse moved to (738, 174)
Screenshot: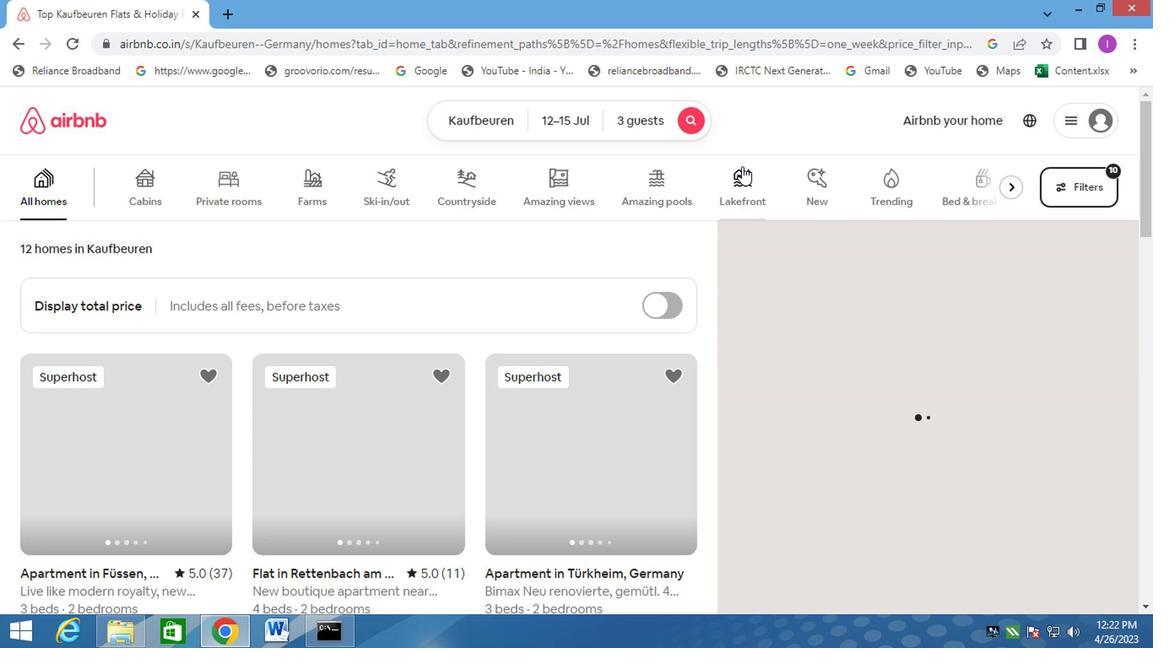 
Action: Key pressed <Key.f8>
Screenshot: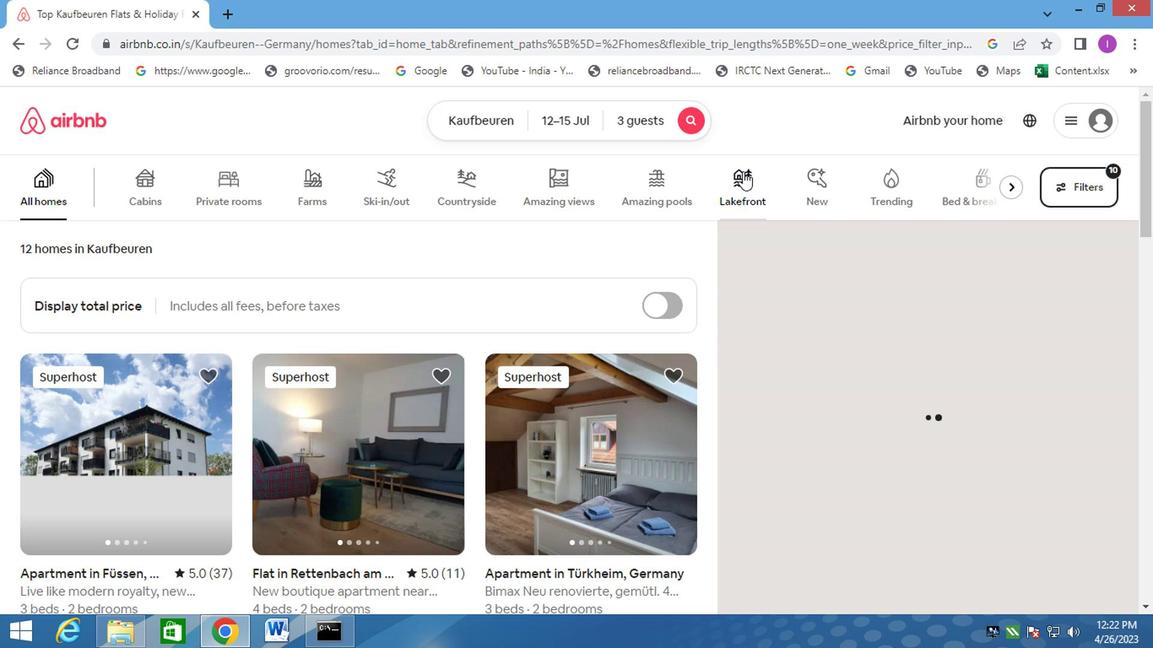 
